 Task: Look for space in Wolfsburg, Germany from 6th September, 2023 to 10th September, 2023 for 1 adult in price range Rs.10000 to Rs.15000. Place can be private room with 1  bedroom having 1 bed and 1 bathroom. Property type can be house, flat, guest house, hotel. Booking option can be shelf check-in. Required host language is English.
Action: Mouse moved to (558, 120)
Screenshot: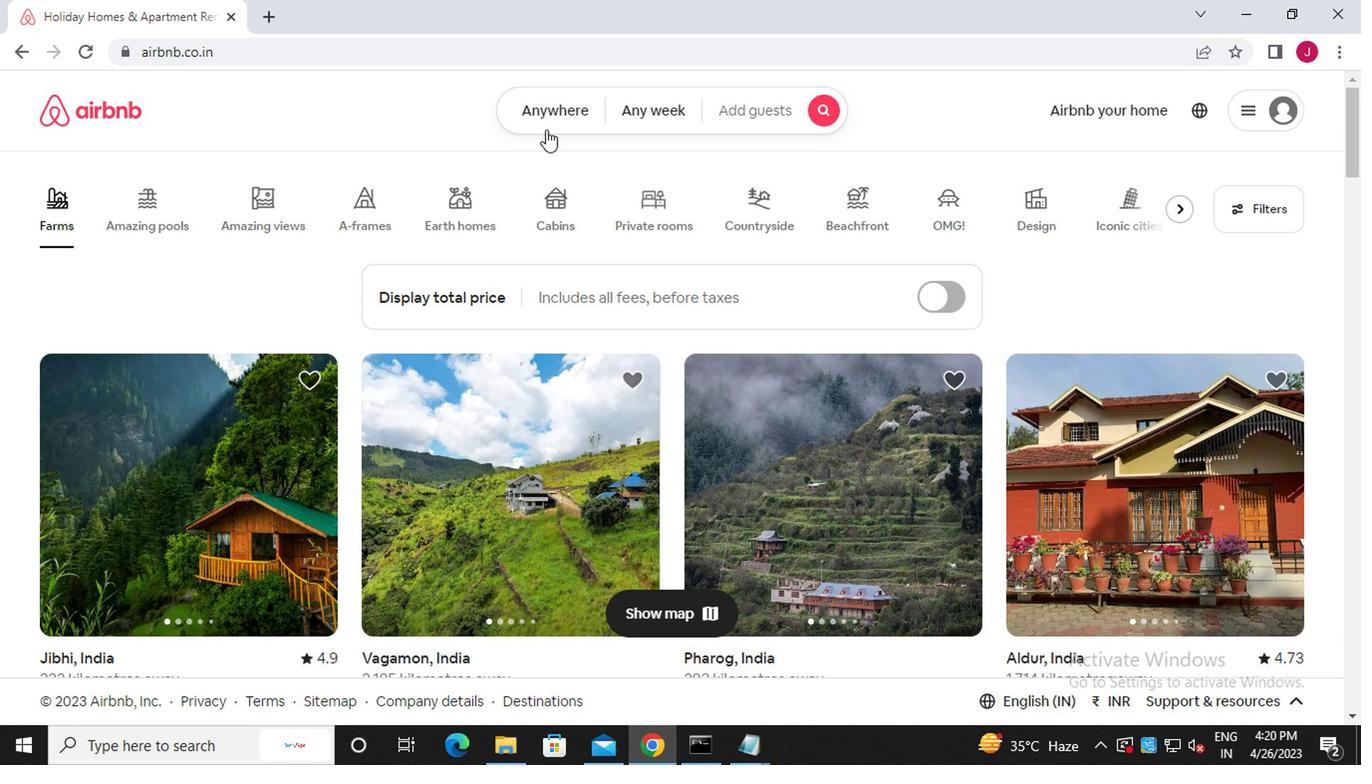 
Action: Mouse pressed left at (558, 120)
Screenshot: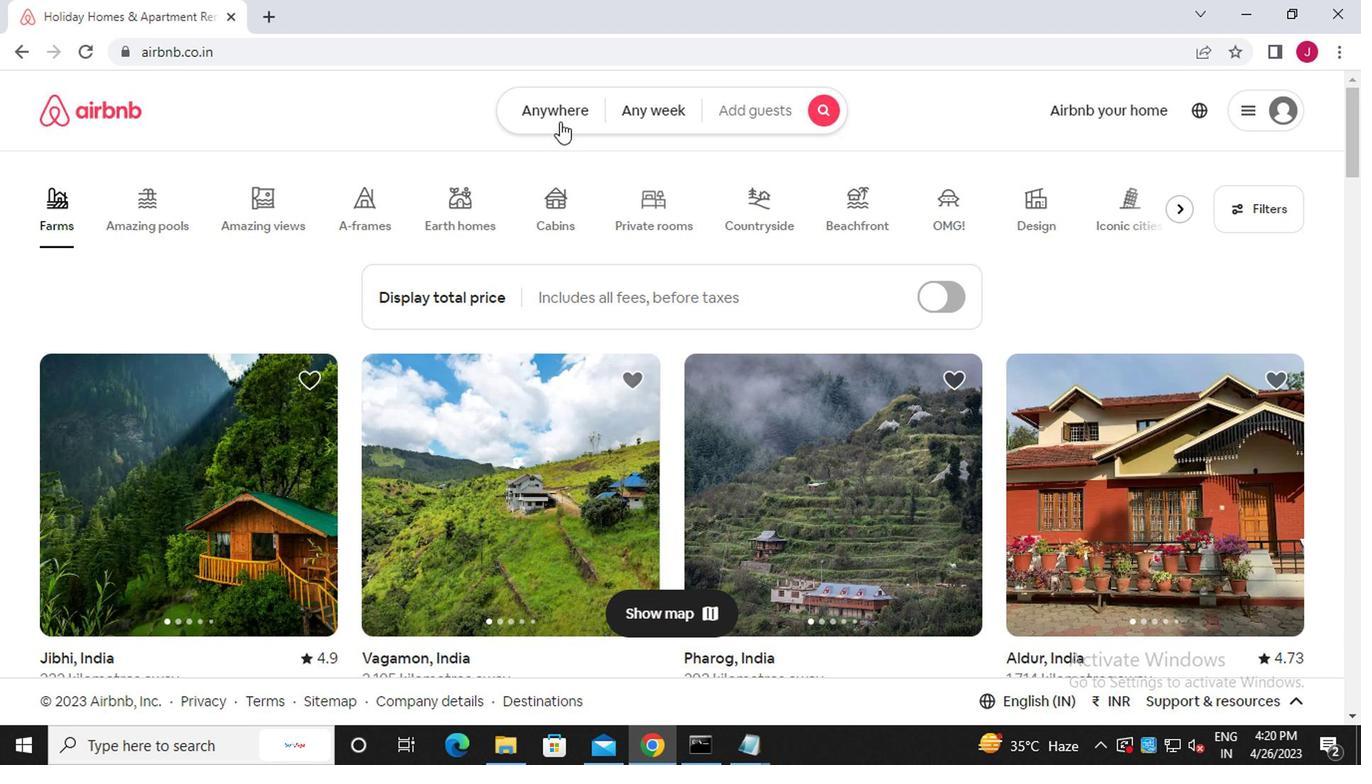 
Action: Mouse moved to (319, 197)
Screenshot: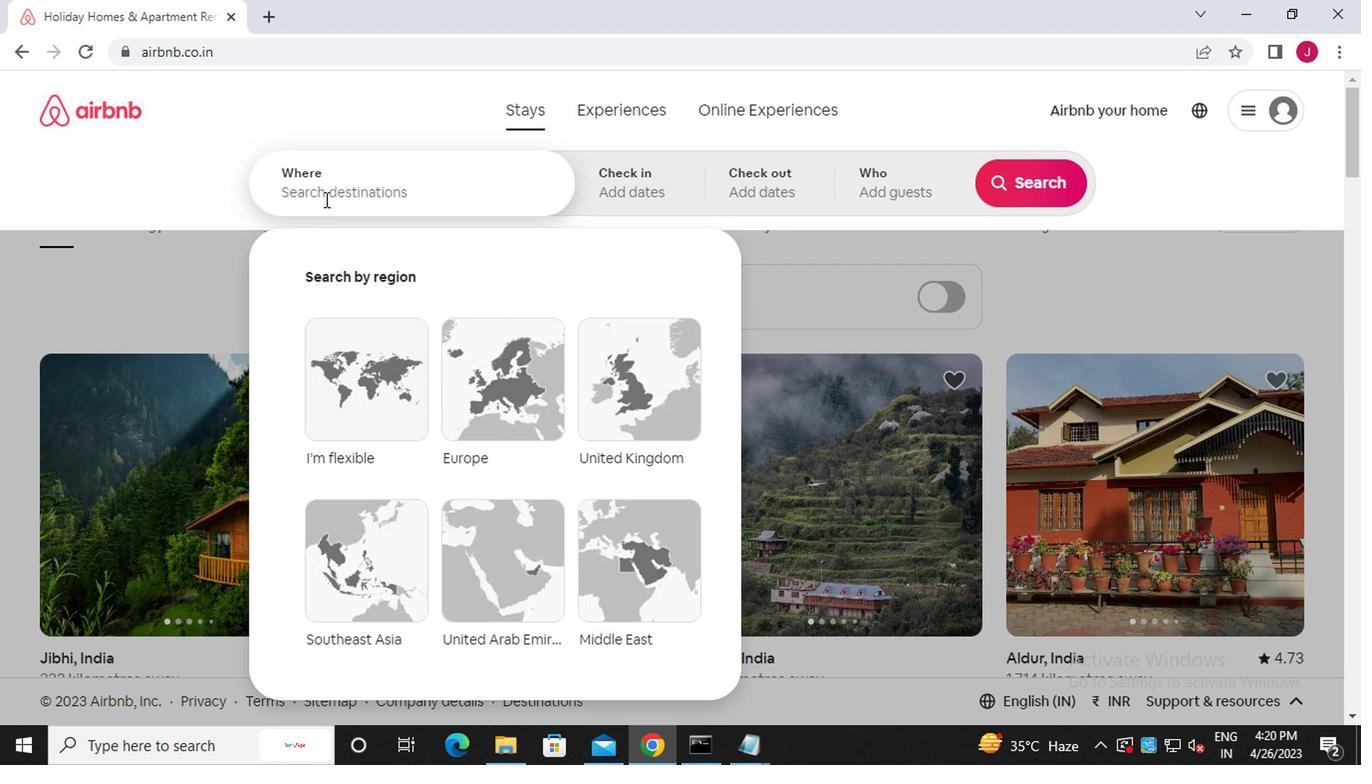 
Action: Mouse pressed left at (319, 197)
Screenshot: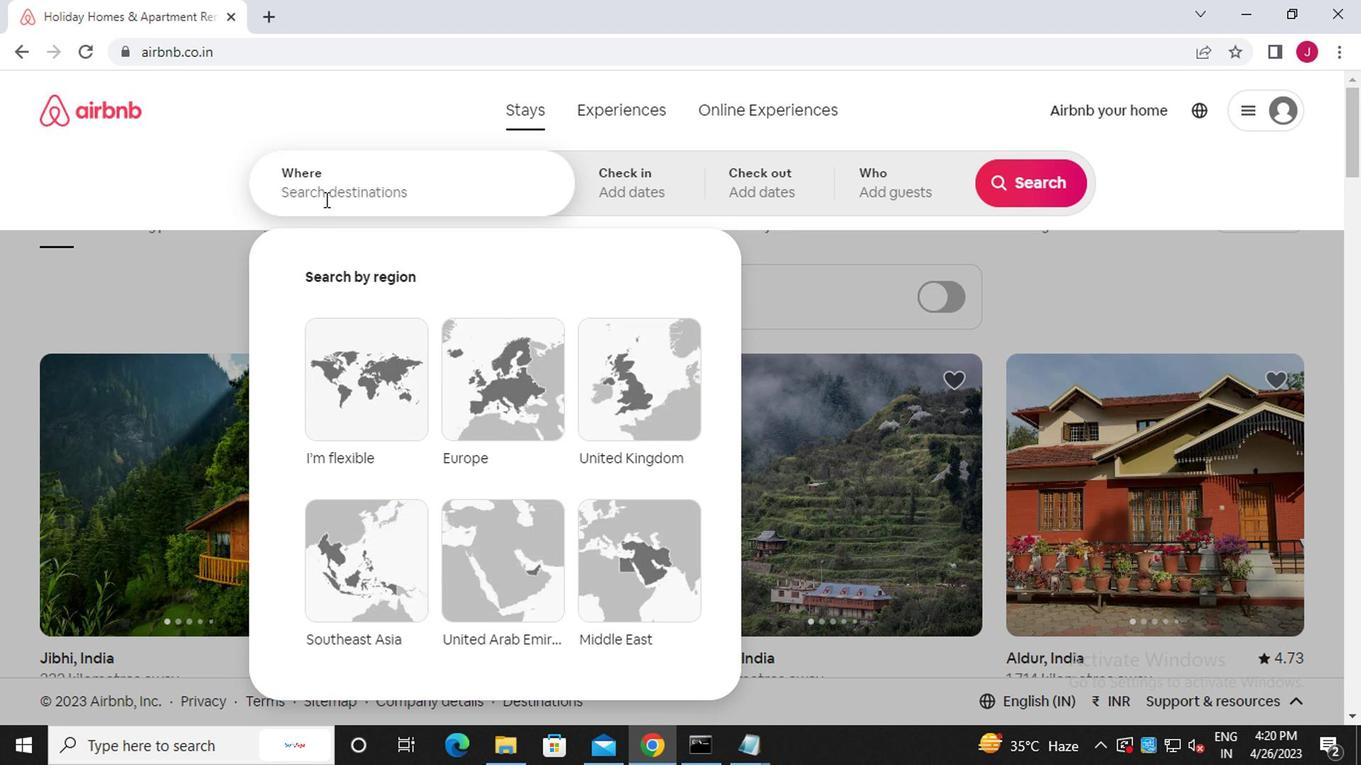 
Action: Mouse moved to (316, 197)
Screenshot: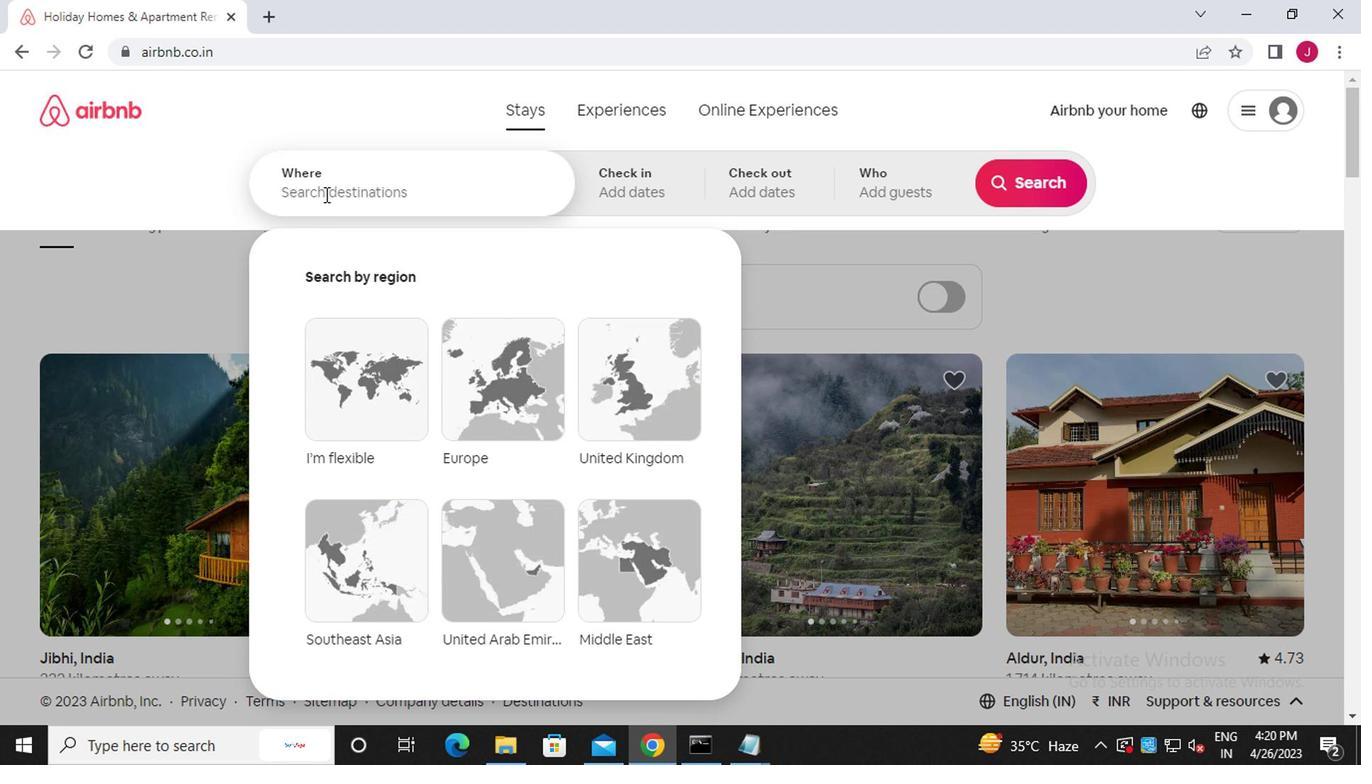 
Action: Key pressed w<Key.caps_lock>olfsburg
Screenshot: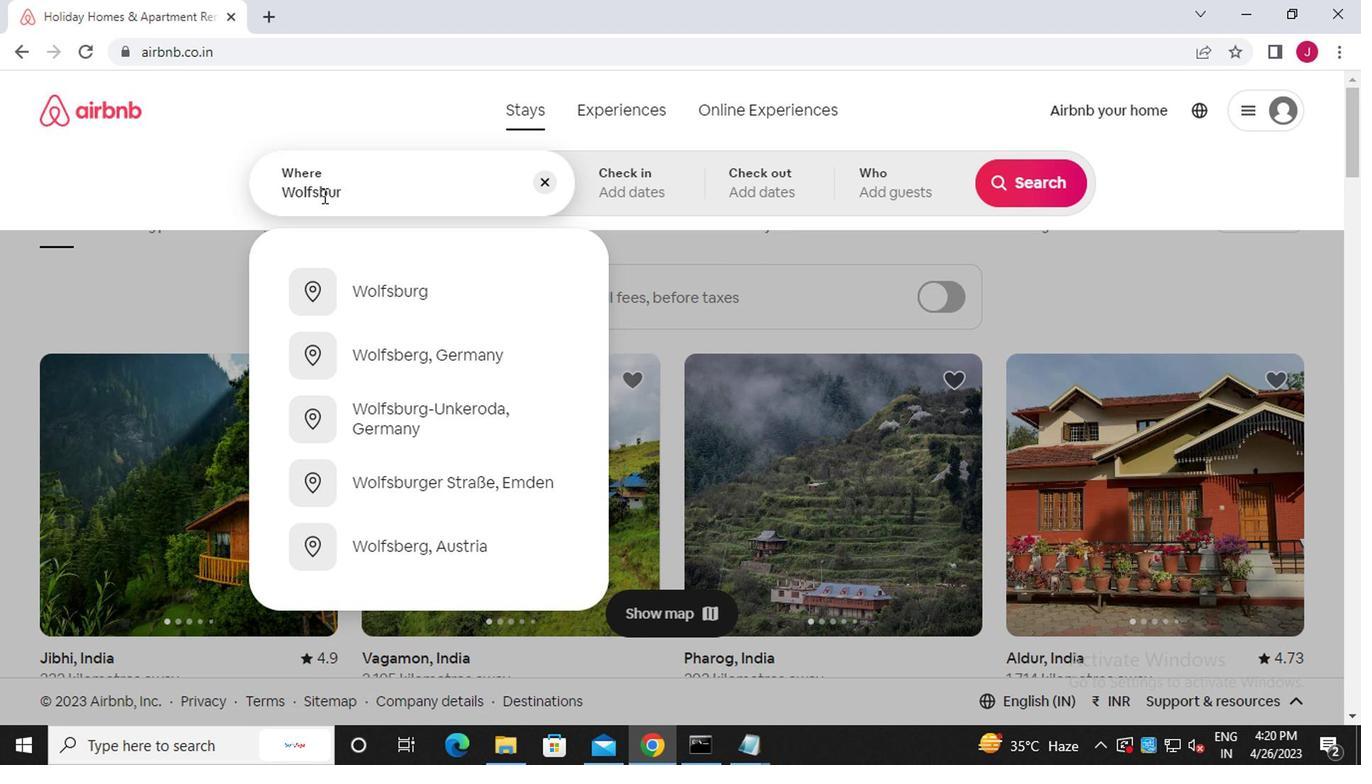 
Action: Mouse moved to (497, 368)
Screenshot: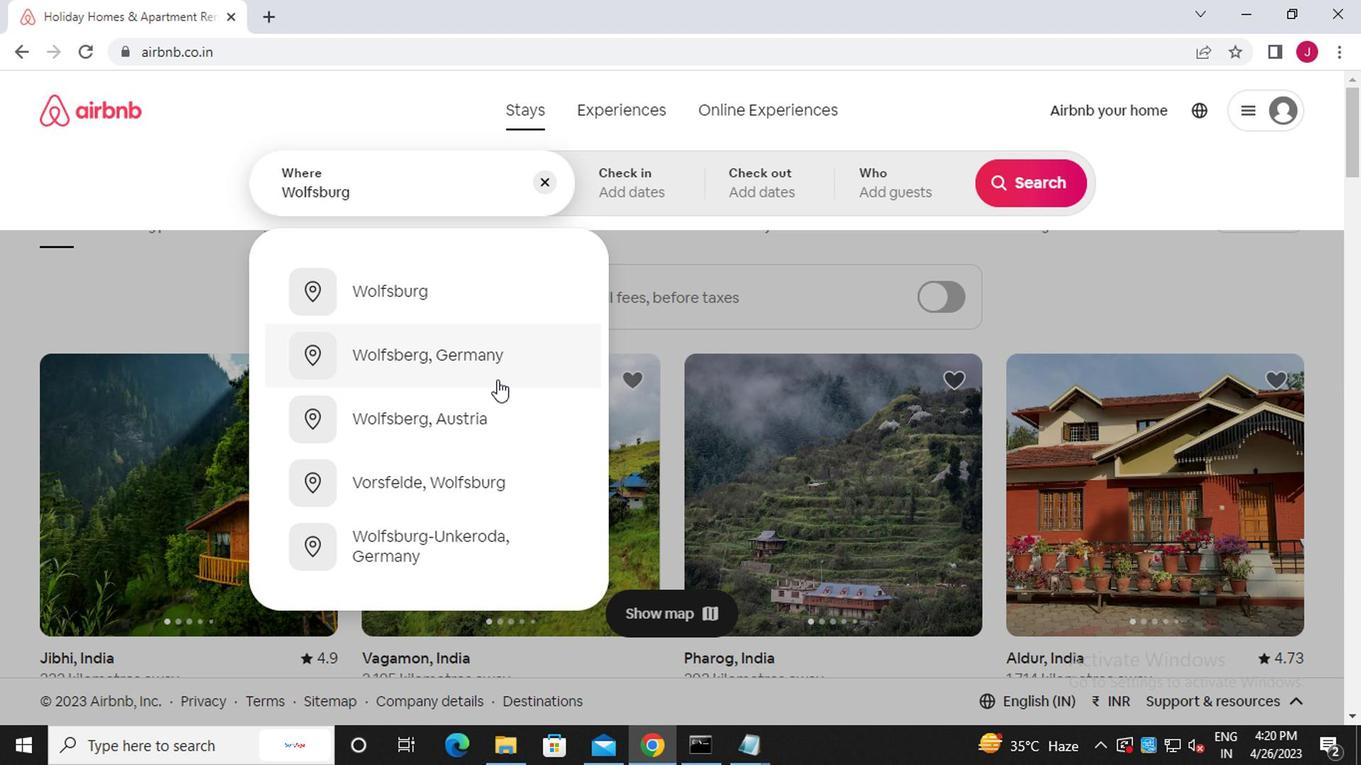 
Action: Mouse pressed left at (497, 368)
Screenshot: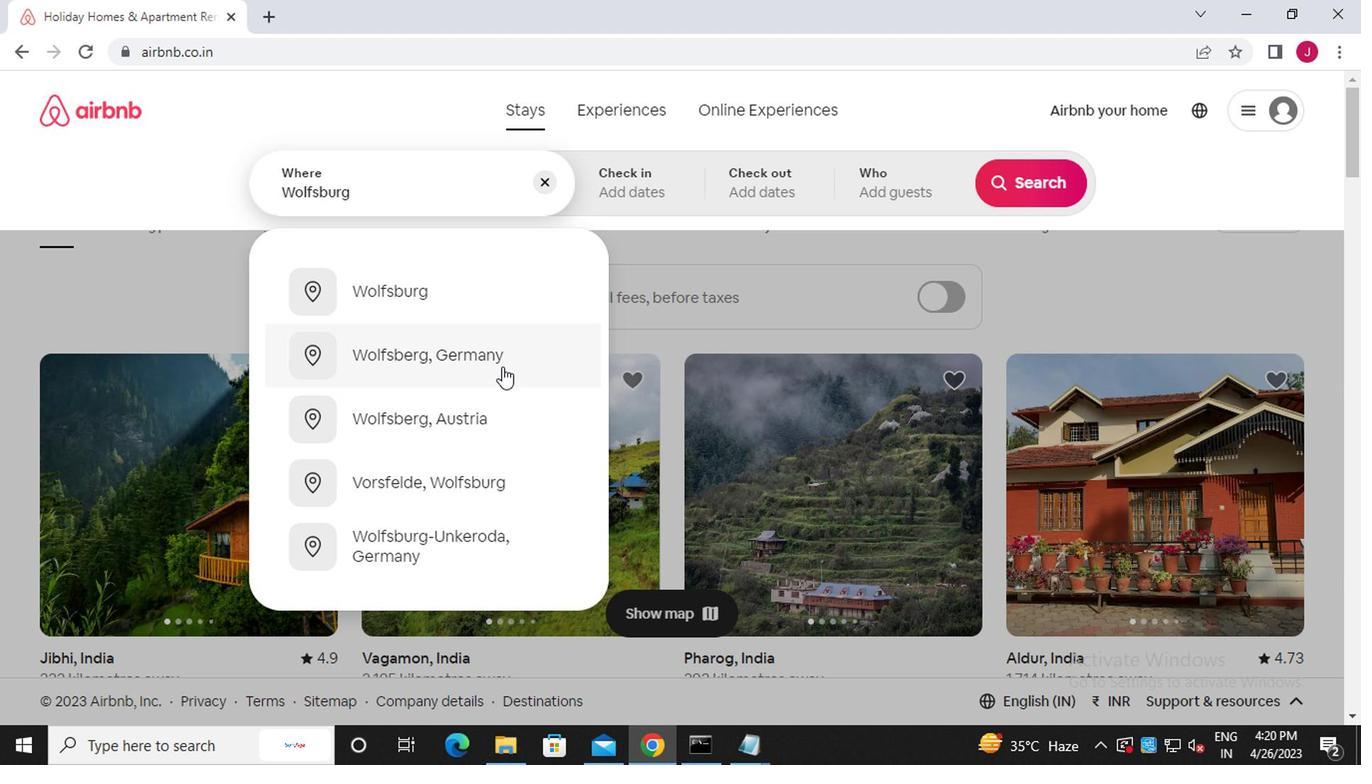 
Action: Mouse moved to (1005, 344)
Screenshot: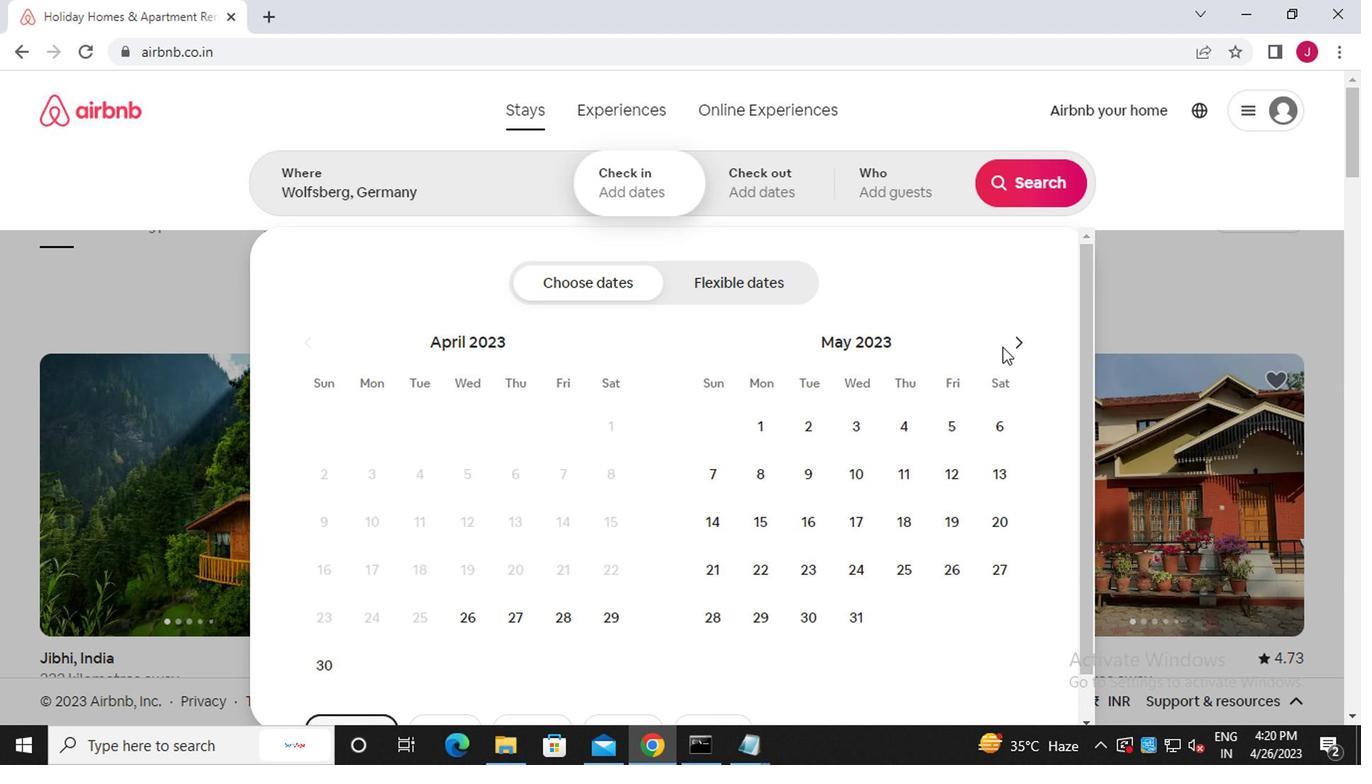 
Action: Mouse pressed left at (1005, 344)
Screenshot: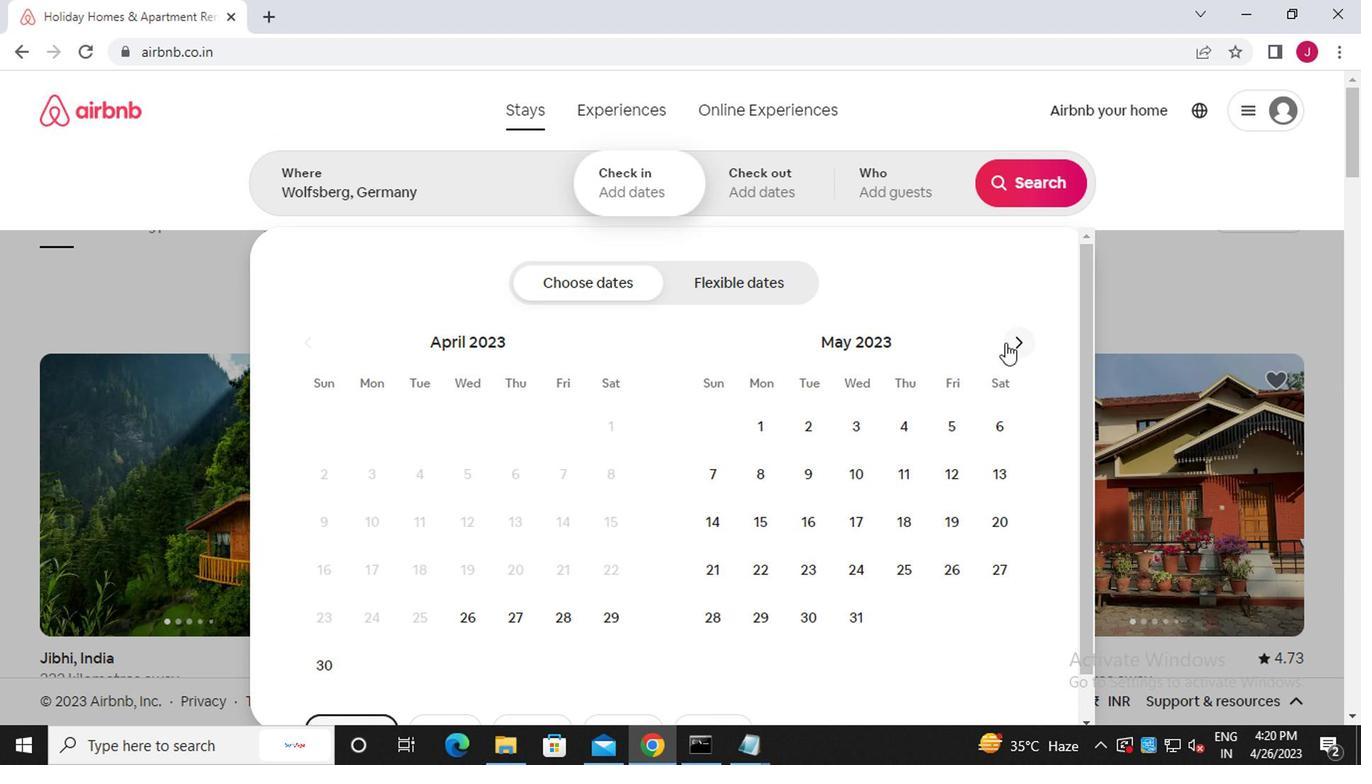 
Action: Mouse pressed left at (1005, 344)
Screenshot: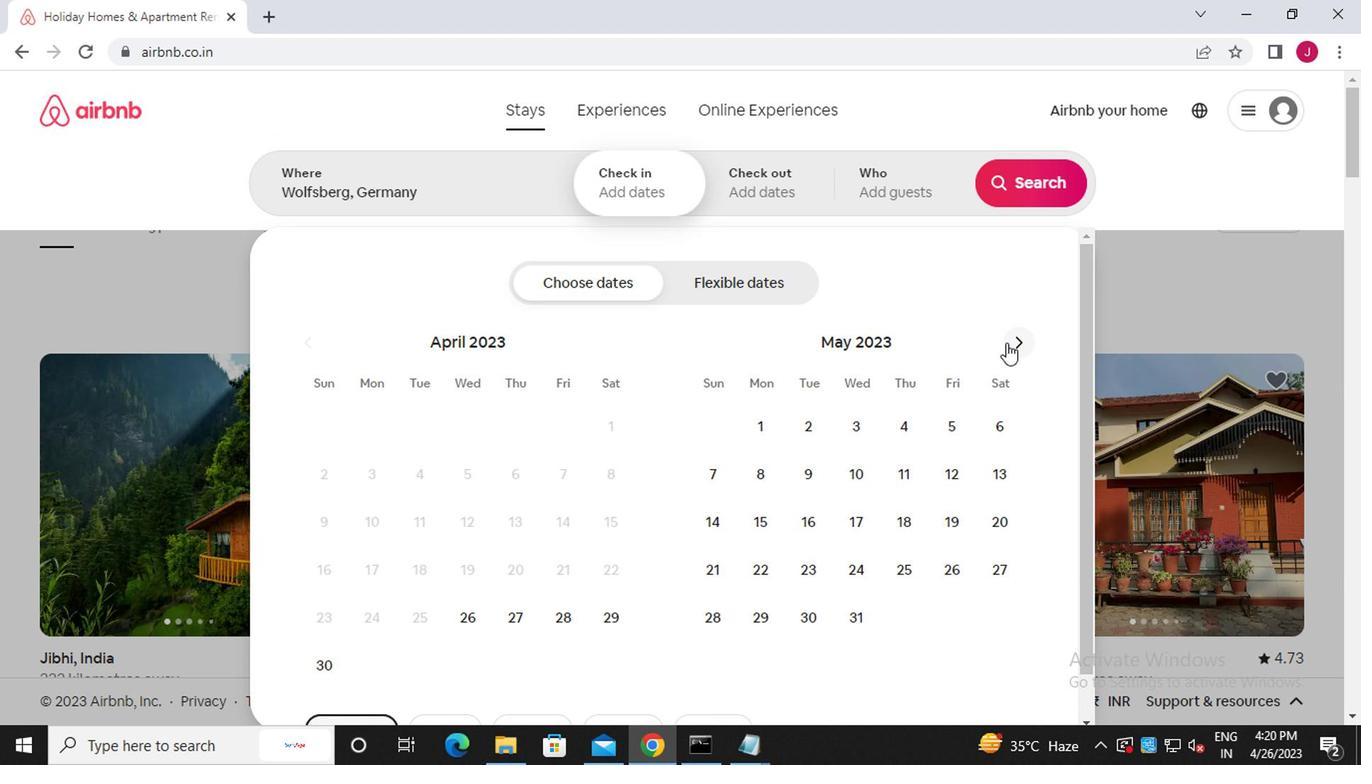 
Action: Mouse moved to (1007, 344)
Screenshot: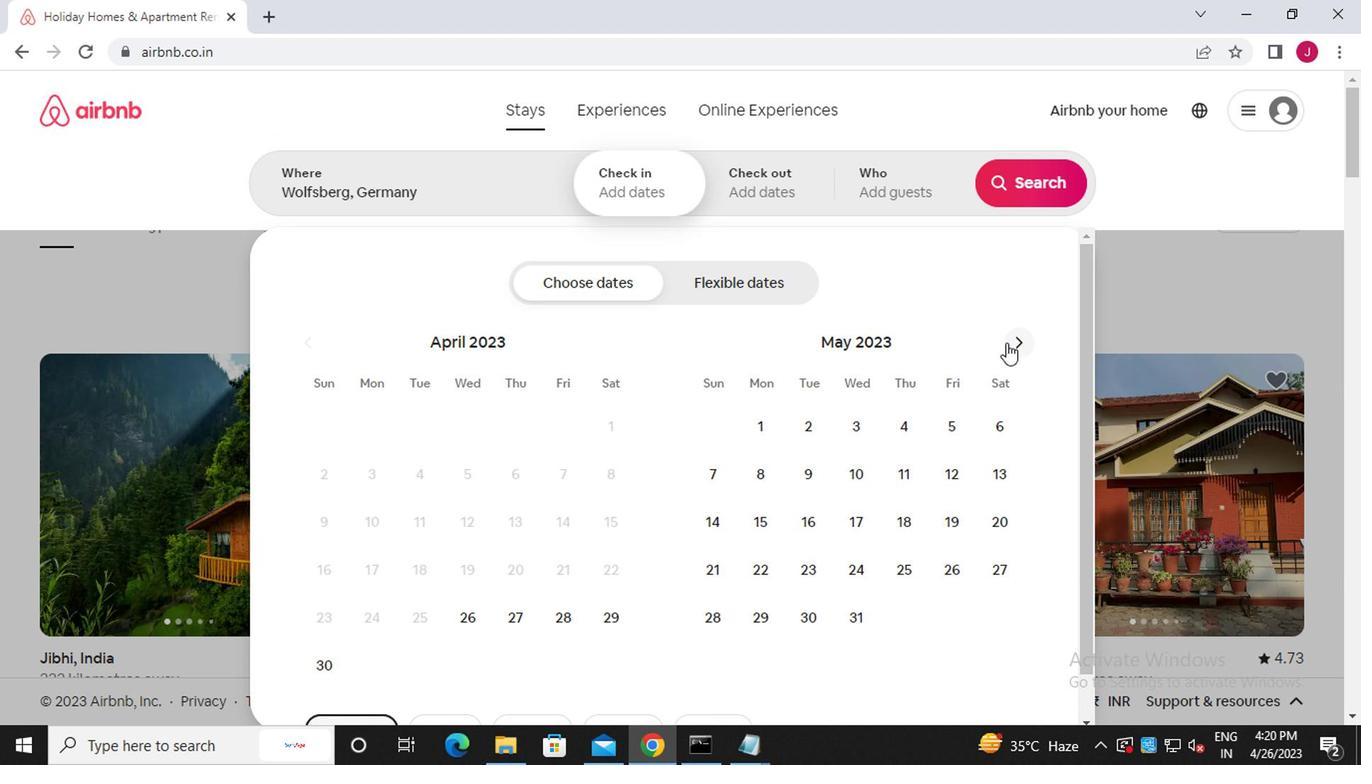 
Action: Mouse pressed left at (1007, 344)
Screenshot: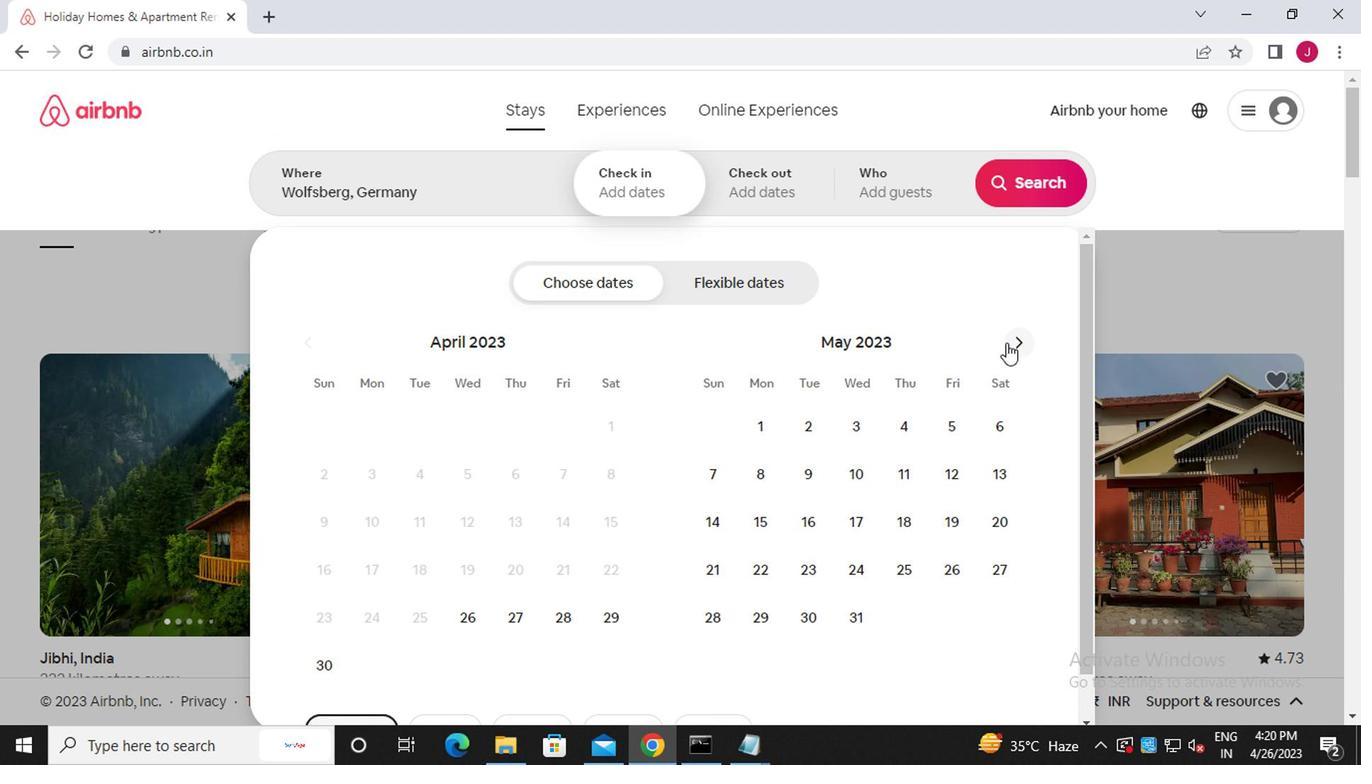 
Action: Mouse moved to (1009, 344)
Screenshot: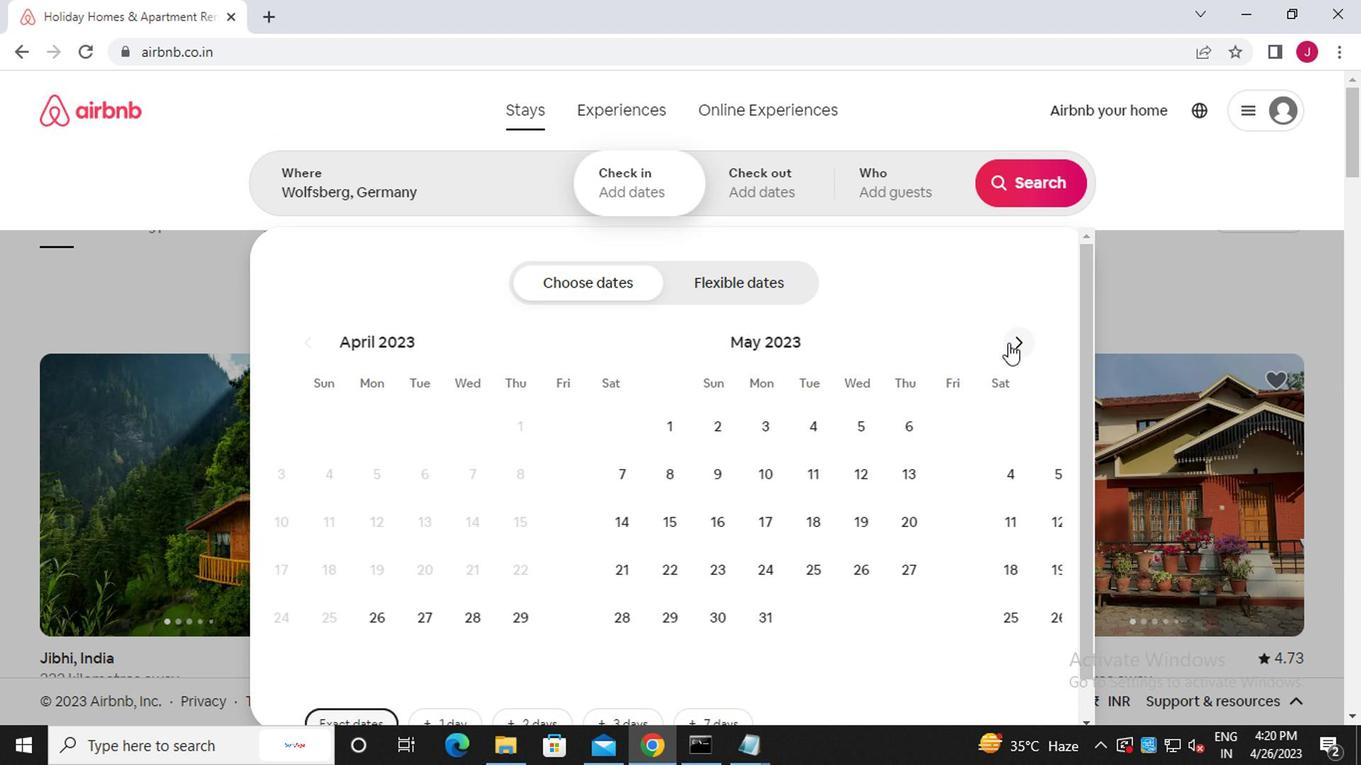 
Action: Mouse pressed left at (1009, 344)
Screenshot: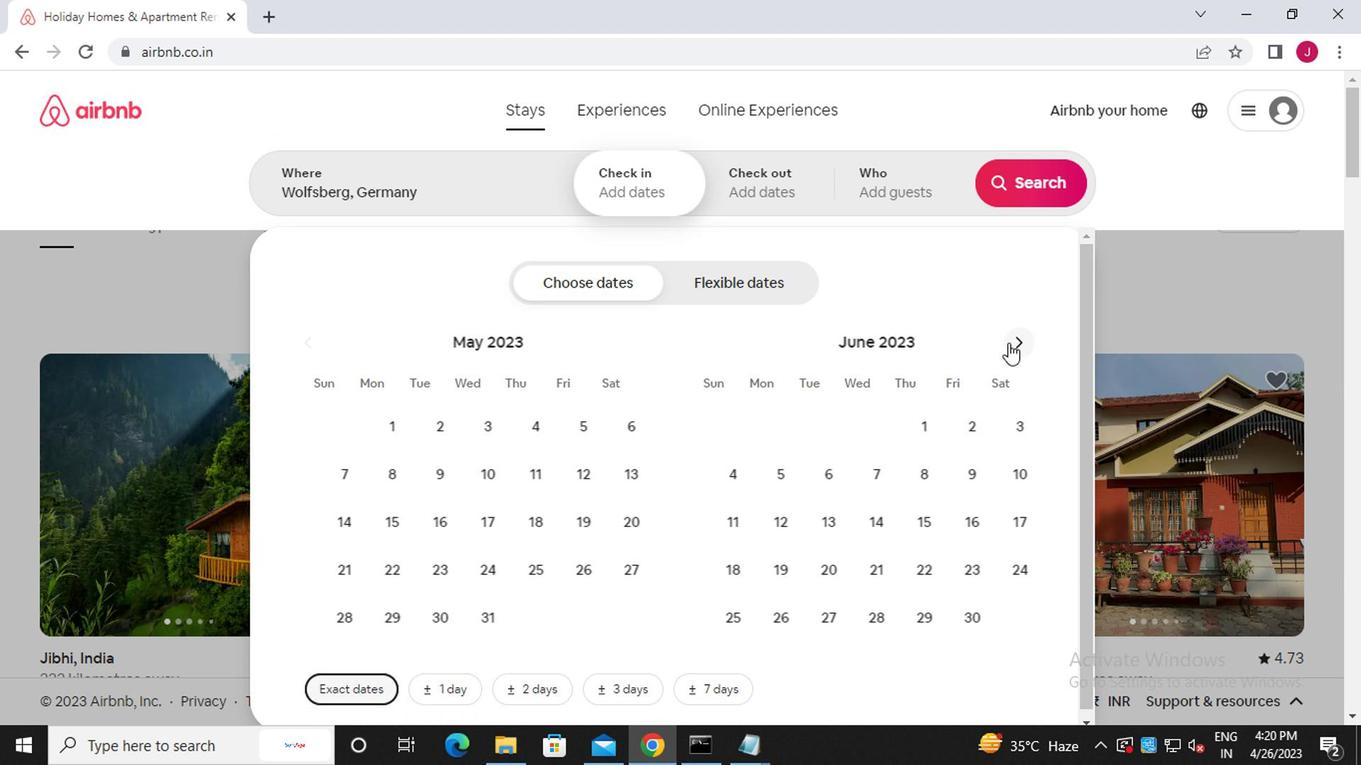 
Action: Mouse pressed left at (1009, 344)
Screenshot: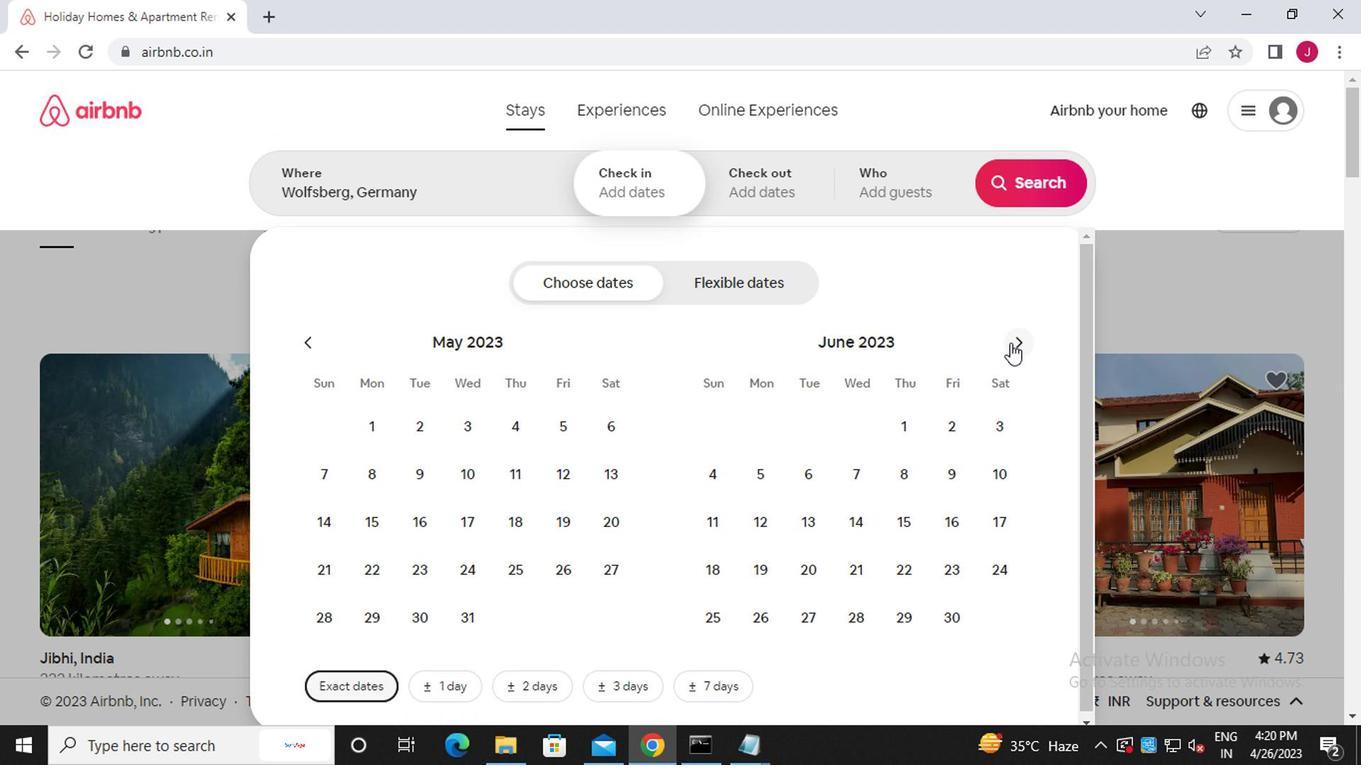
Action: Mouse pressed left at (1009, 344)
Screenshot: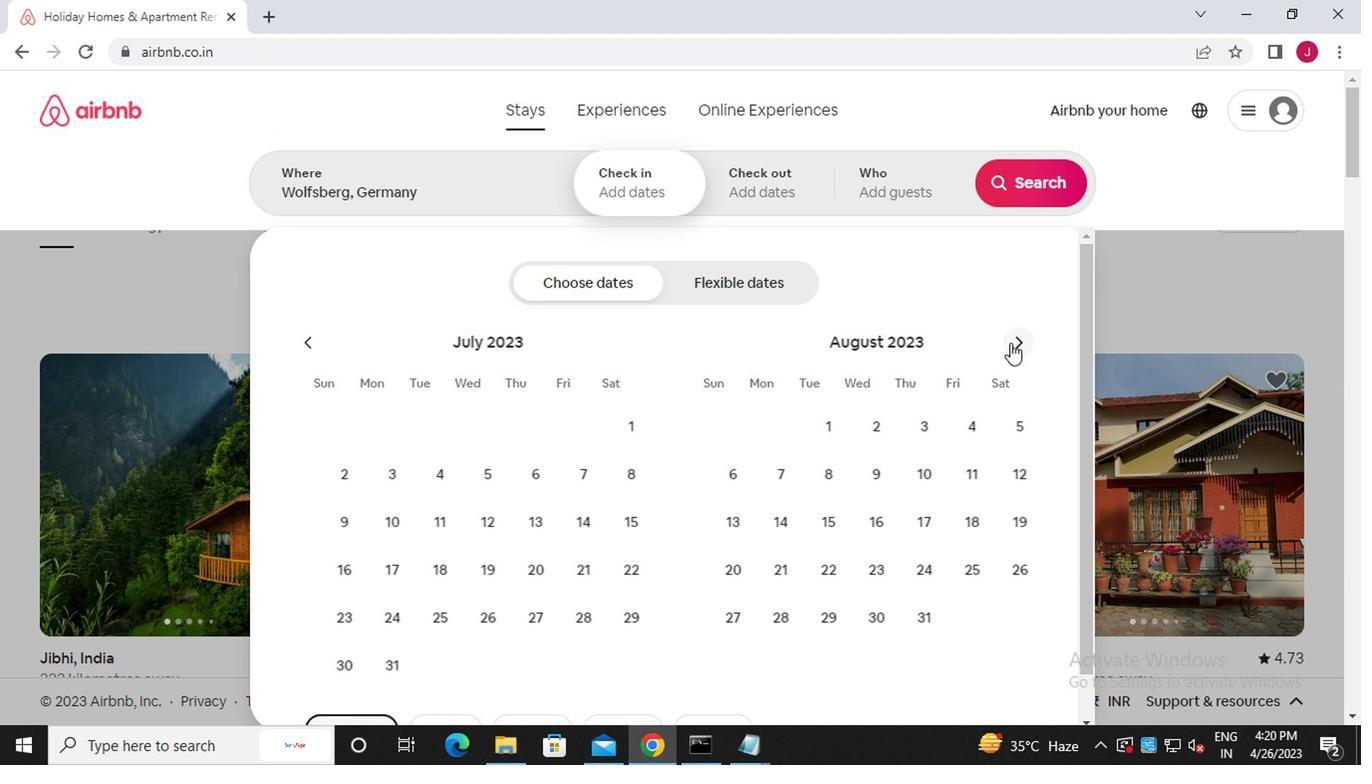 
Action: Mouse moved to (865, 477)
Screenshot: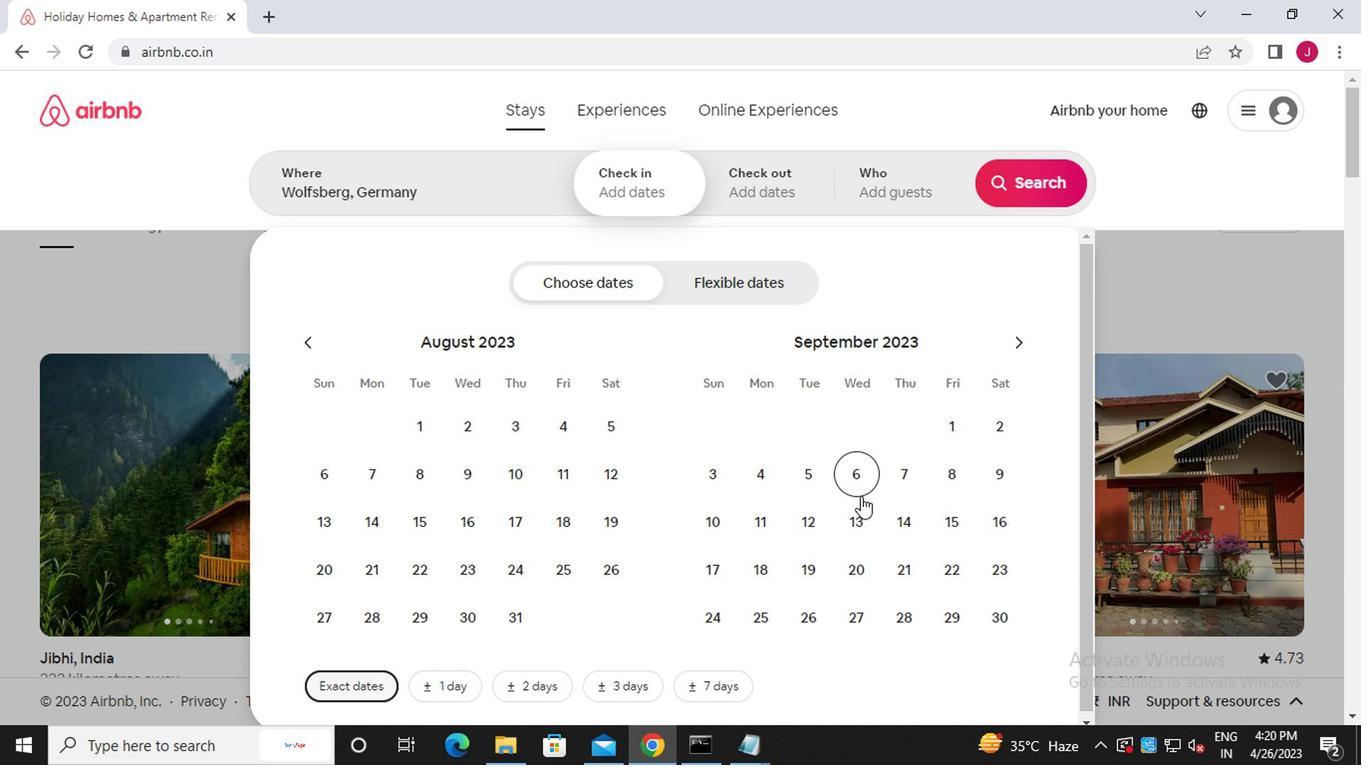 
Action: Mouse pressed left at (865, 477)
Screenshot: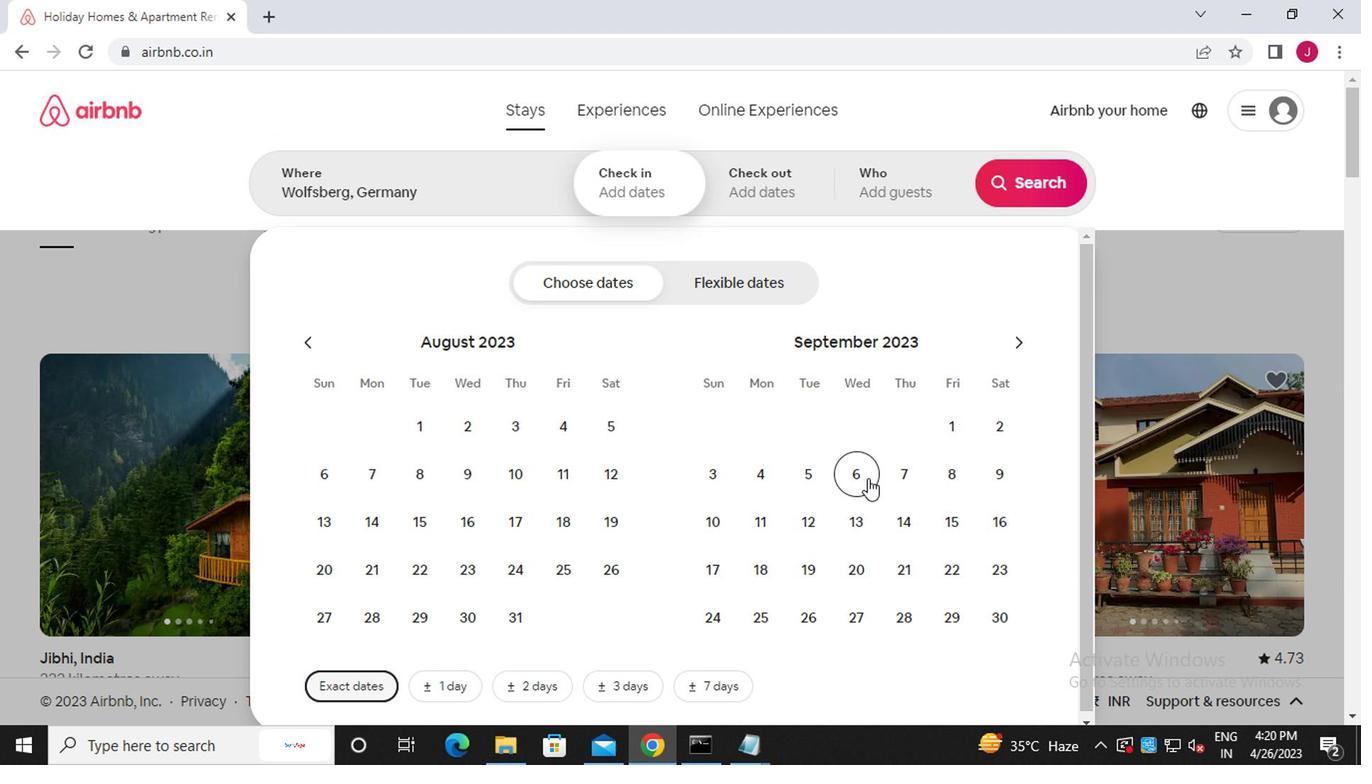 
Action: Mouse moved to (676, 513)
Screenshot: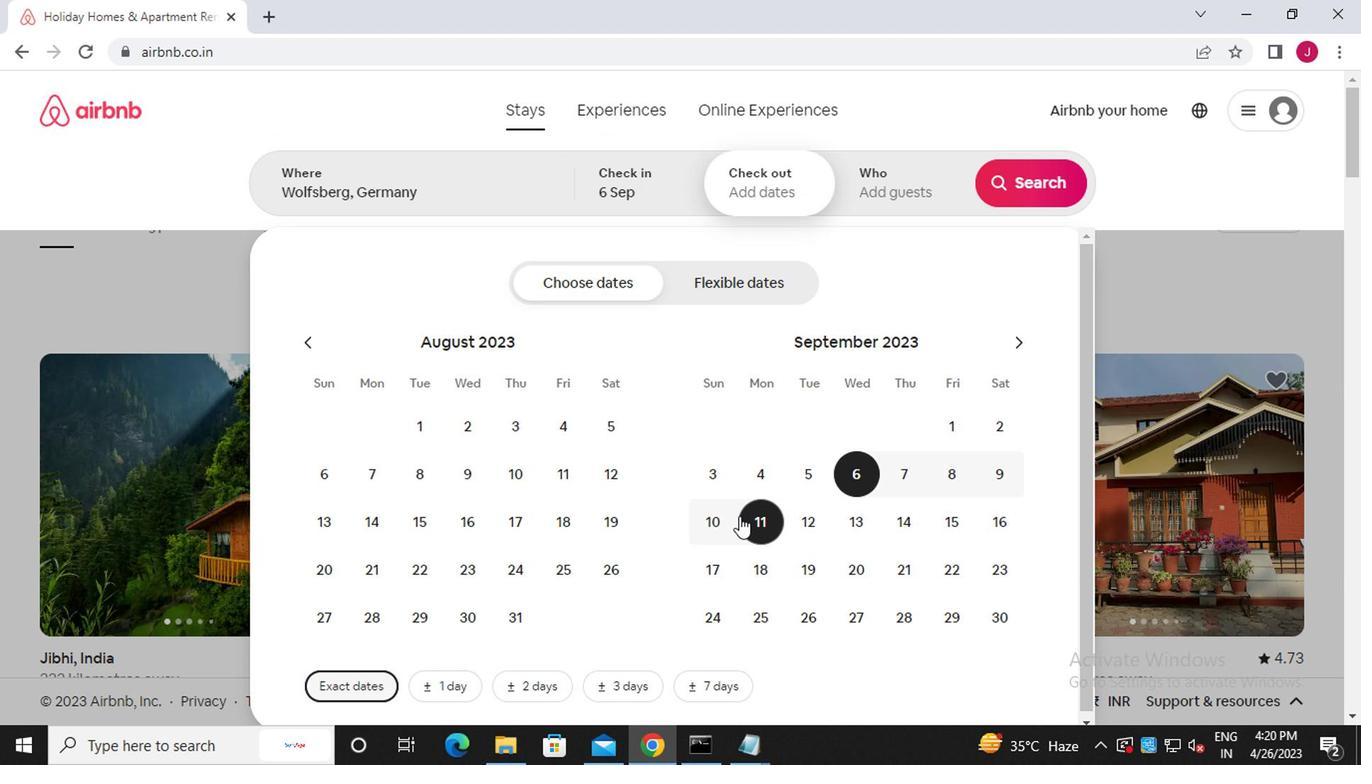 
Action: Mouse pressed left at (676, 513)
Screenshot: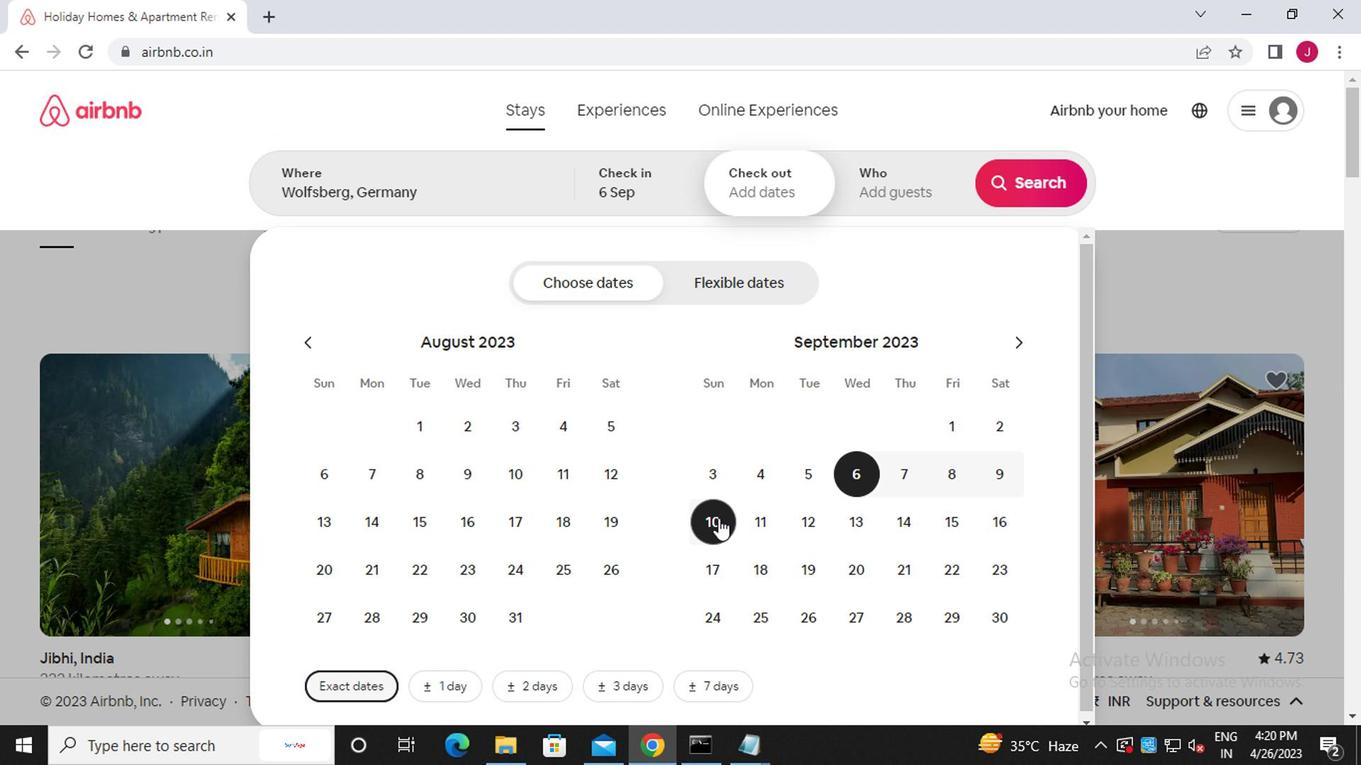 
Action: Mouse moved to (702, 519)
Screenshot: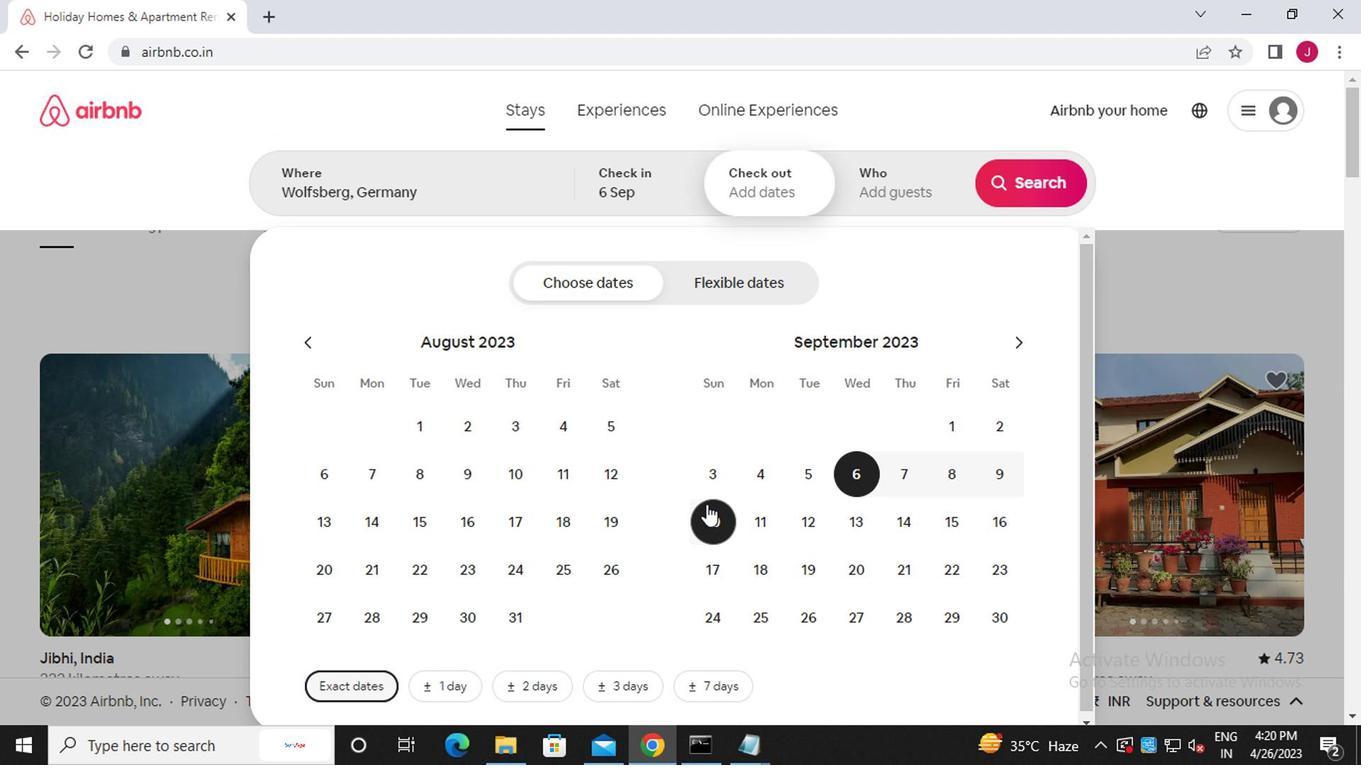 
Action: Mouse pressed left at (702, 519)
Screenshot: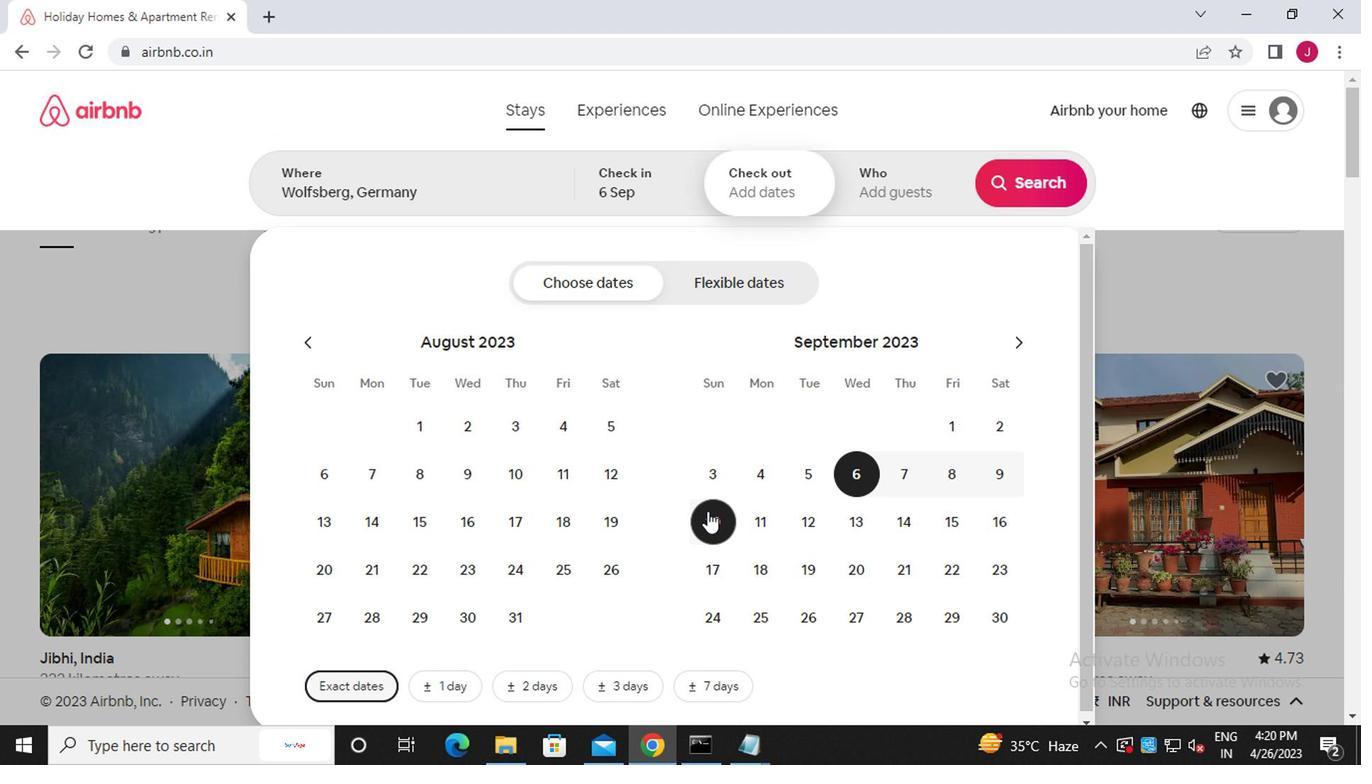 
Action: Mouse moved to (899, 197)
Screenshot: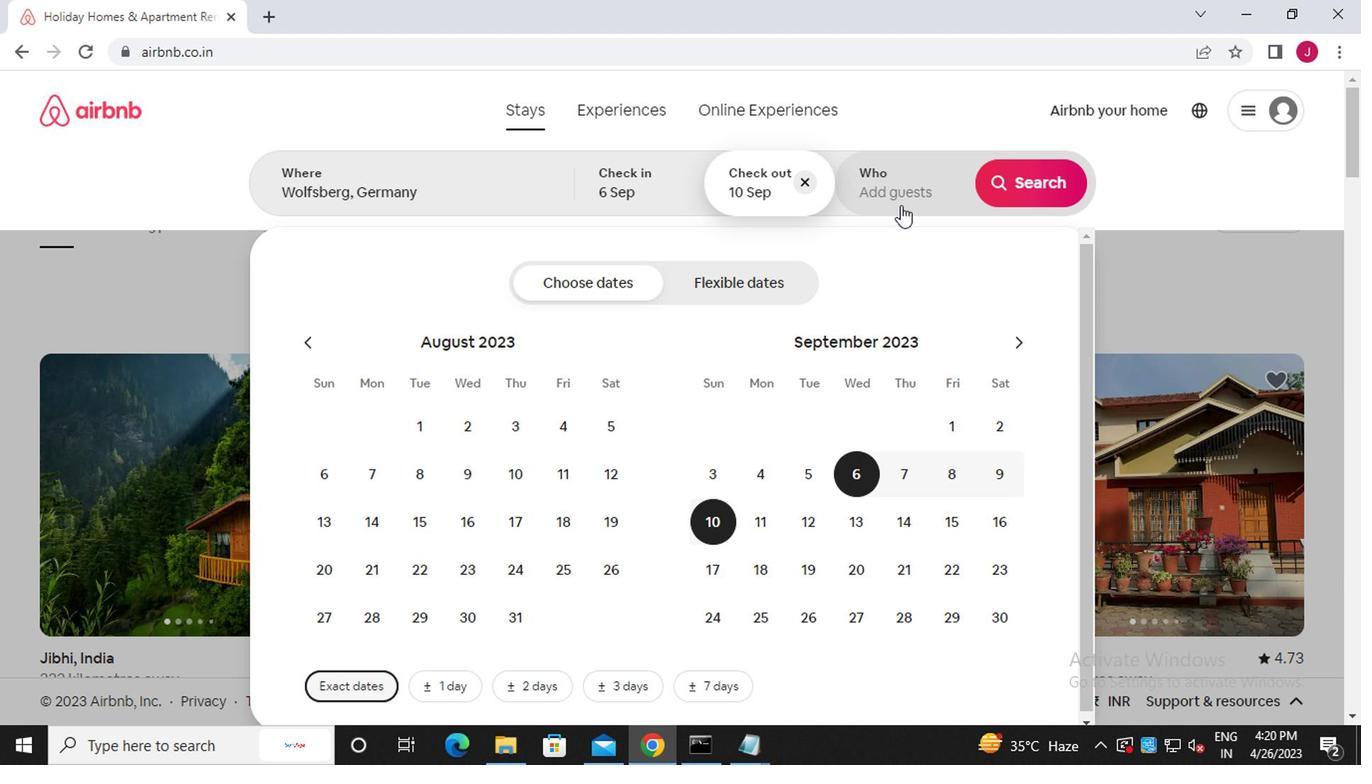 
Action: Mouse pressed left at (899, 197)
Screenshot: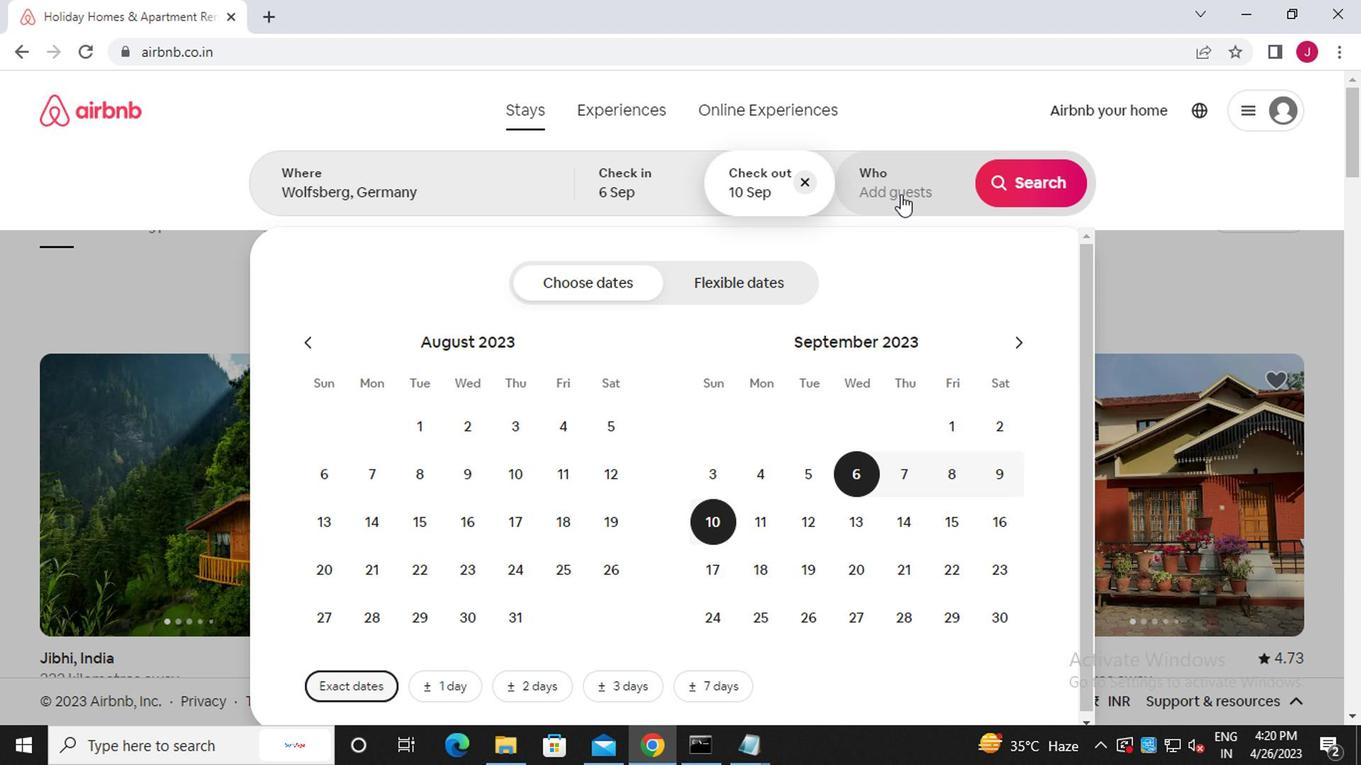 
Action: Mouse moved to (1041, 289)
Screenshot: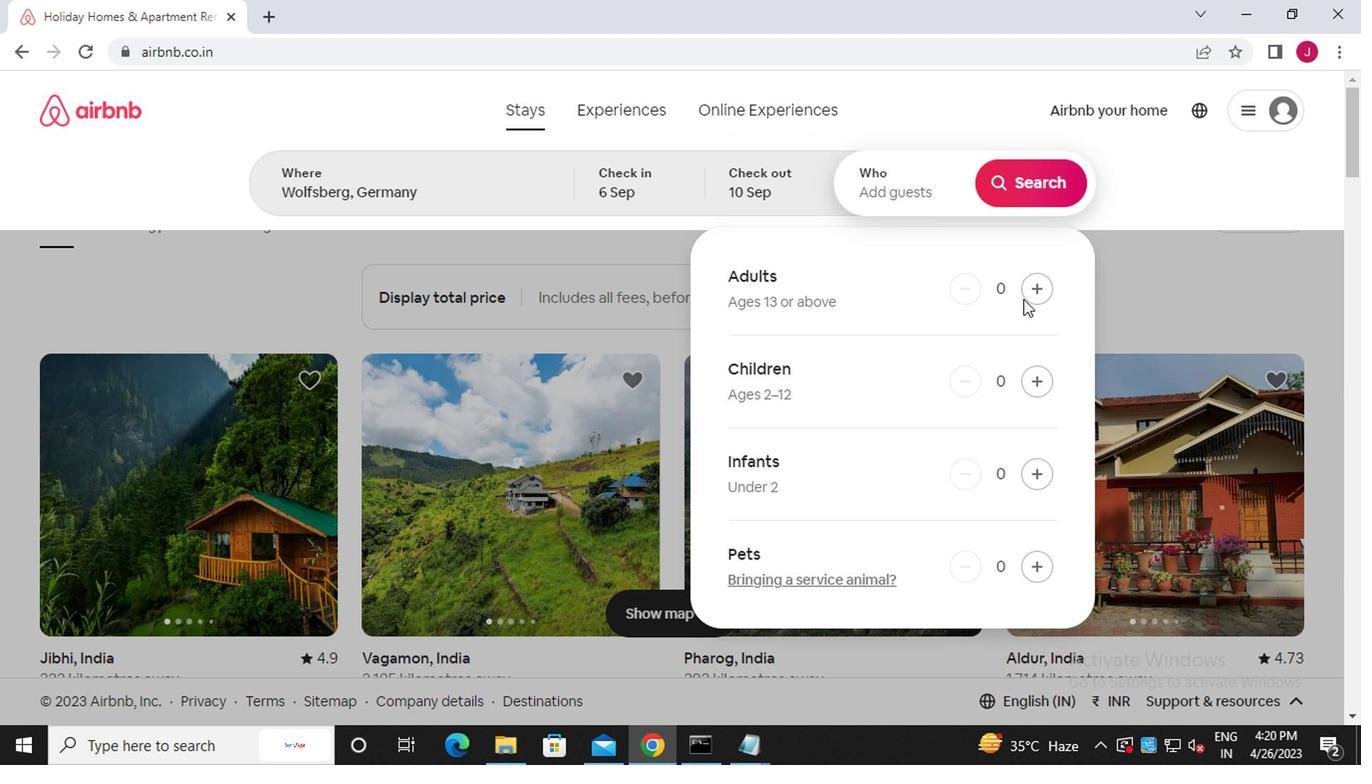 
Action: Mouse pressed left at (1041, 289)
Screenshot: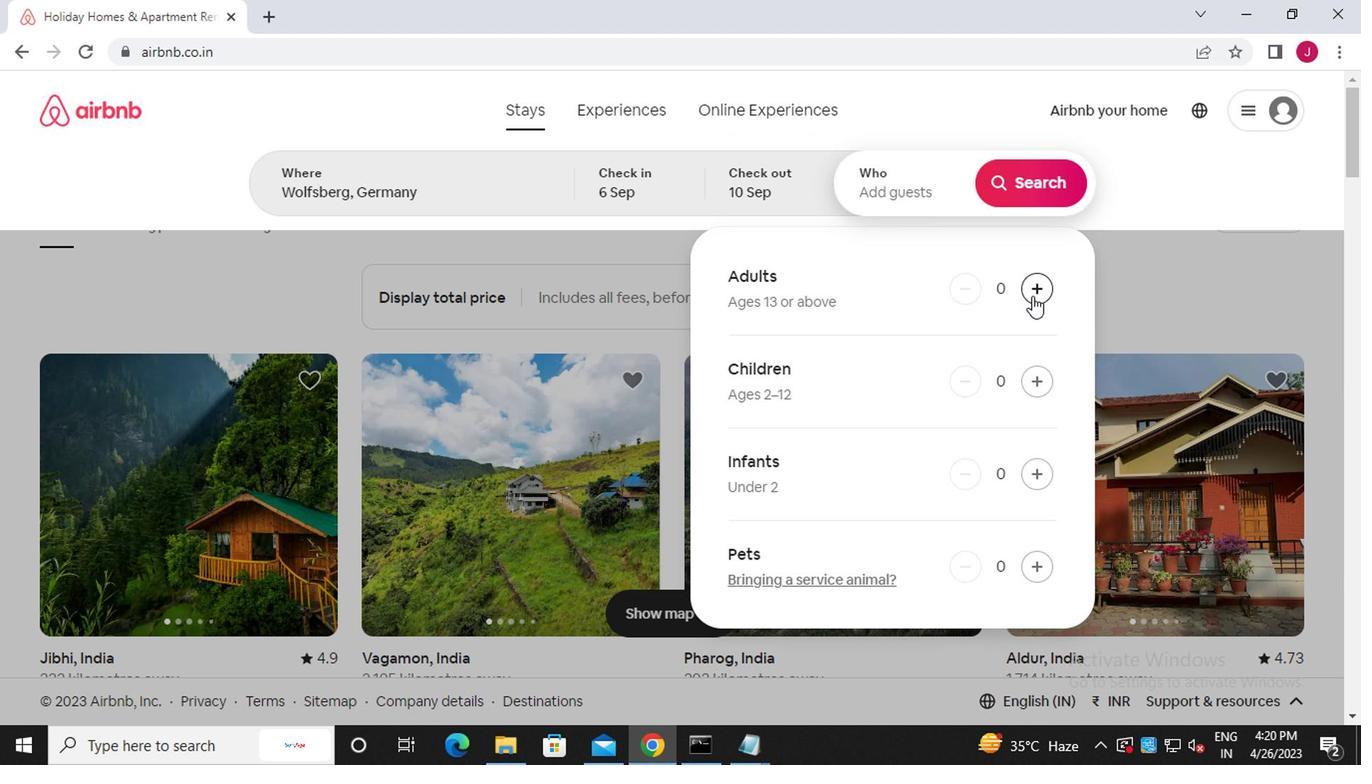 
Action: Mouse moved to (1022, 190)
Screenshot: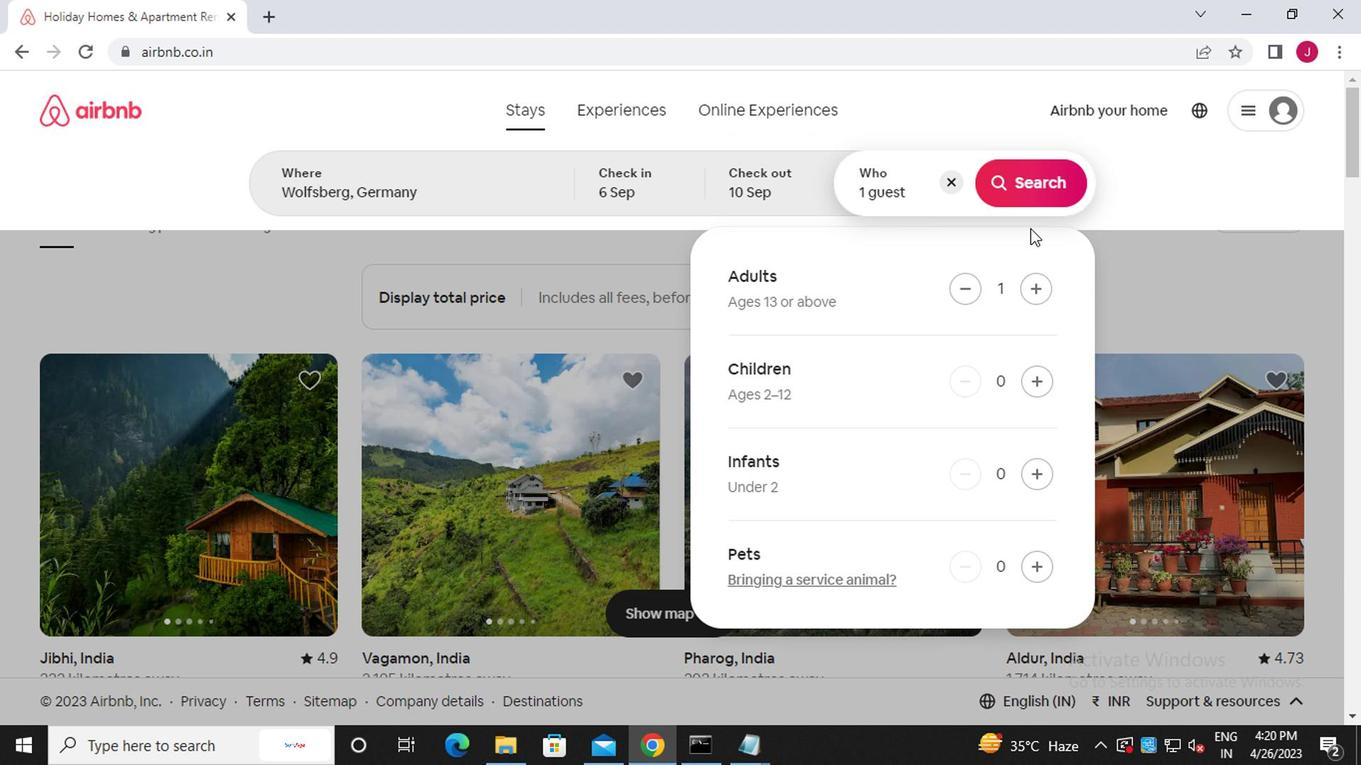 
Action: Mouse pressed left at (1022, 190)
Screenshot: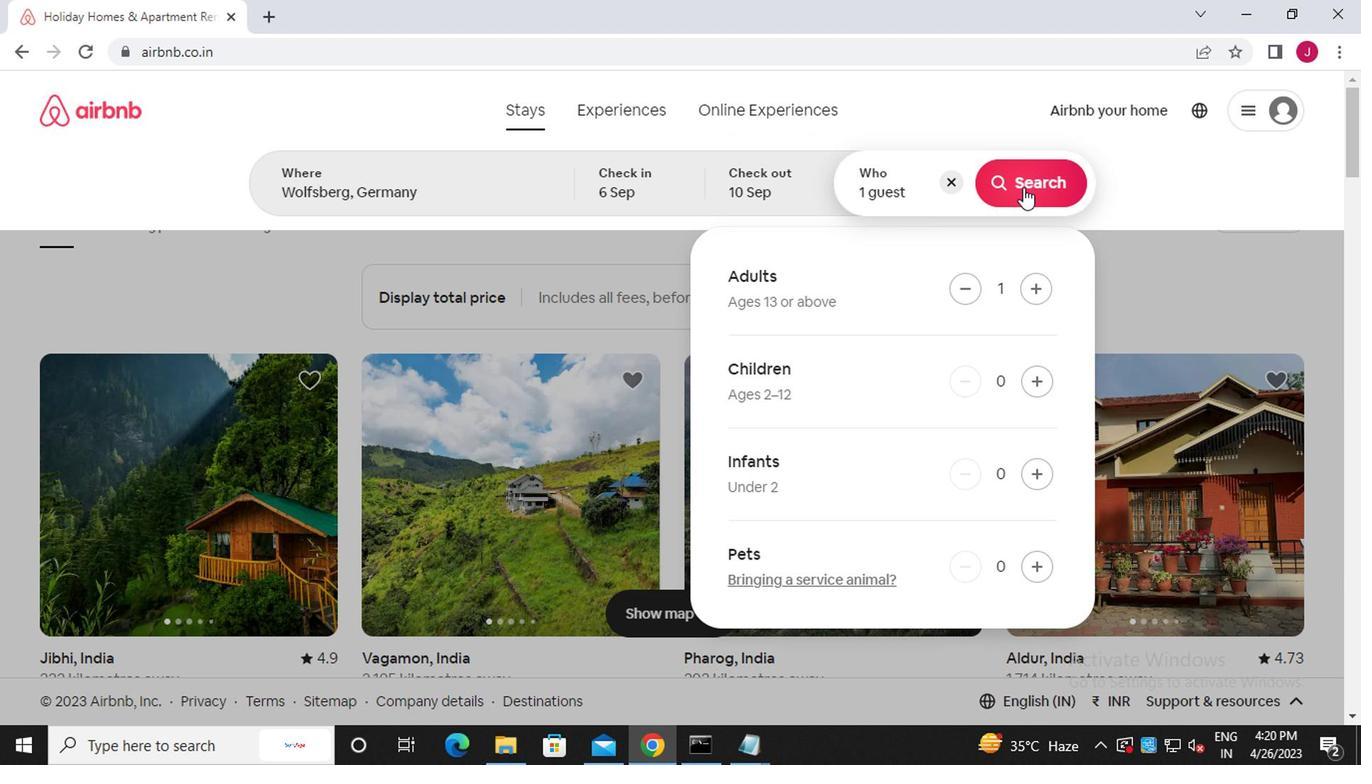 
Action: Mouse moved to (1274, 204)
Screenshot: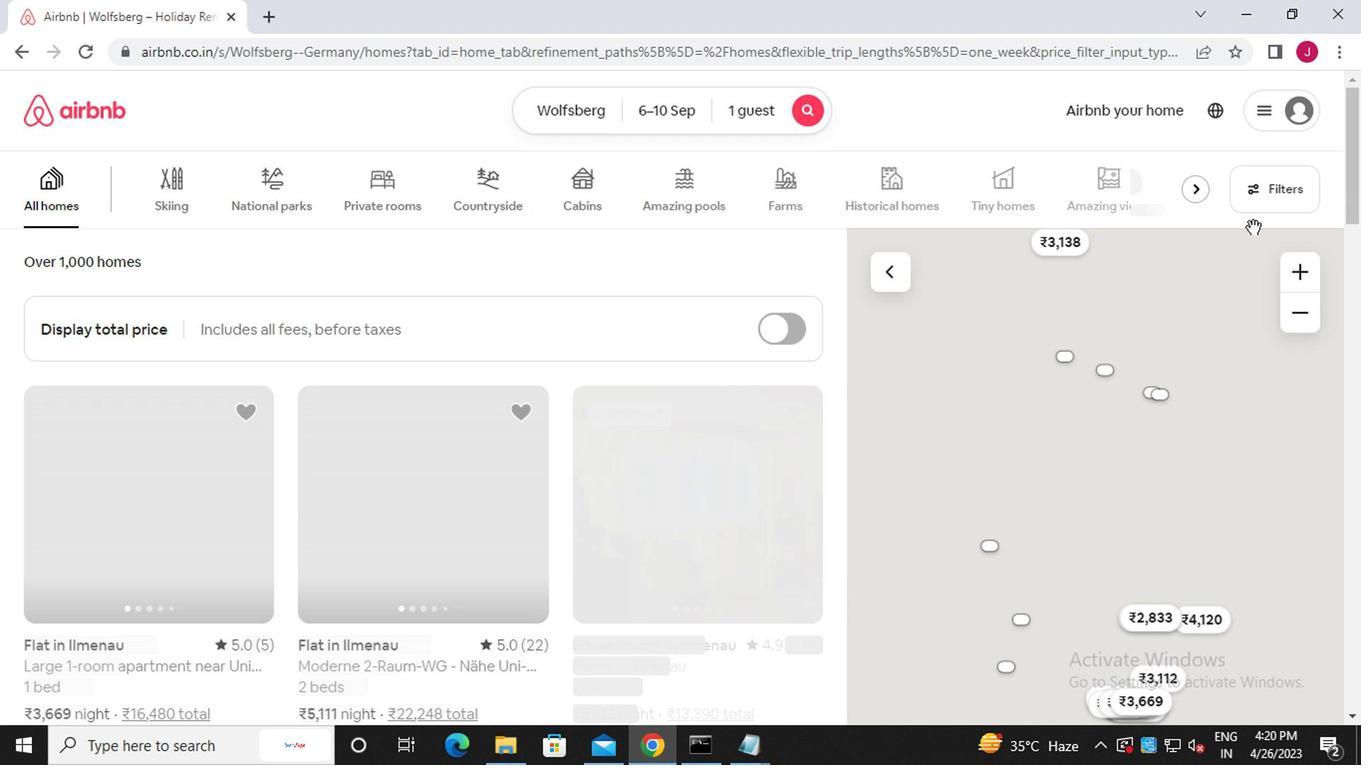 
Action: Mouse pressed left at (1274, 204)
Screenshot: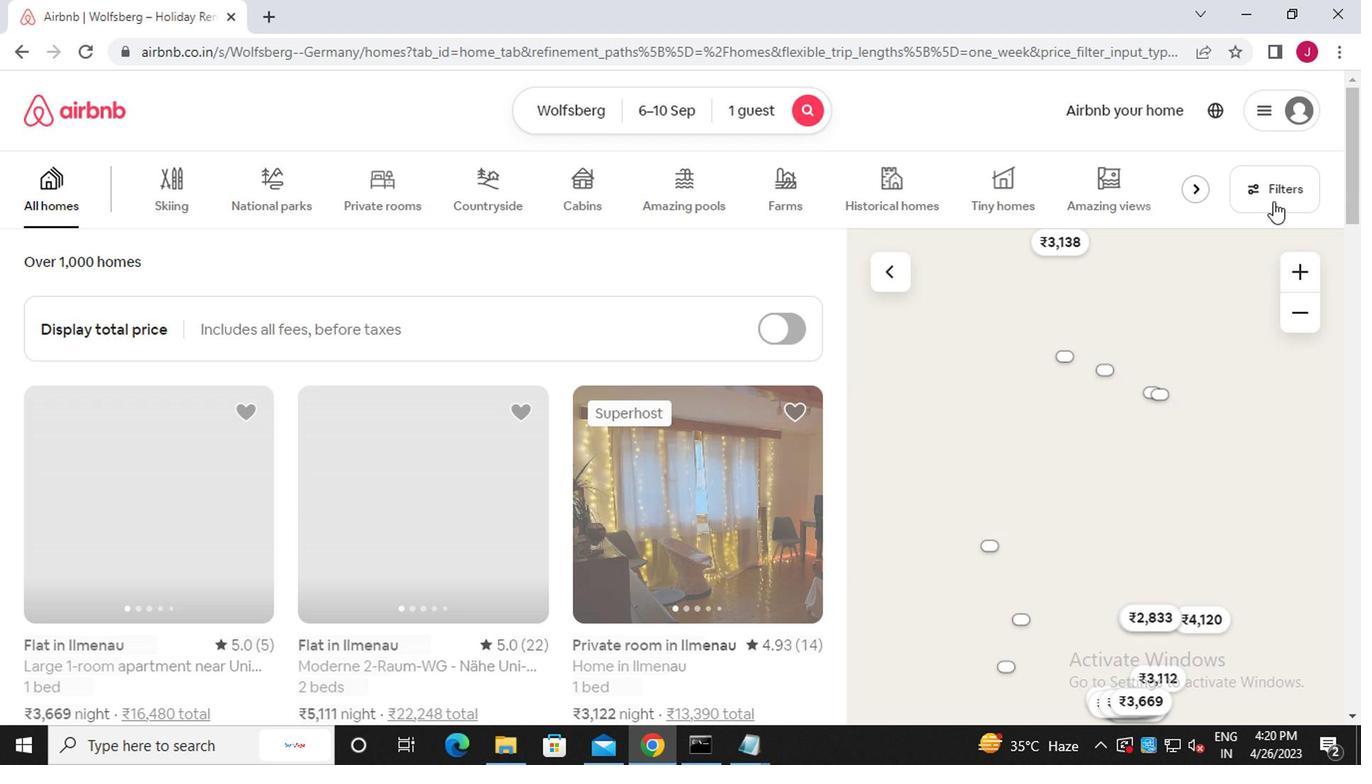 
Action: Mouse moved to (433, 440)
Screenshot: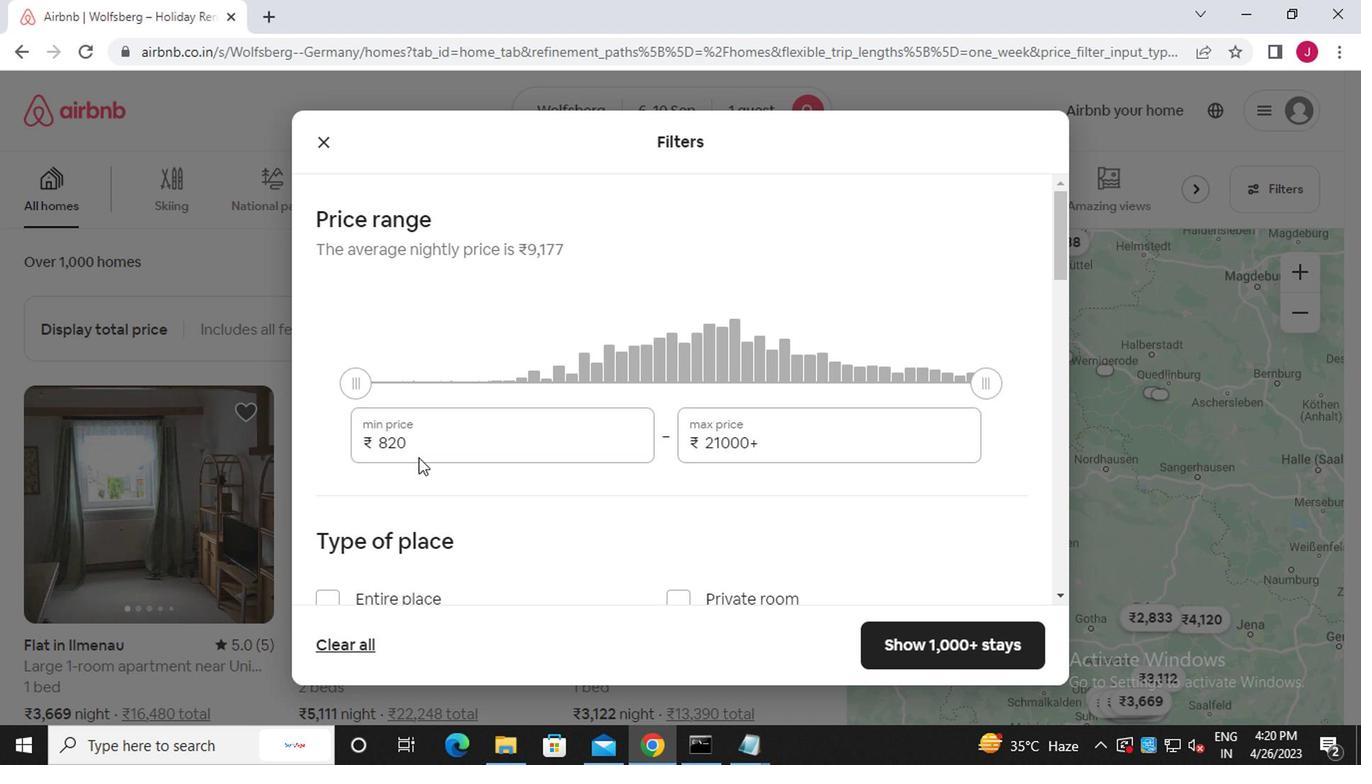 
Action: Mouse pressed left at (433, 440)
Screenshot: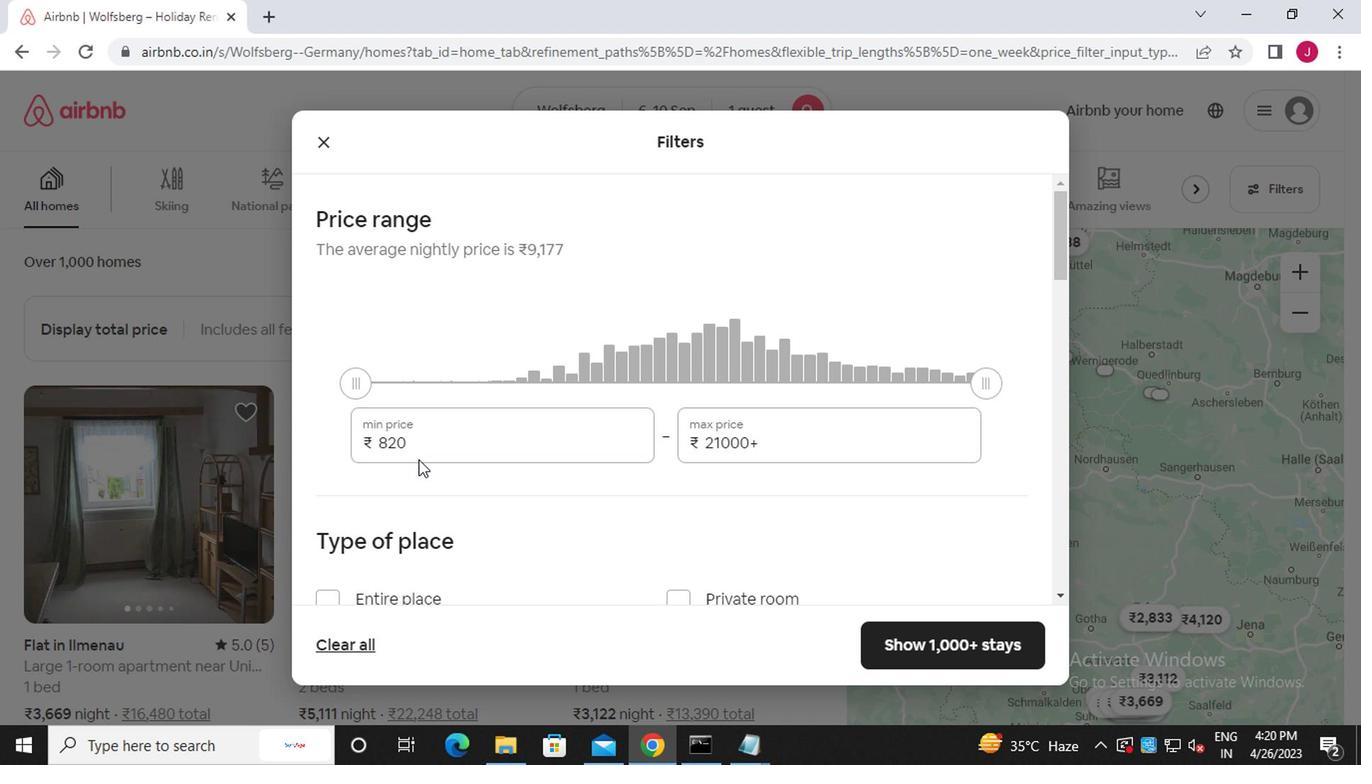 
Action: Mouse moved to (422, 435)
Screenshot: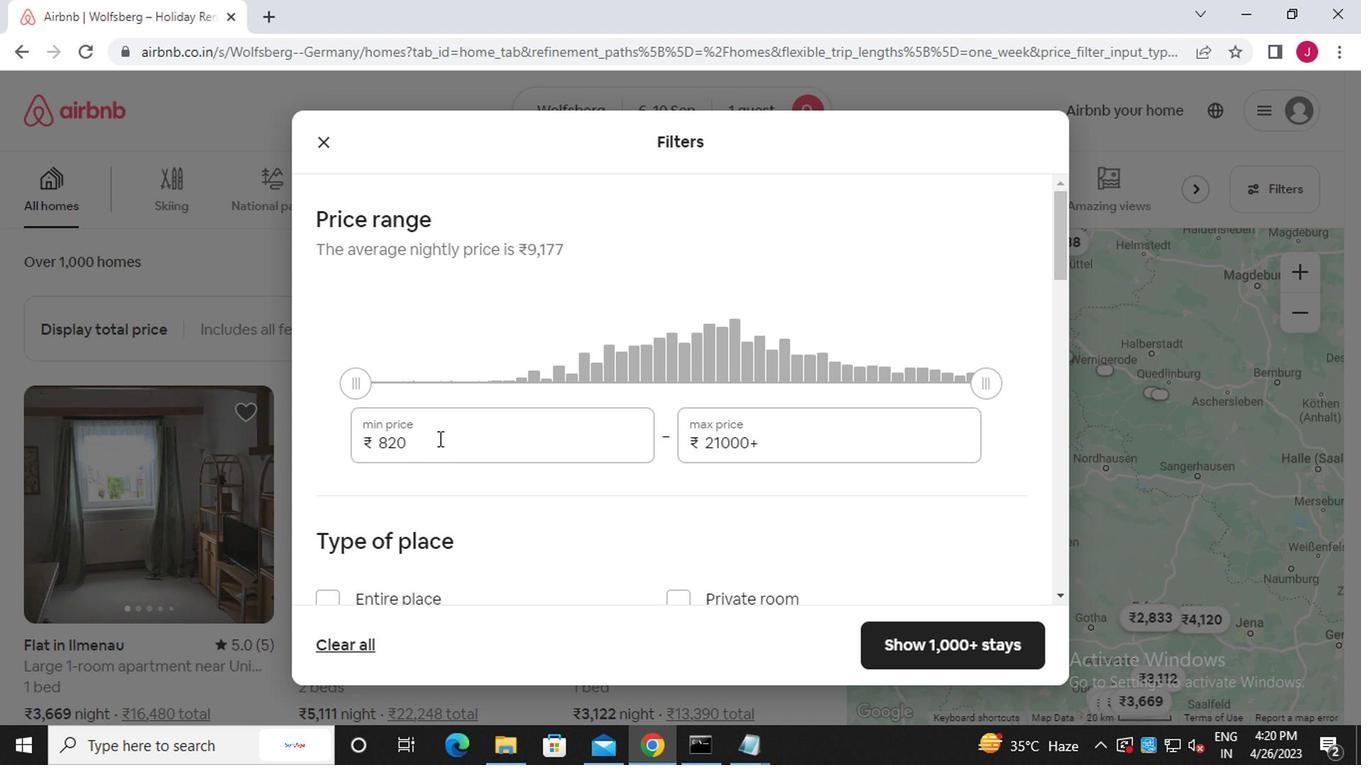 
Action: Key pressed <Key.backspace><Key.backspace><Key.backspace><<97>><<96>><<96>><<96>><<96>>
Screenshot: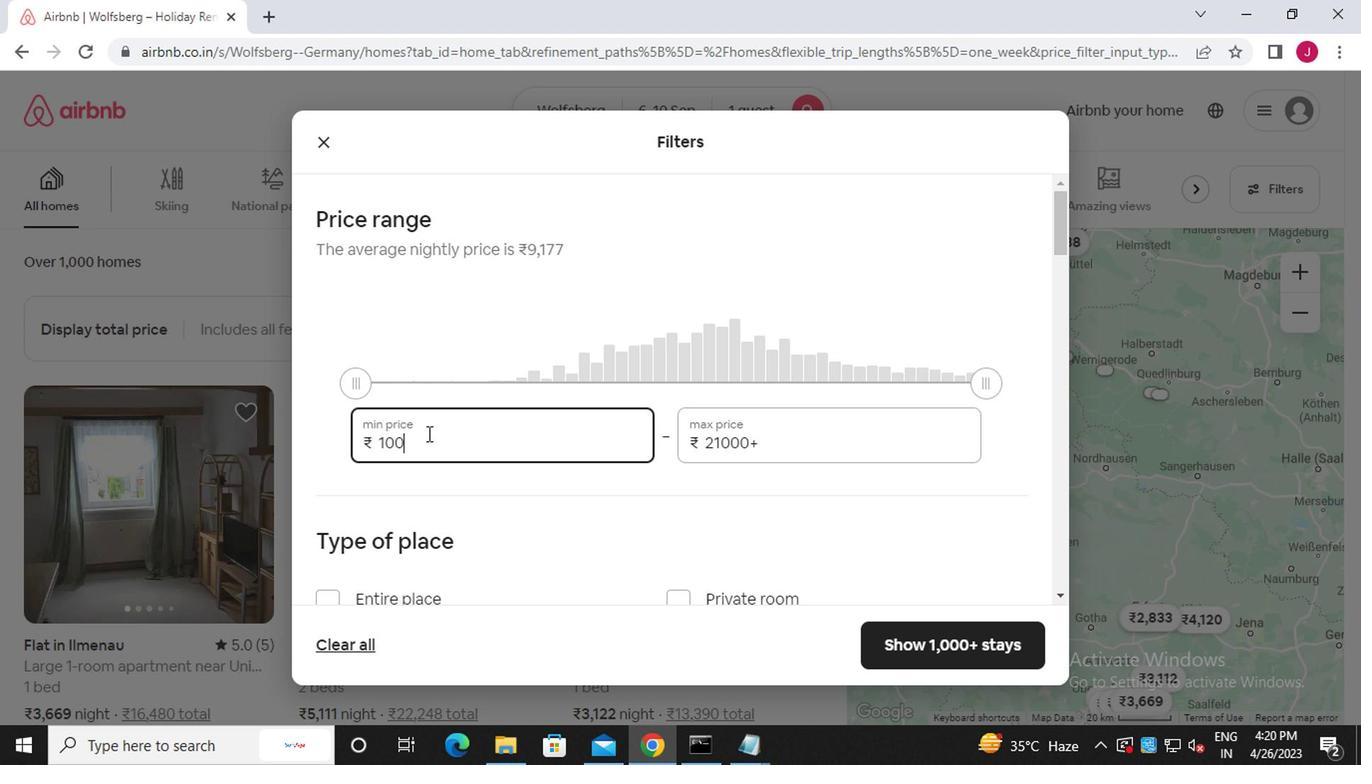 
Action: Mouse moved to (801, 443)
Screenshot: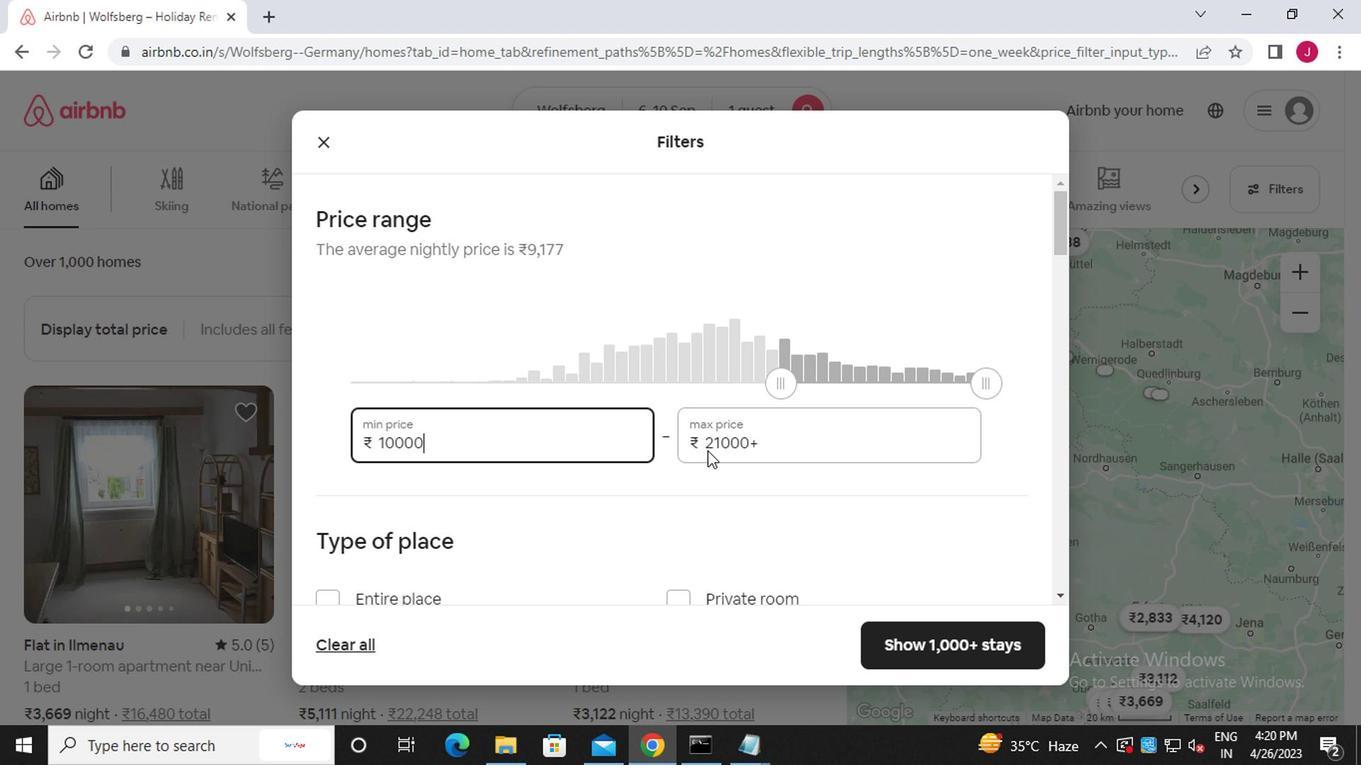 
Action: Mouse pressed left at (801, 443)
Screenshot: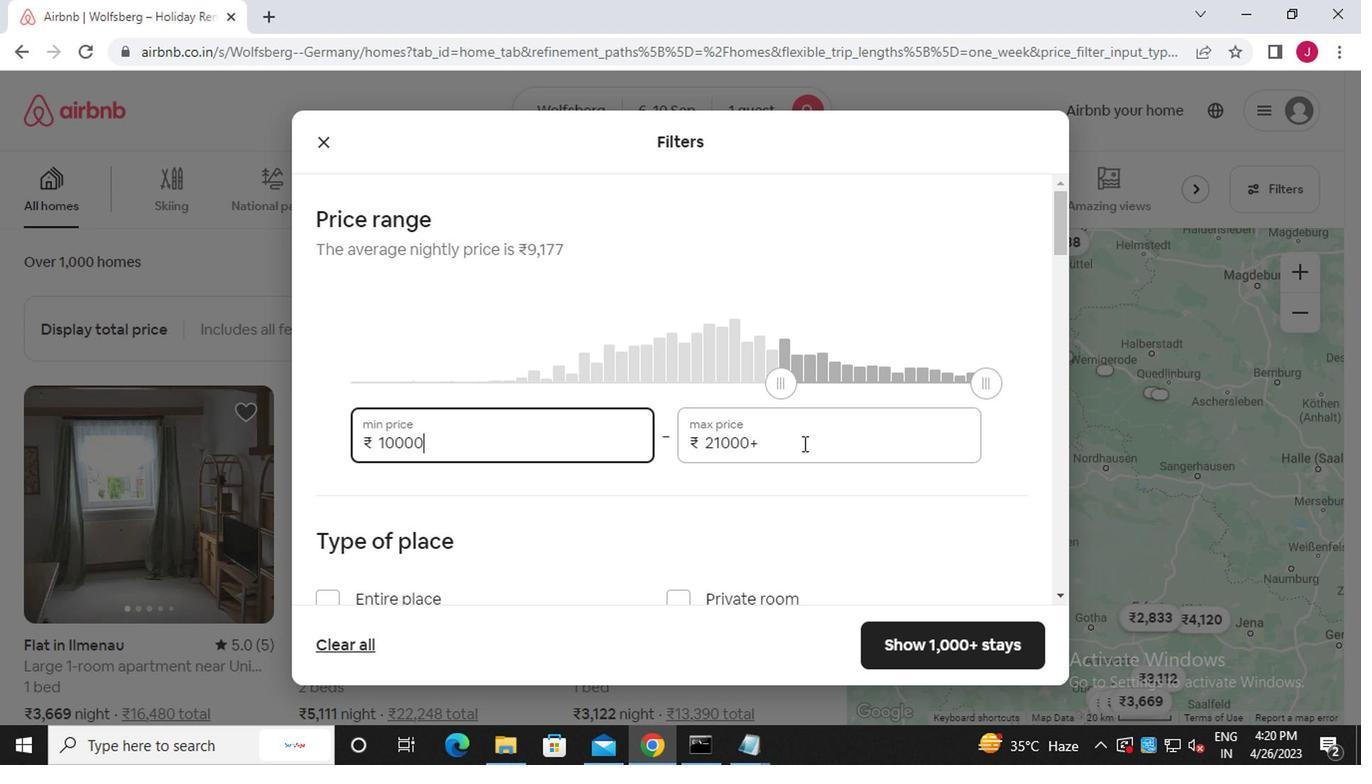 
Action: Mouse moved to (797, 441)
Screenshot: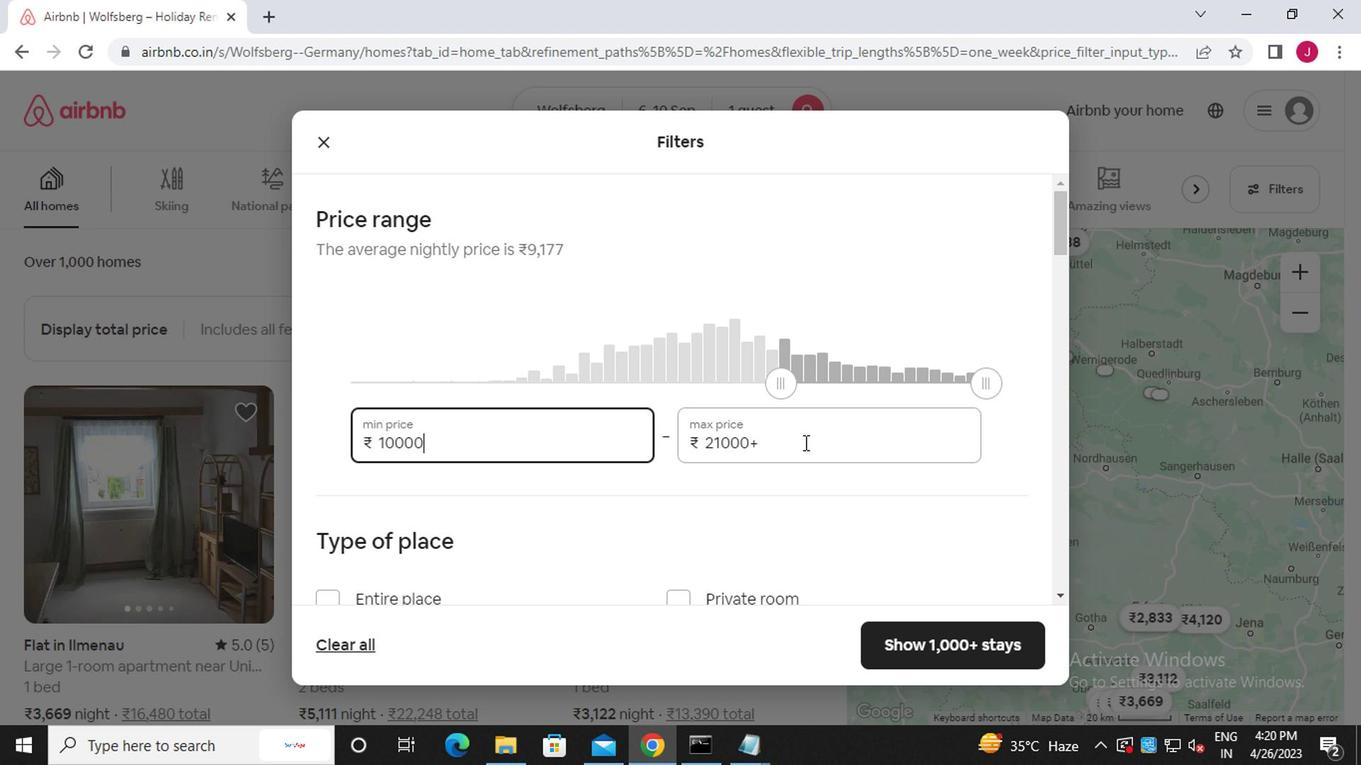 
Action: Key pressed <Key.backspace><Key.backspace><Key.backspace><Key.backspace><Key.backspace><Key.backspace><Key.backspace><Key.backspace><Key.backspace><Key.backspace><Key.backspace><Key.backspace><Key.backspace><Key.backspace><<97>><<101>><<96>><<96>><<96>>
Screenshot: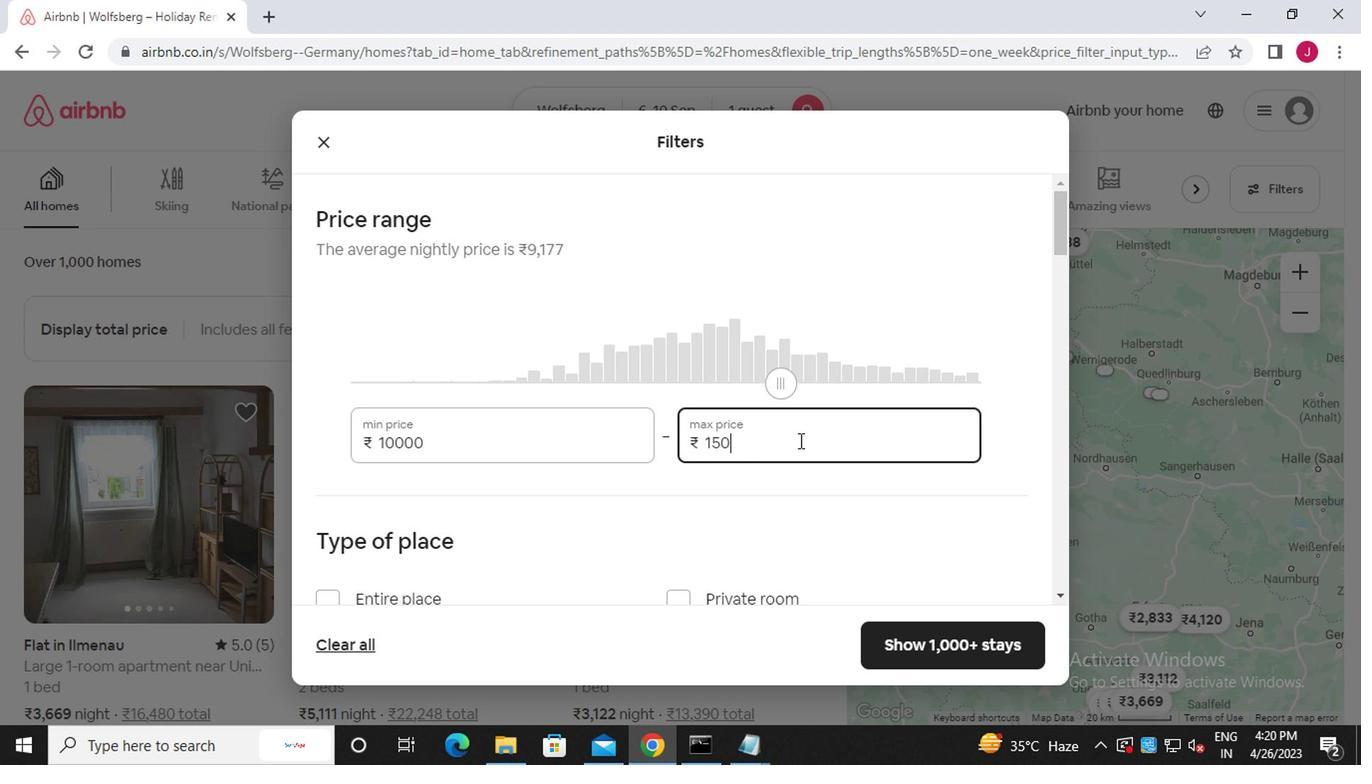 
Action: Mouse moved to (794, 443)
Screenshot: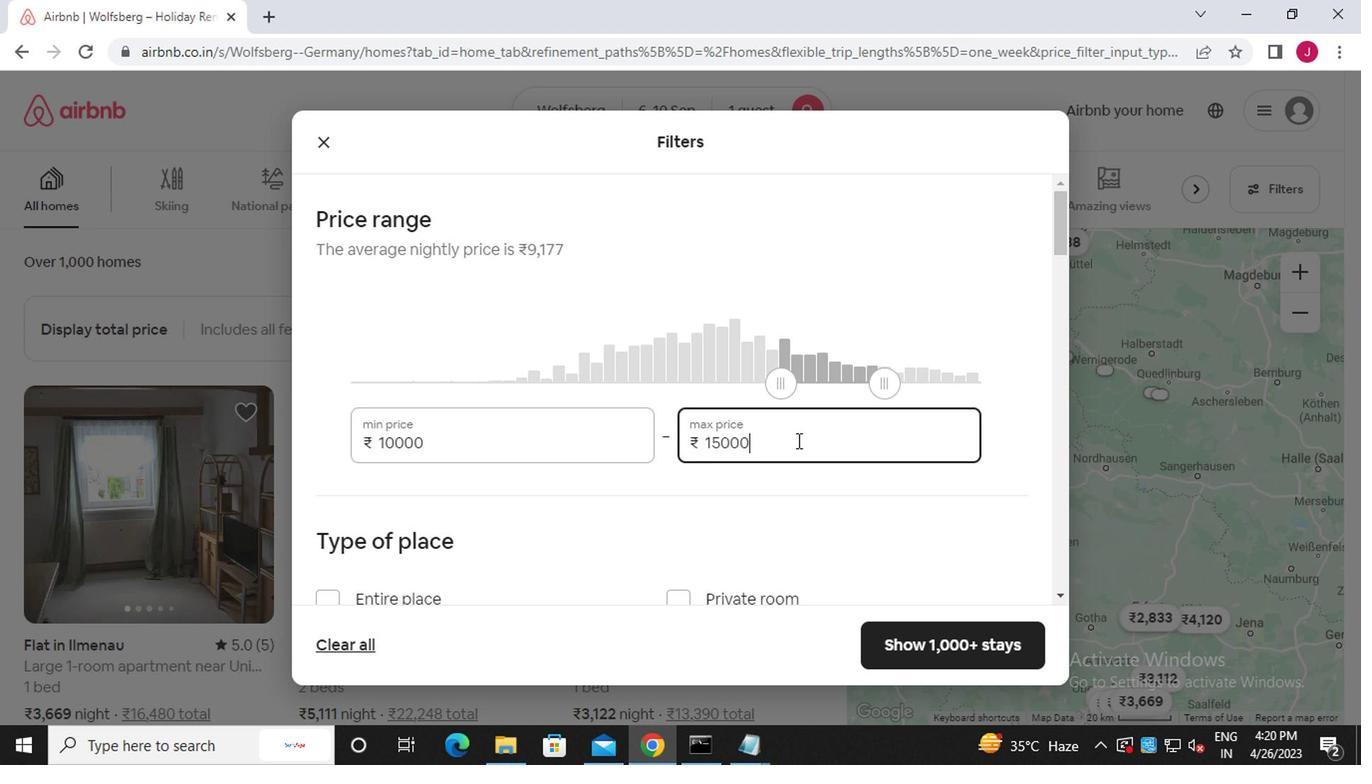 
Action: Mouse scrolled (794, 441) with delta (0, -1)
Screenshot: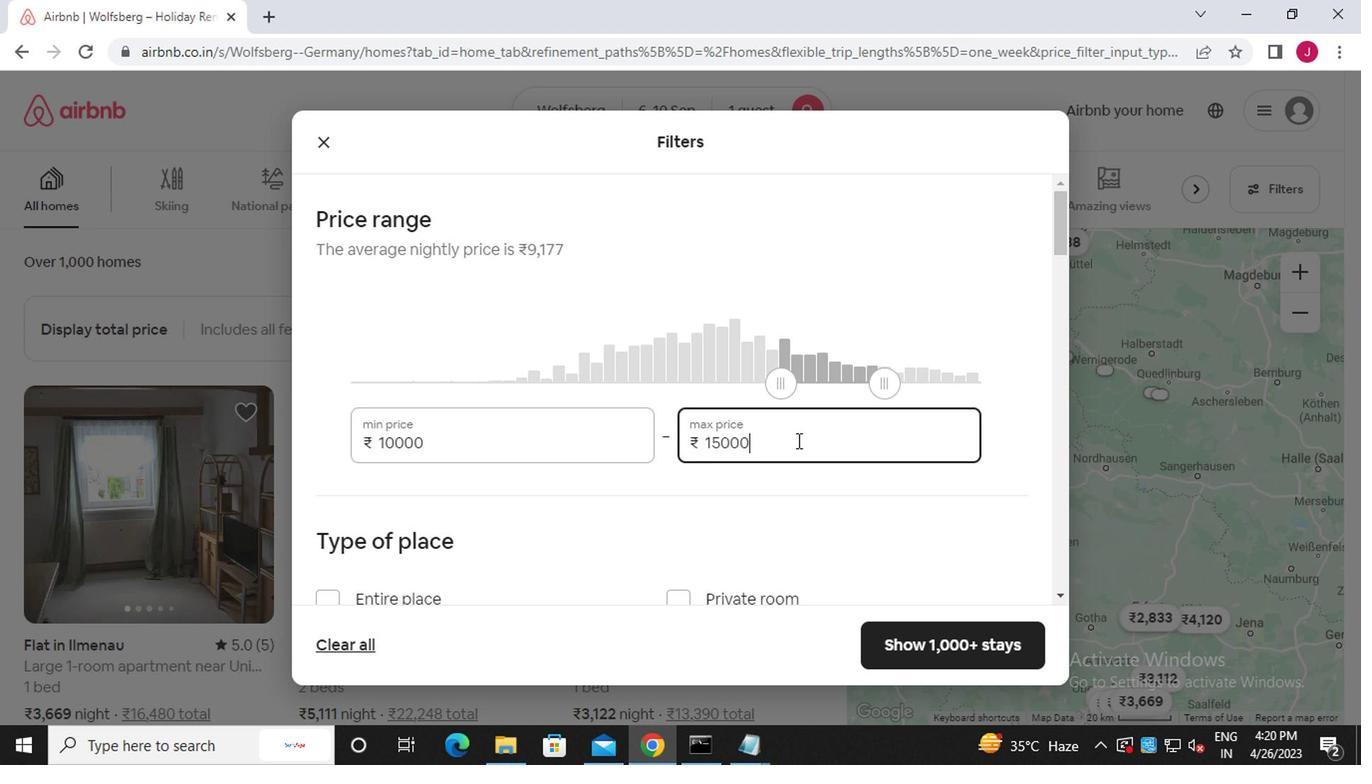 
Action: Mouse moved to (794, 443)
Screenshot: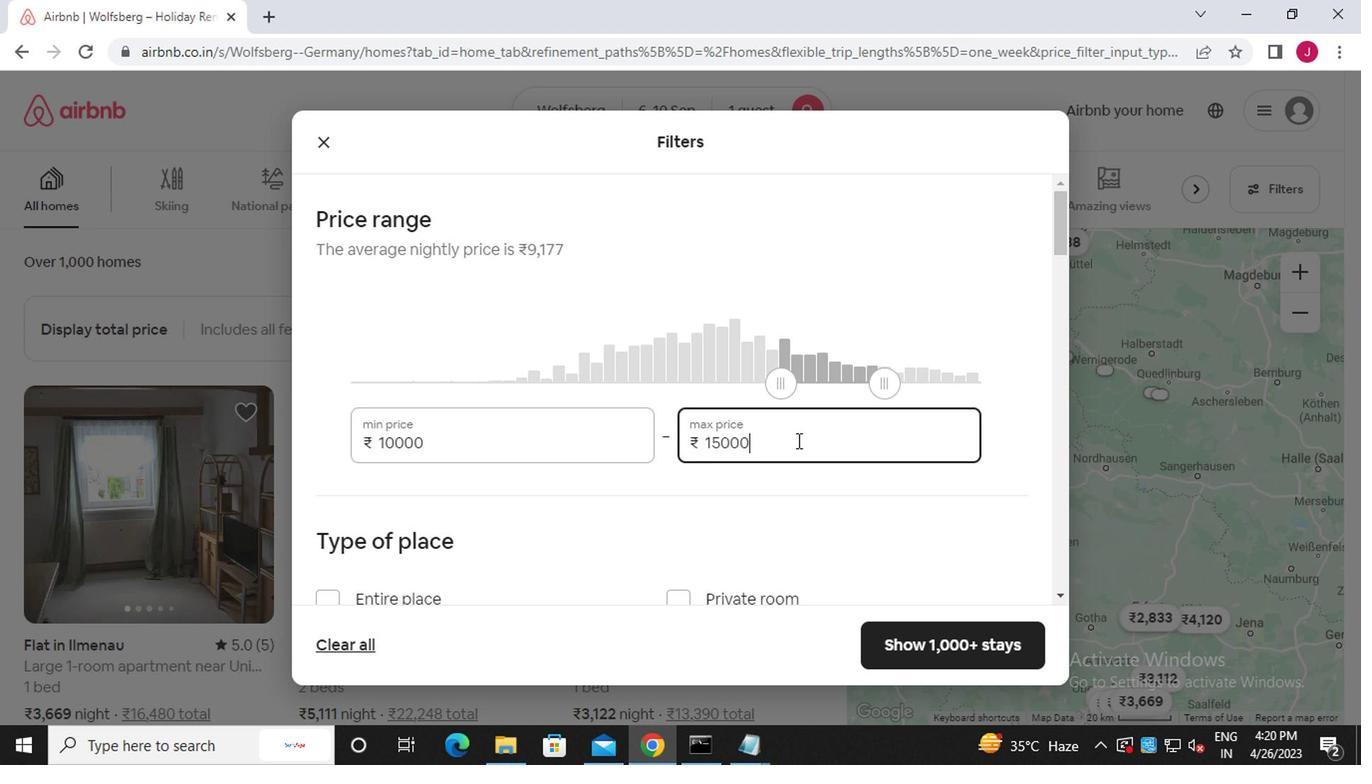 
Action: Mouse scrolled (794, 441) with delta (0, -1)
Screenshot: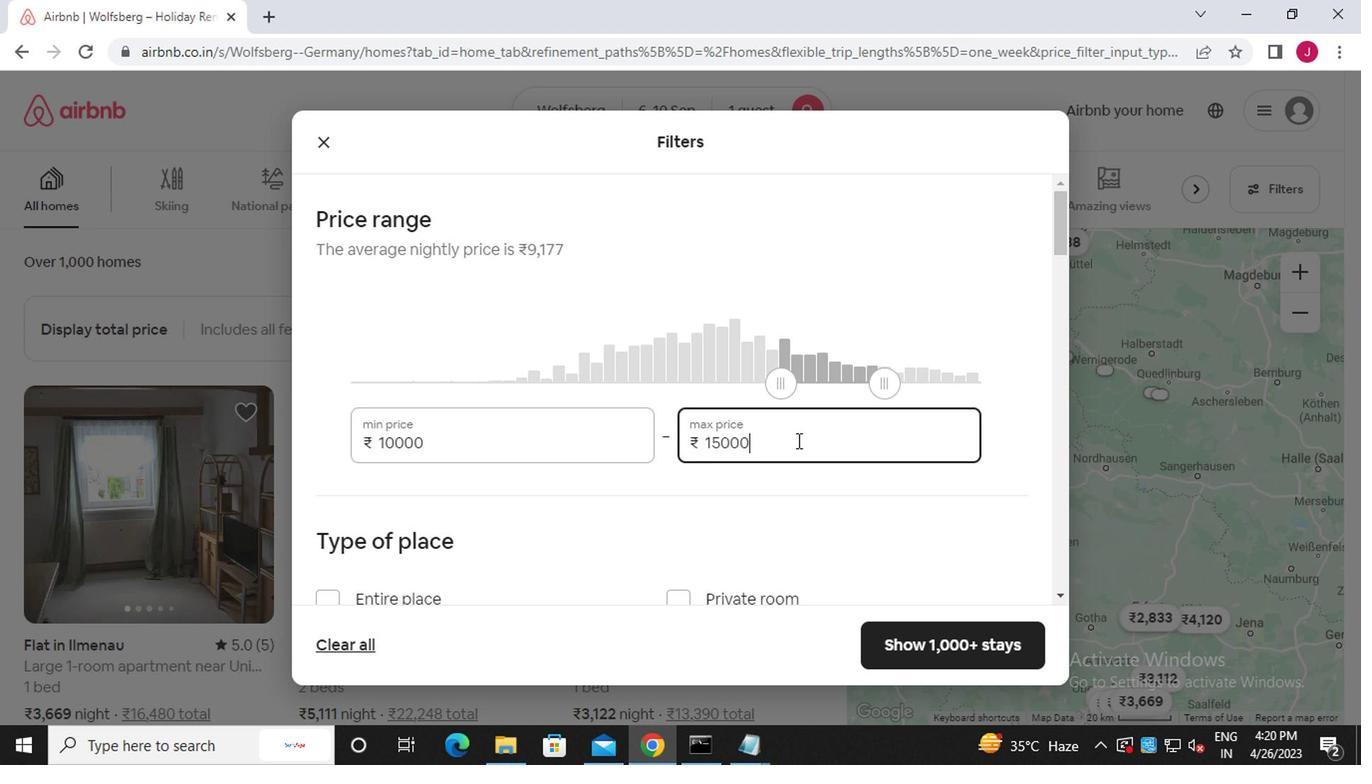 
Action: Mouse scrolled (794, 441) with delta (0, -1)
Screenshot: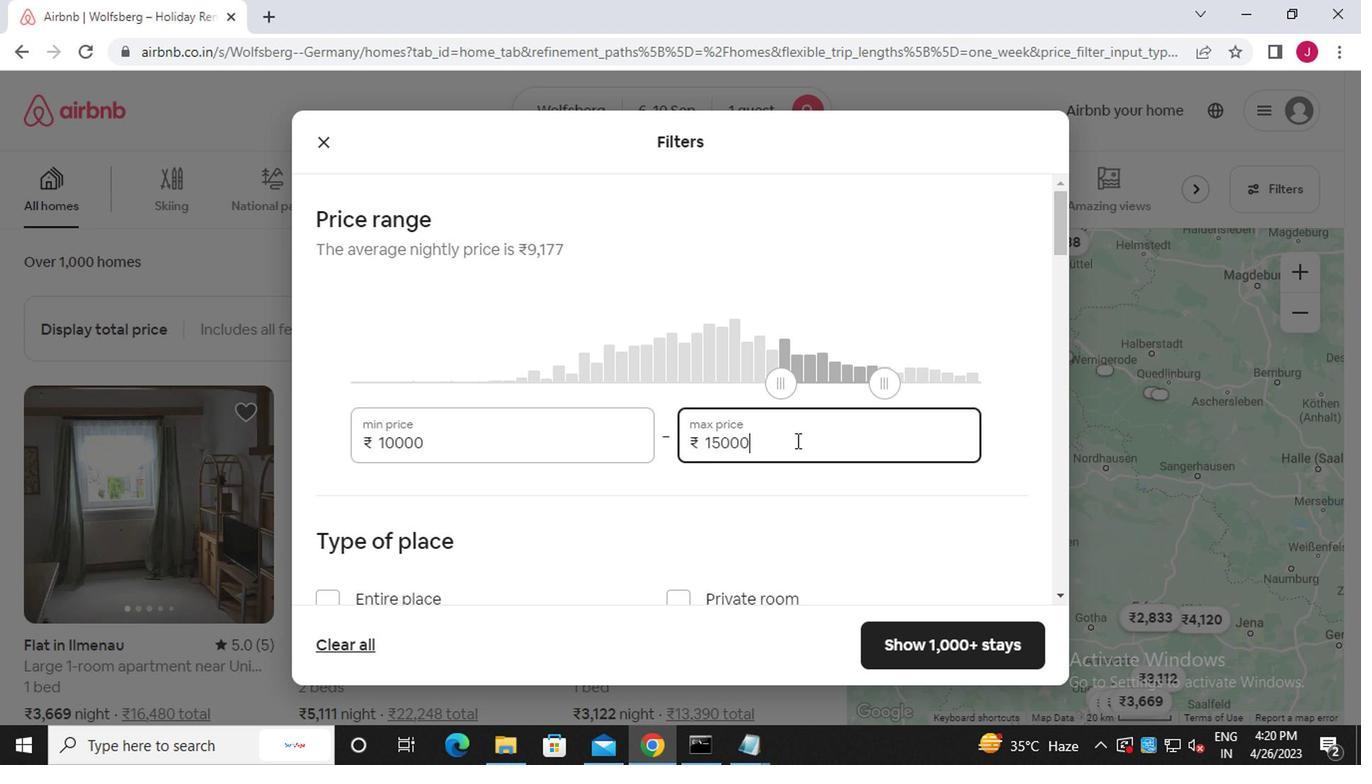 
Action: Mouse scrolled (794, 441) with delta (0, -1)
Screenshot: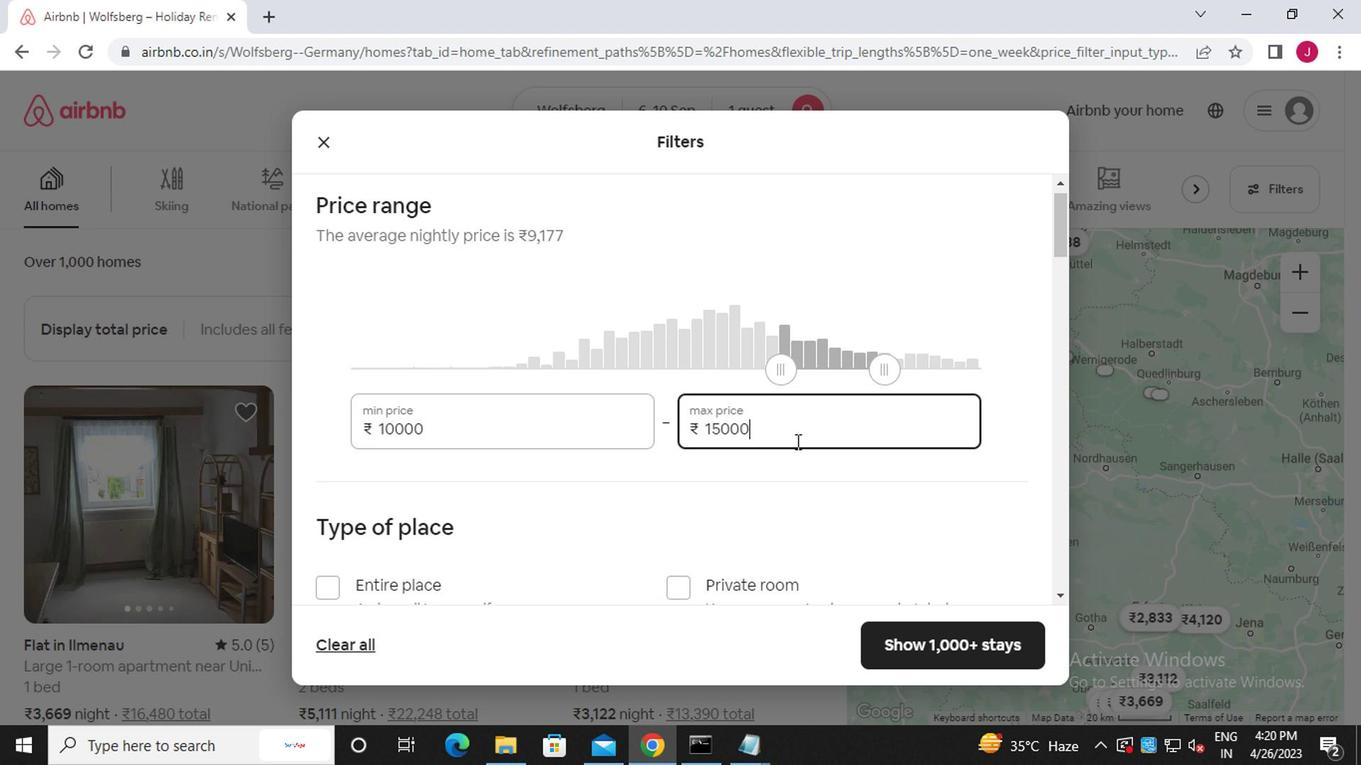 
Action: Mouse moved to (680, 204)
Screenshot: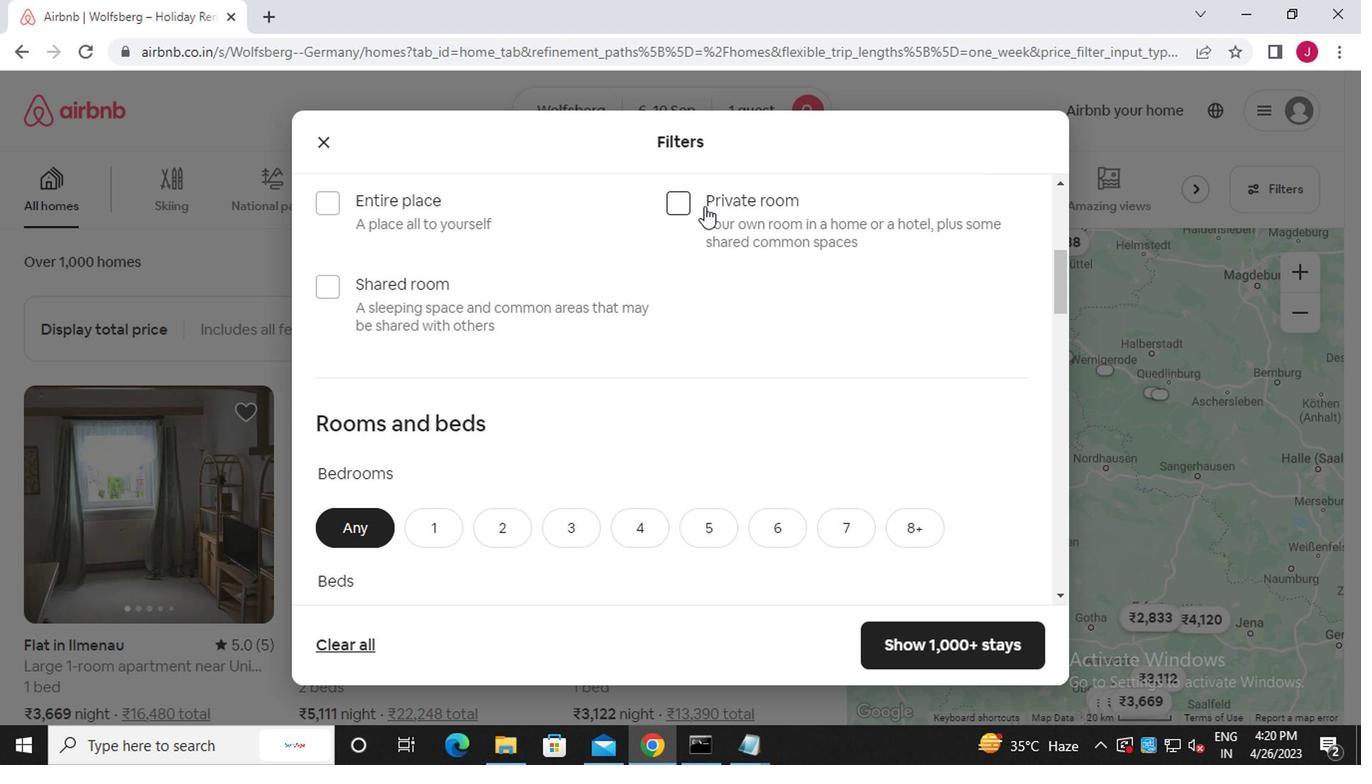 
Action: Mouse pressed left at (680, 204)
Screenshot: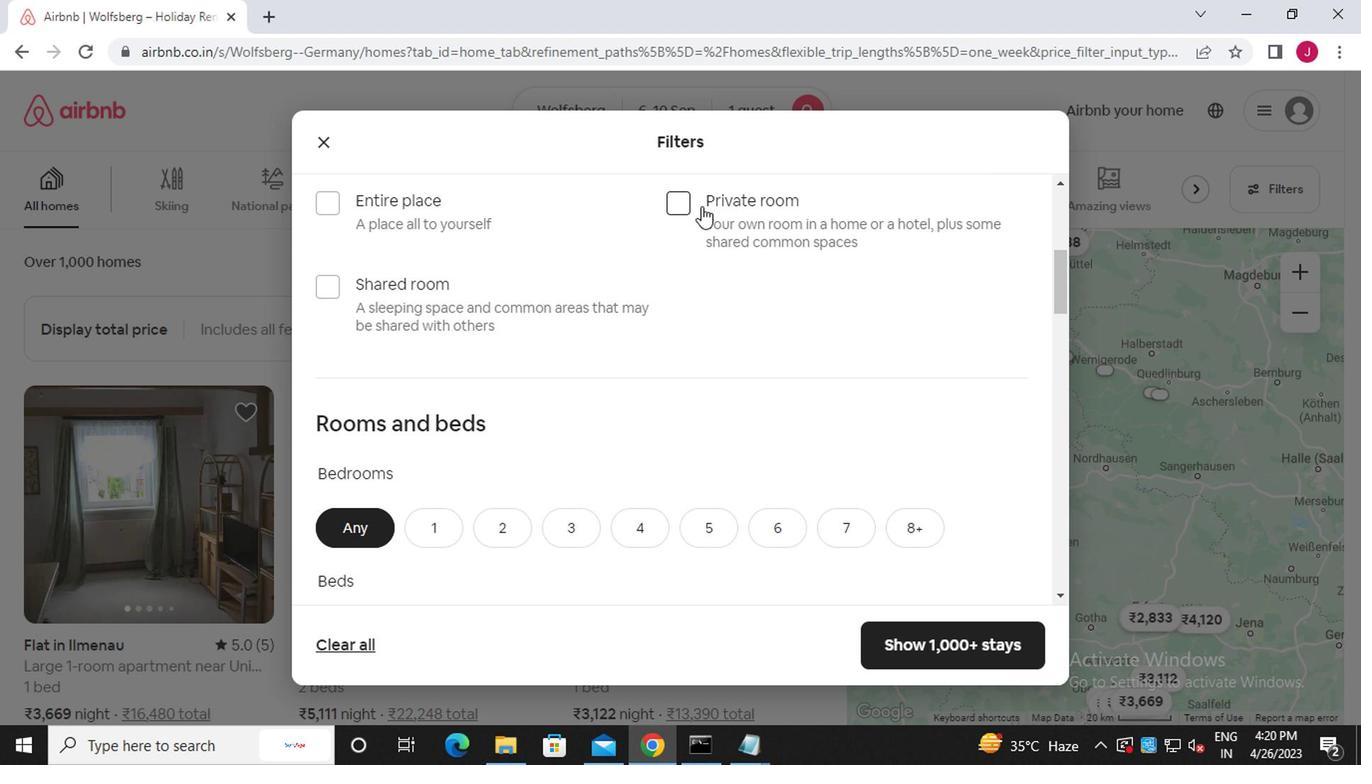 
Action: Mouse moved to (572, 356)
Screenshot: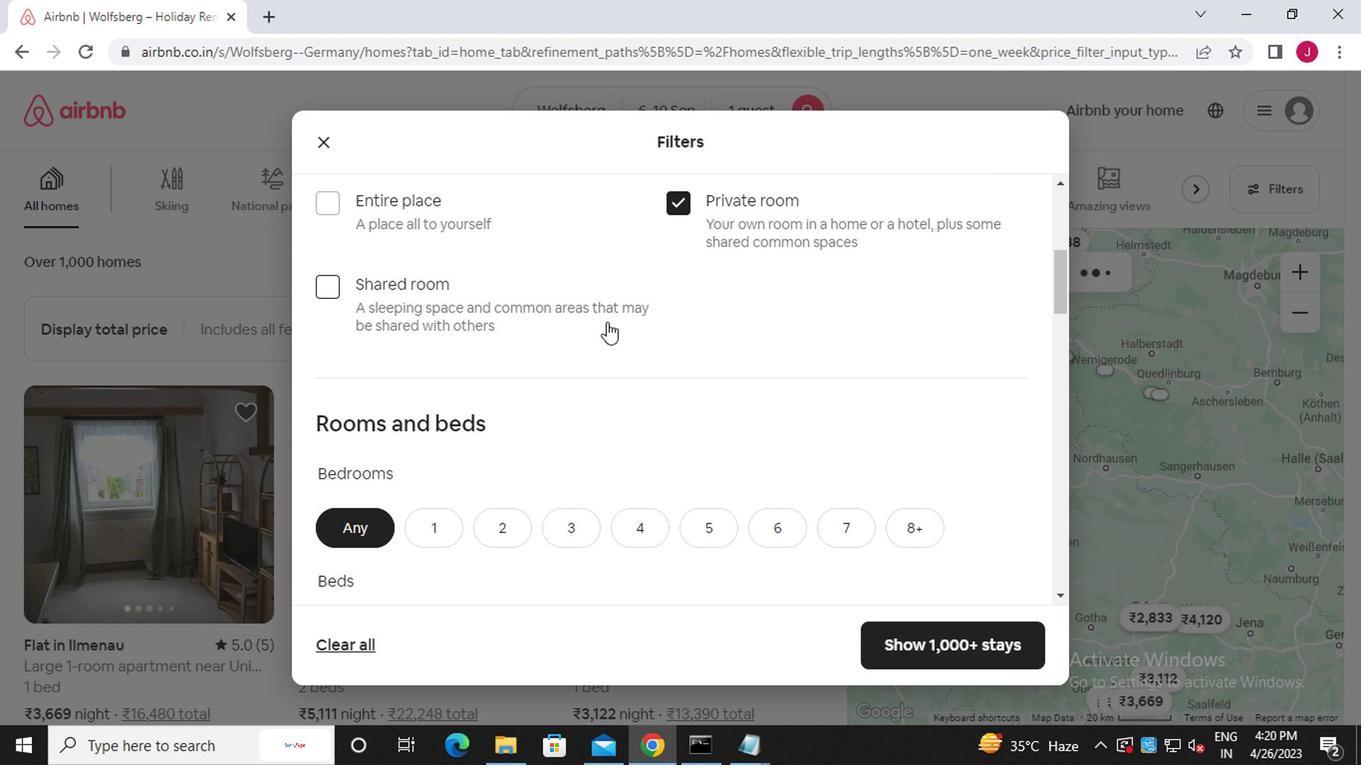 
Action: Mouse scrolled (572, 355) with delta (0, 0)
Screenshot: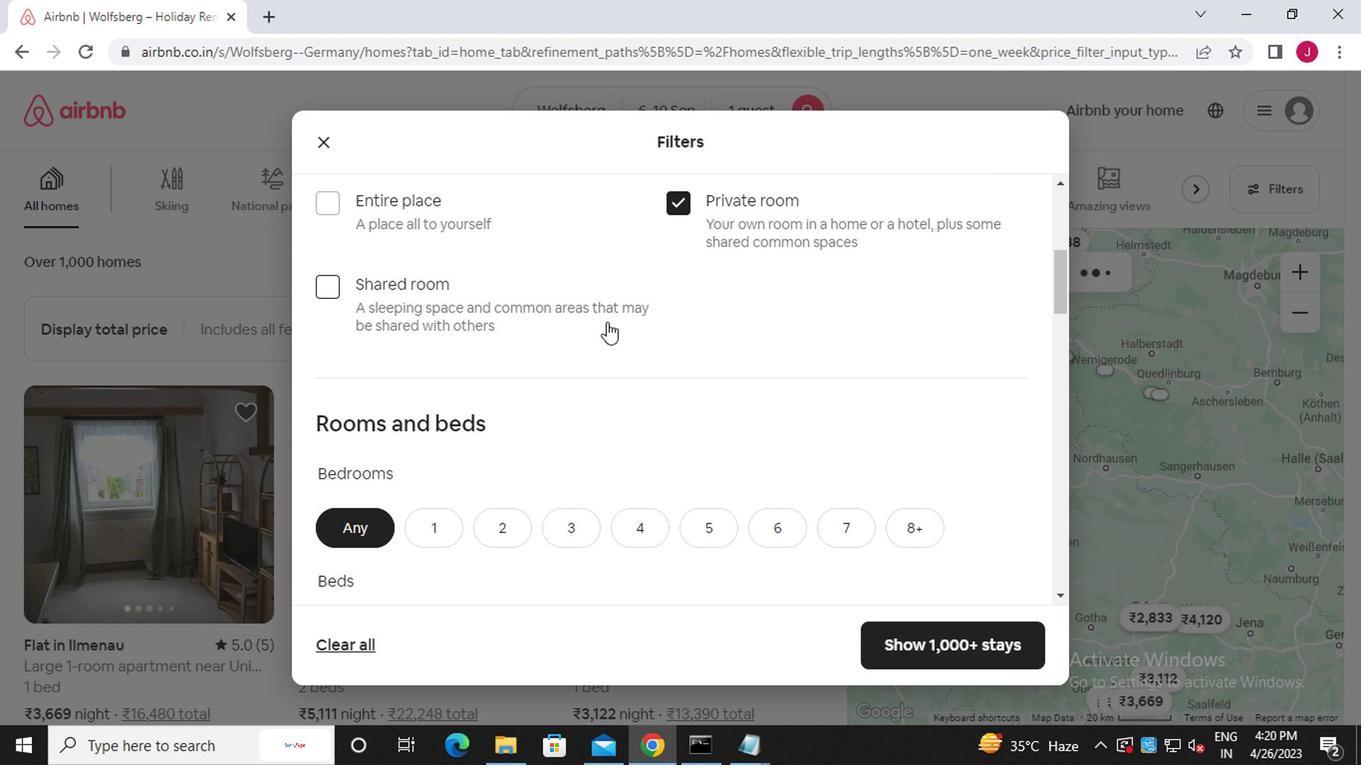 
Action: Mouse moved to (570, 358)
Screenshot: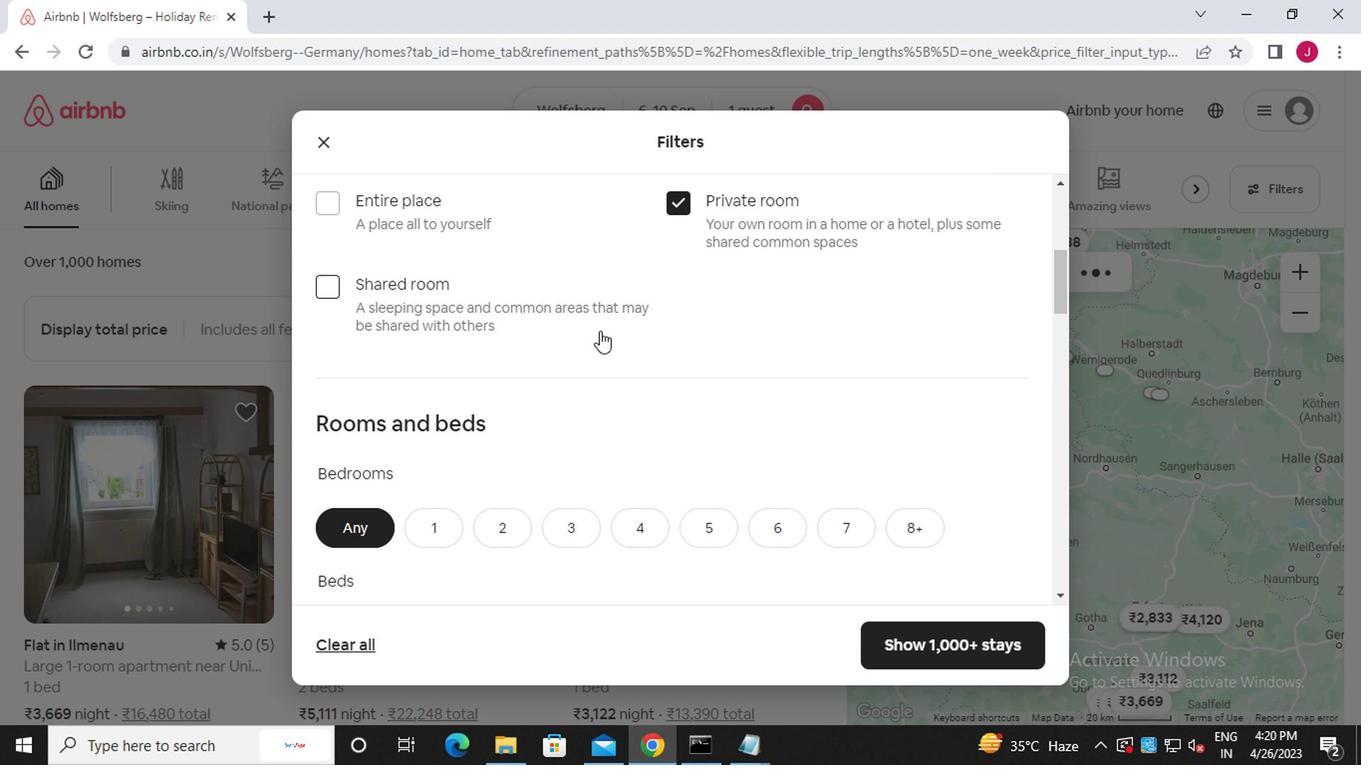 
Action: Mouse scrolled (570, 358) with delta (0, 0)
Screenshot: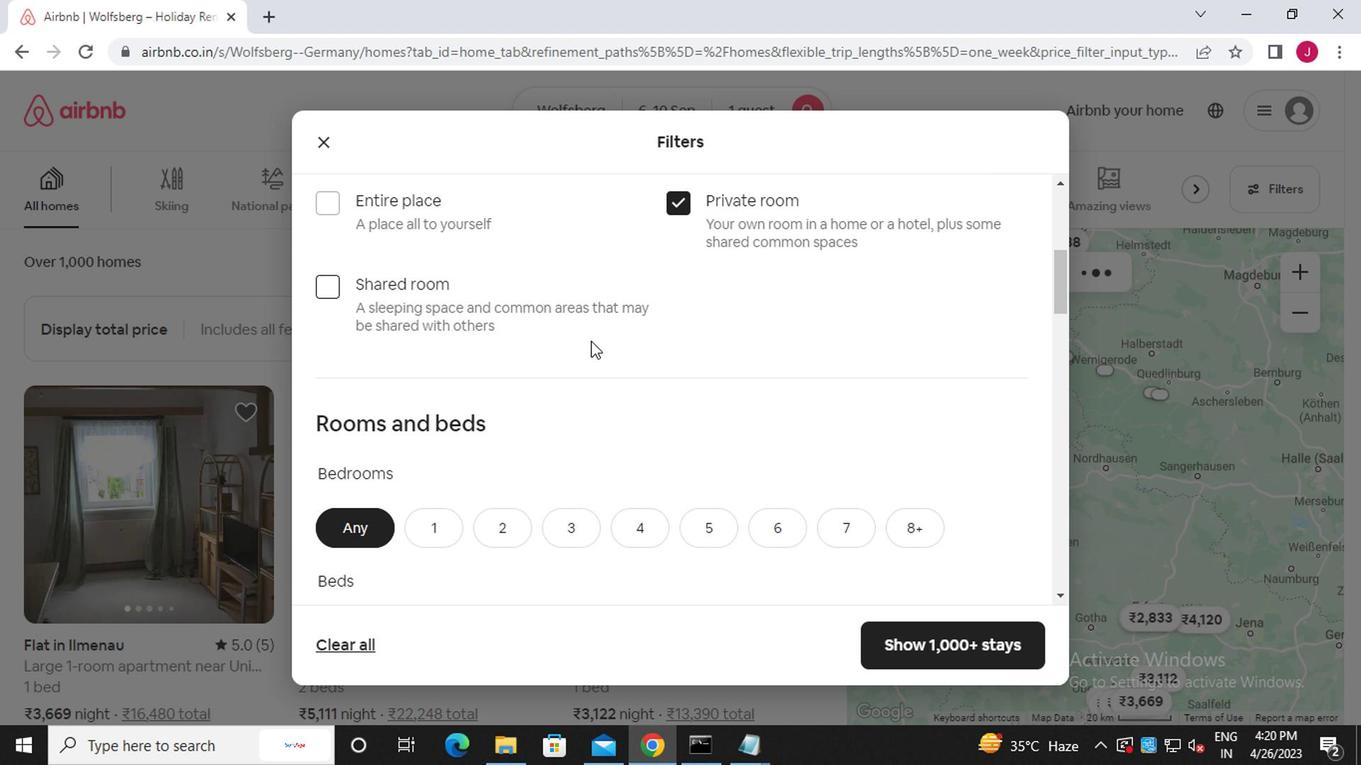 
Action: Mouse moved to (434, 321)
Screenshot: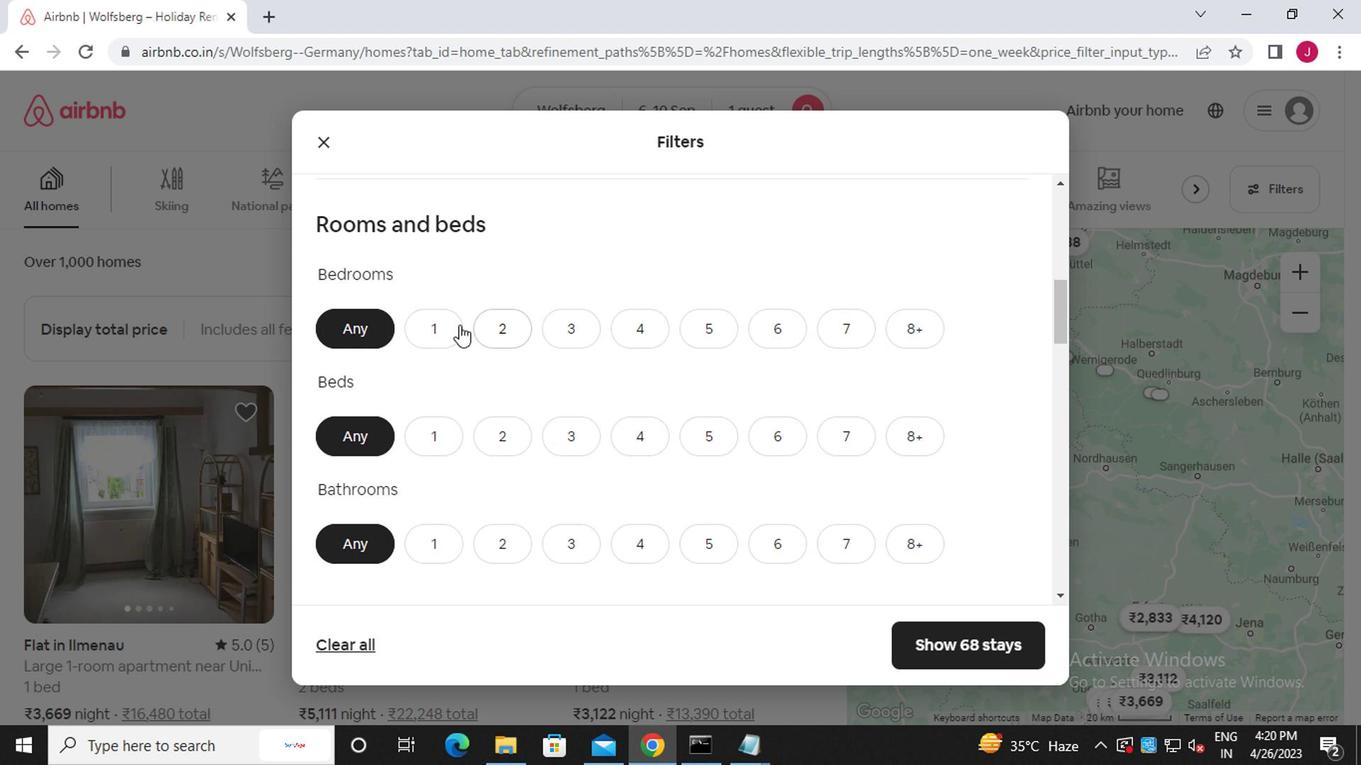 
Action: Mouse pressed left at (434, 321)
Screenshot: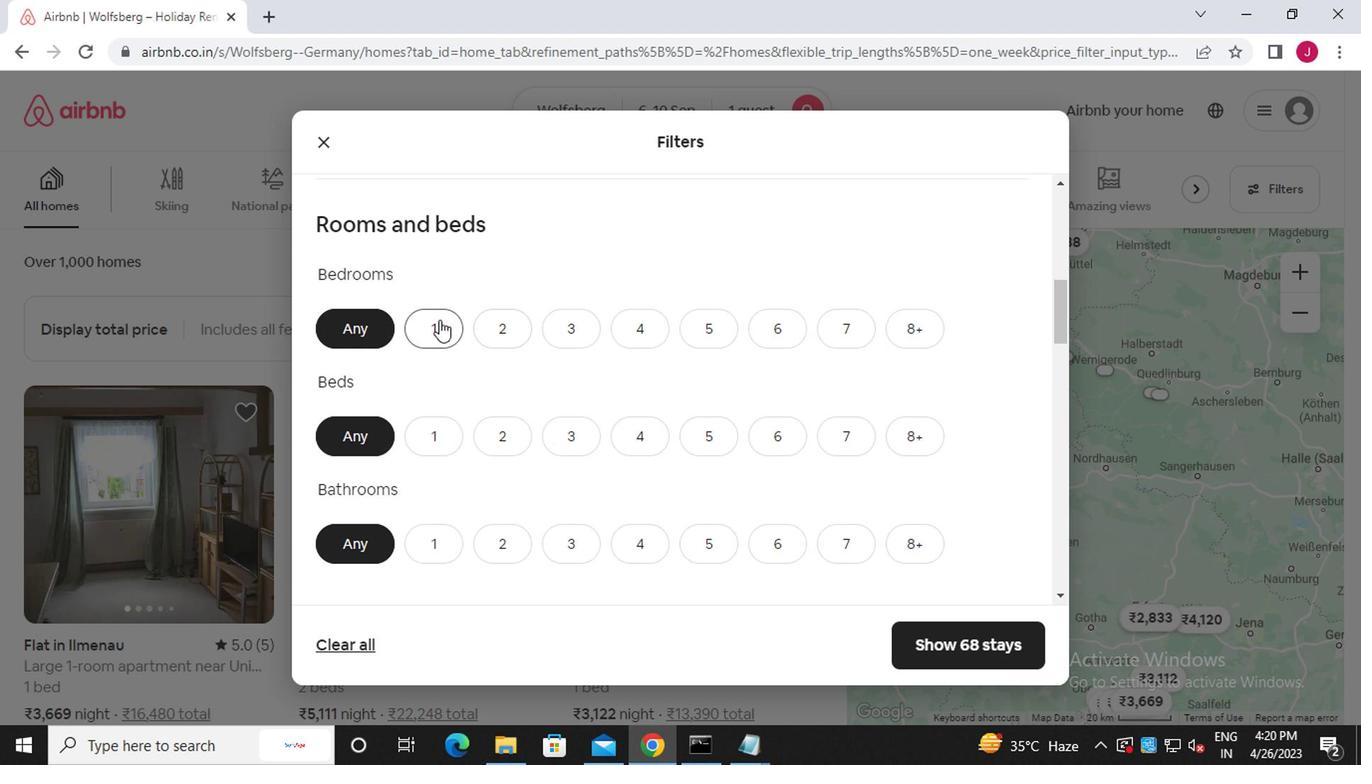 
Action: Mouse moved to (437, 431)
Screenshot: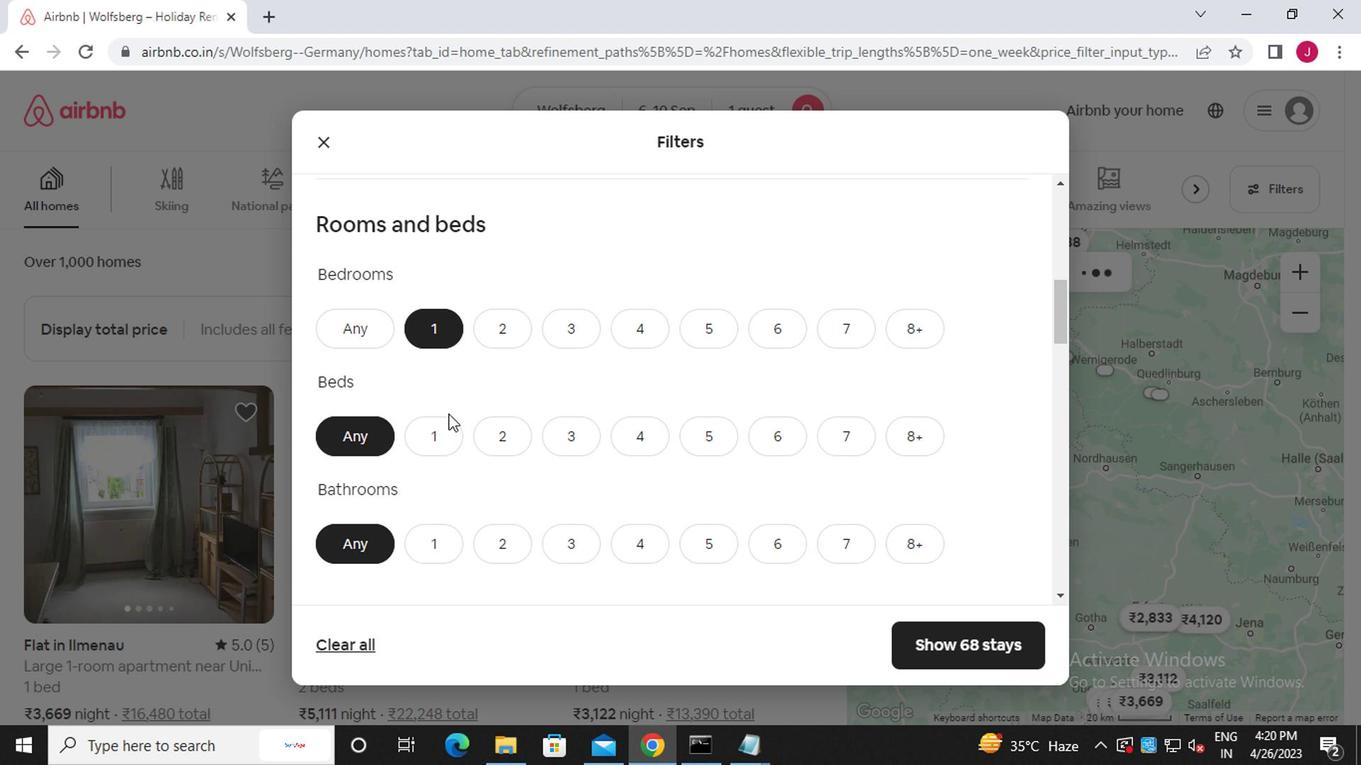 
Action: Mouse pressed left at (437, 431)
Screenshot: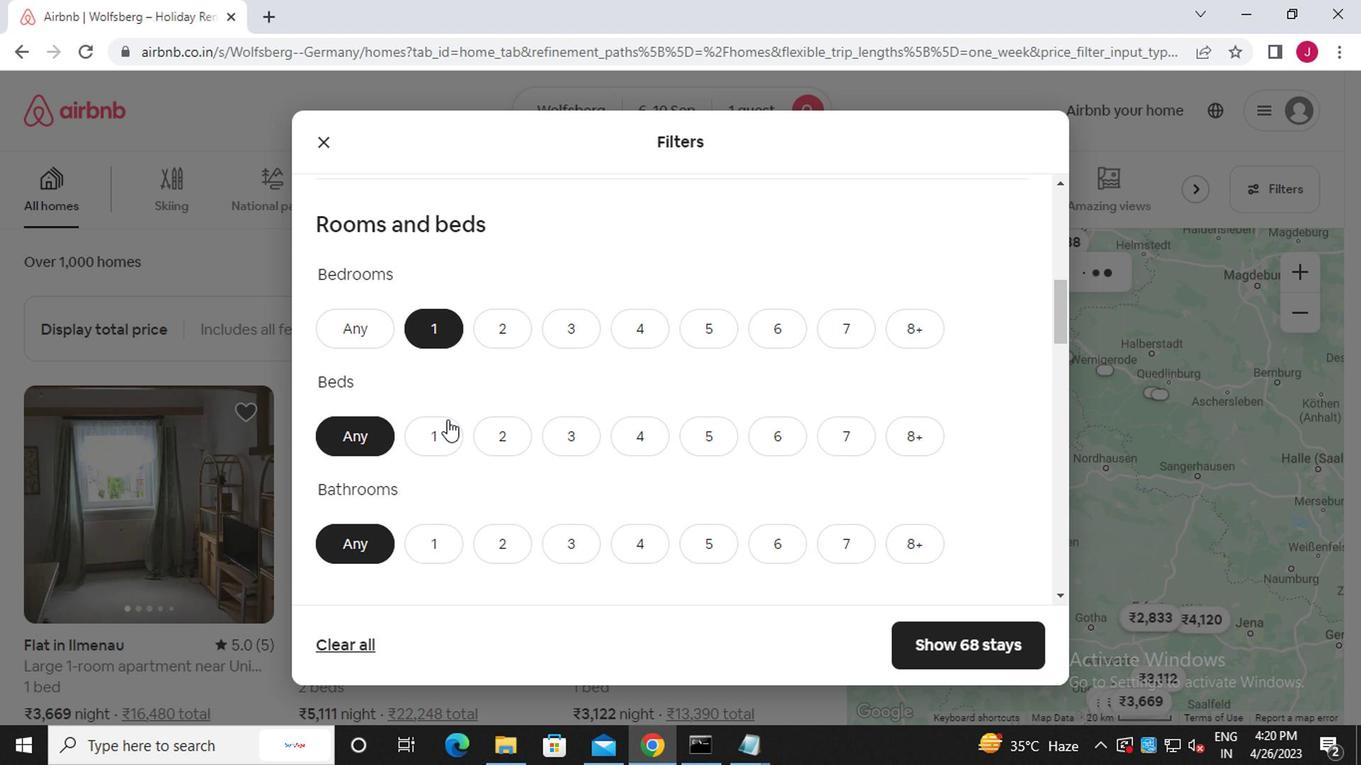 
Action: Mouse moved to (436, 550)
Screenshot: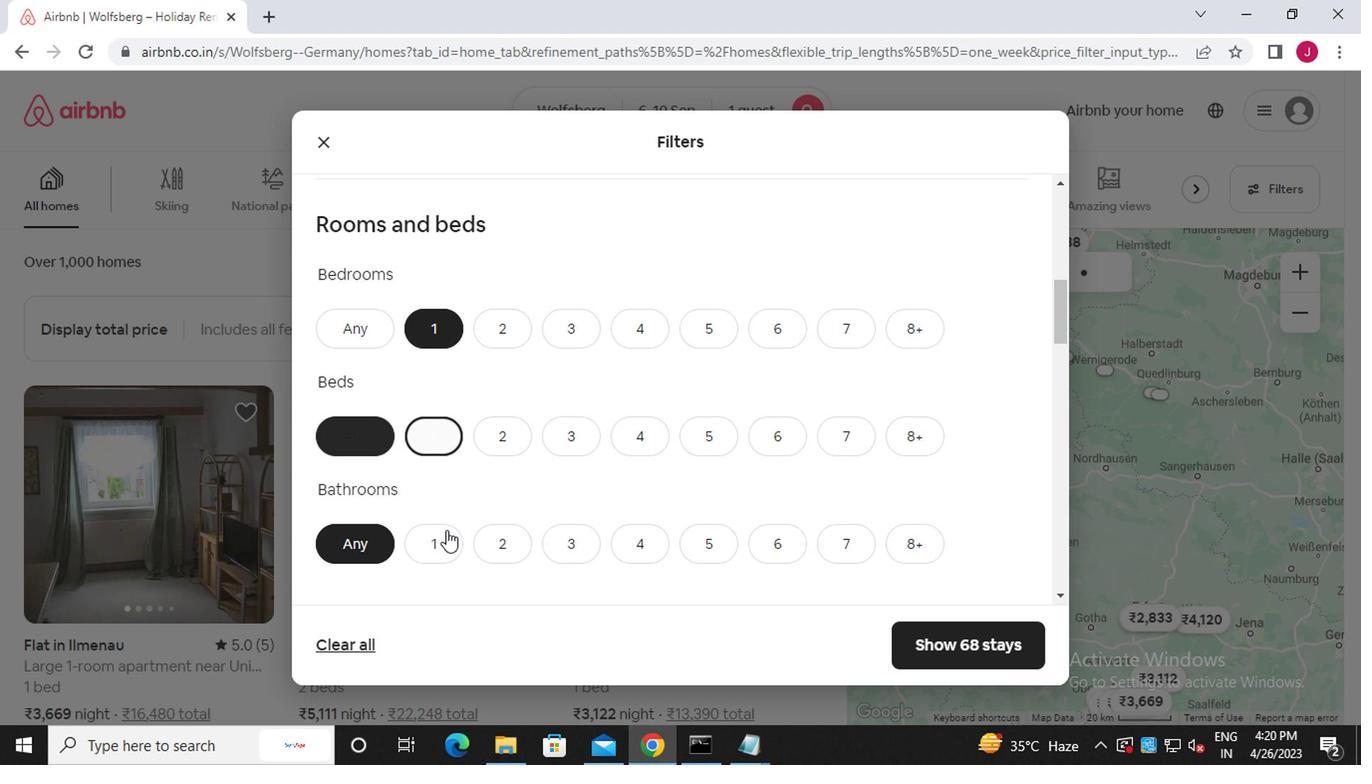 
Action: Mouse pressed left at (436, 550)
Screenshot: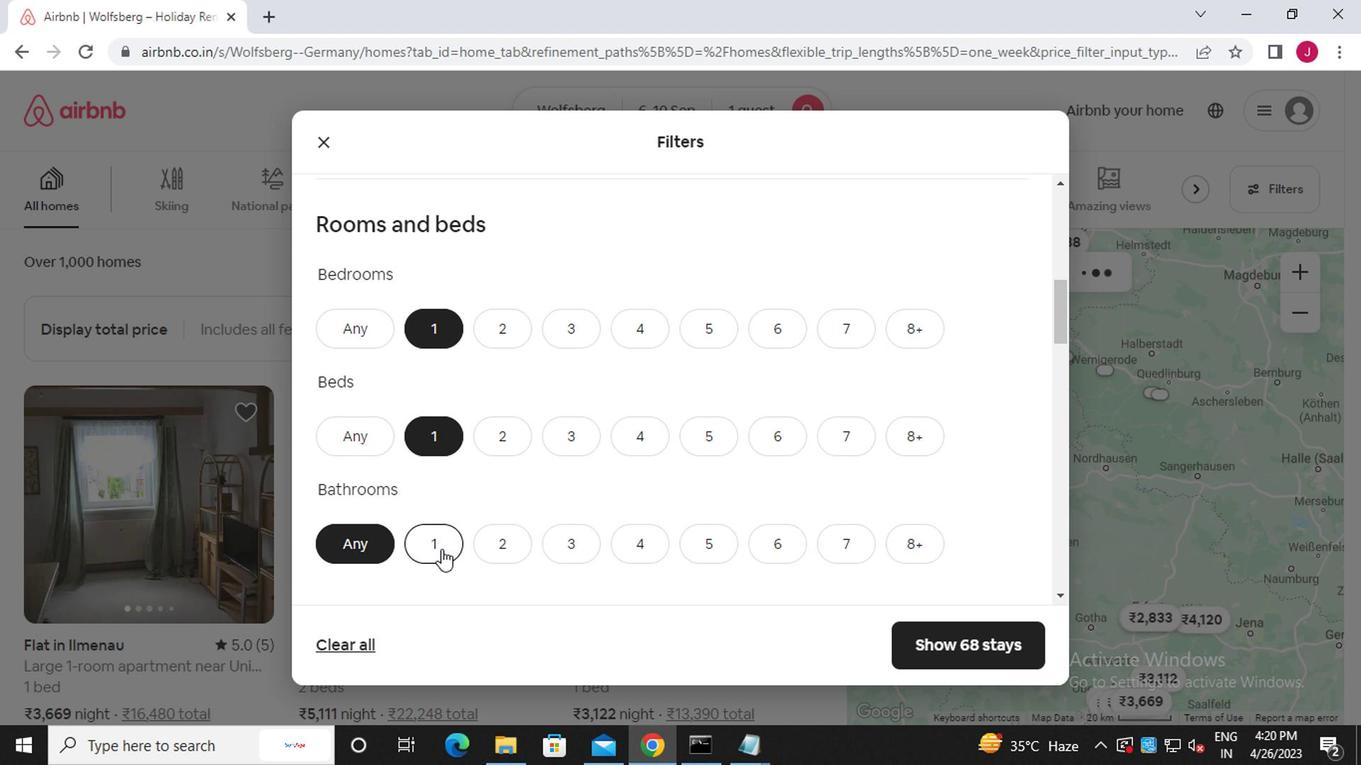 
Action: Mouse moved to (504, 567)
Screenshot: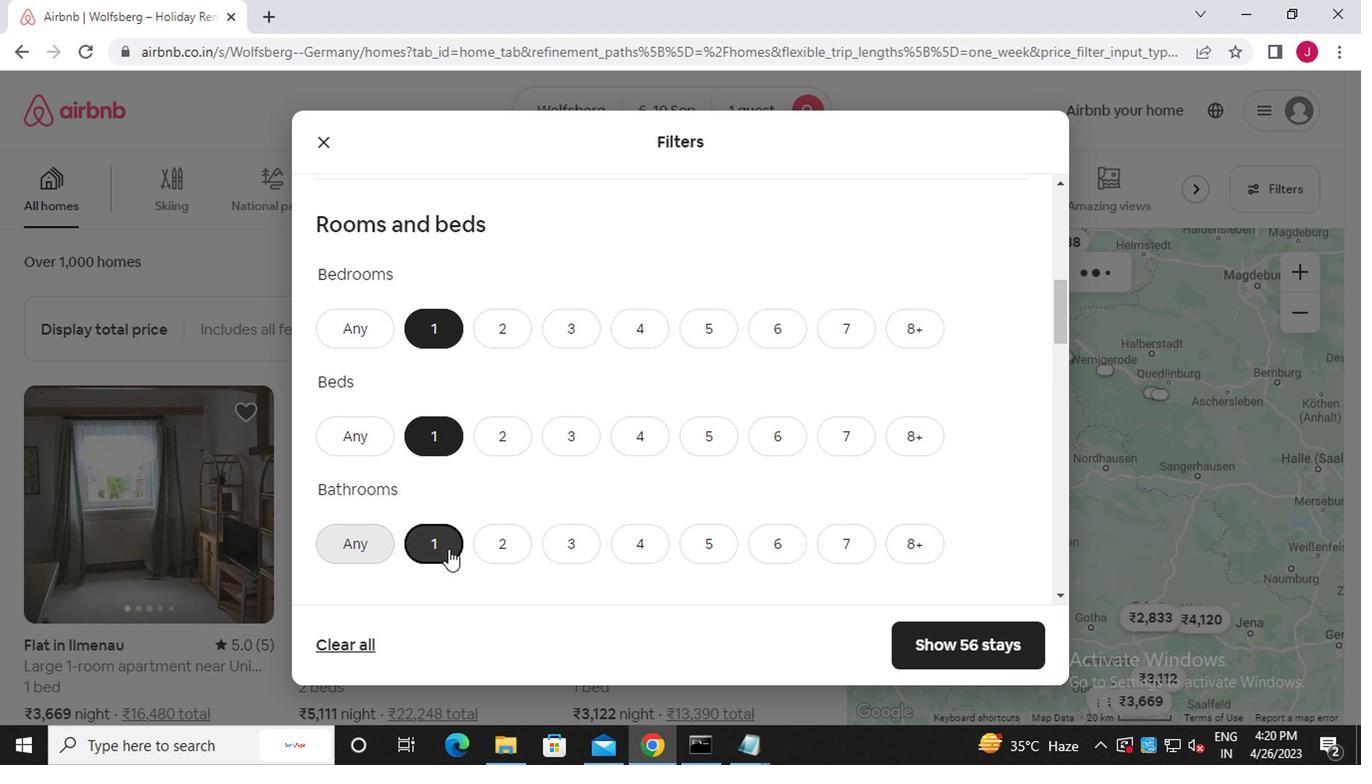 
Action: Mouse scrolled (504, 565) with delta (0, -1)
Screenshot: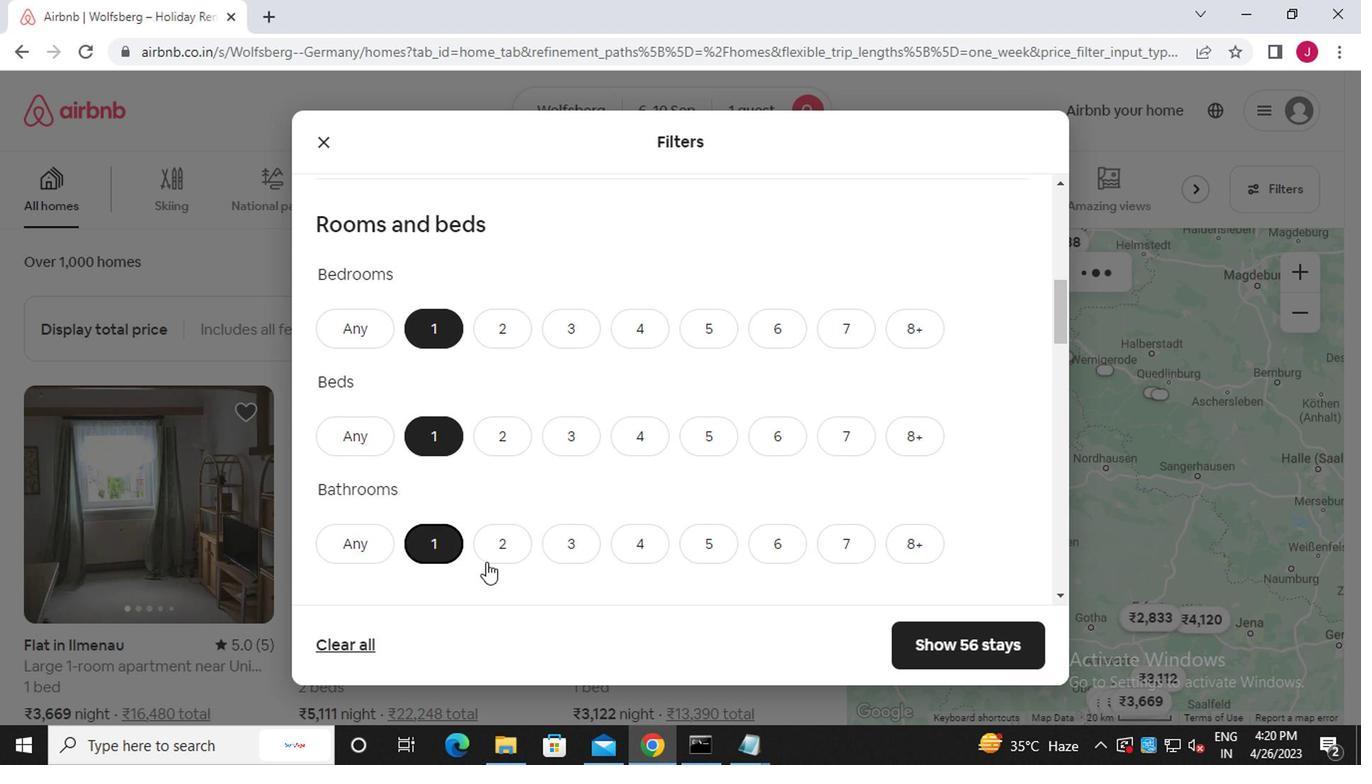 
Action: Mouse moved to (504, 567)
Screenshot: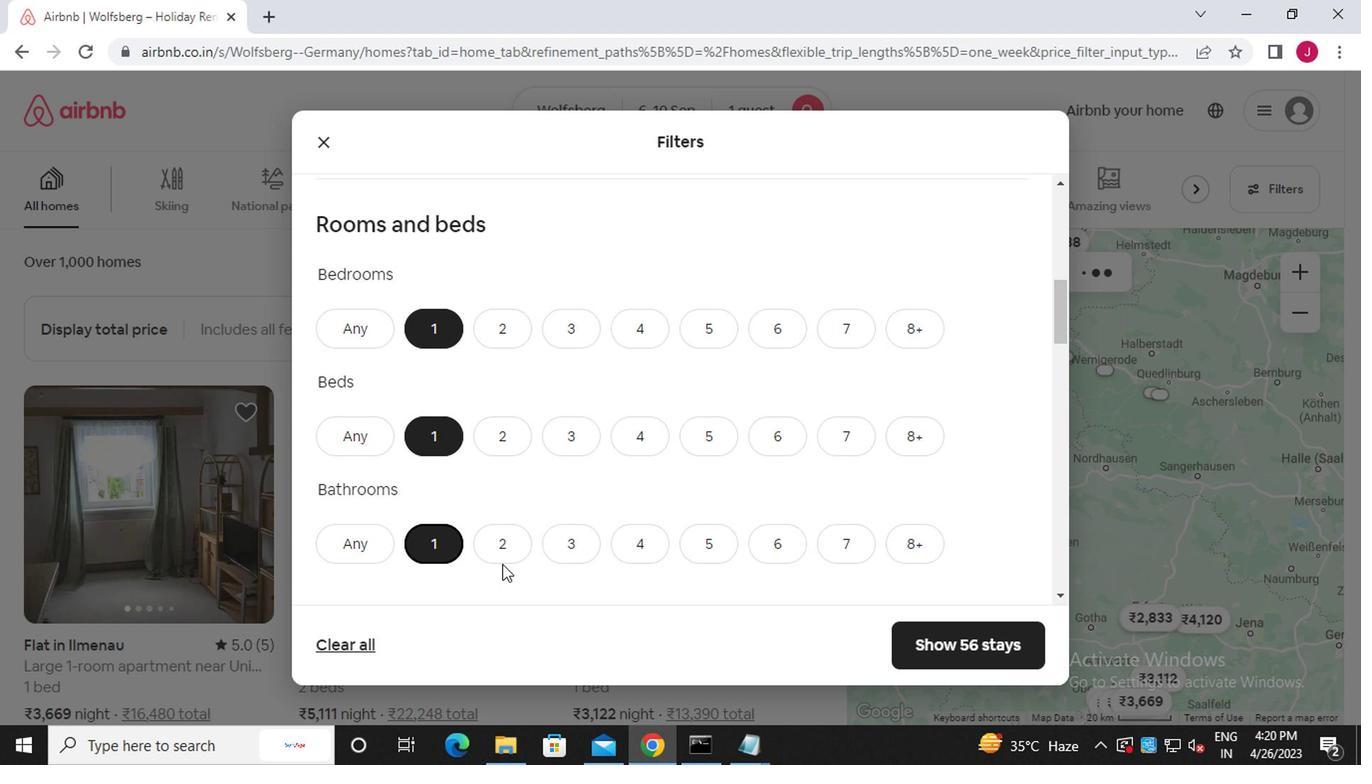
Action: Mouse scrolled (504, 565) with delta (0, -1)
Screenshot: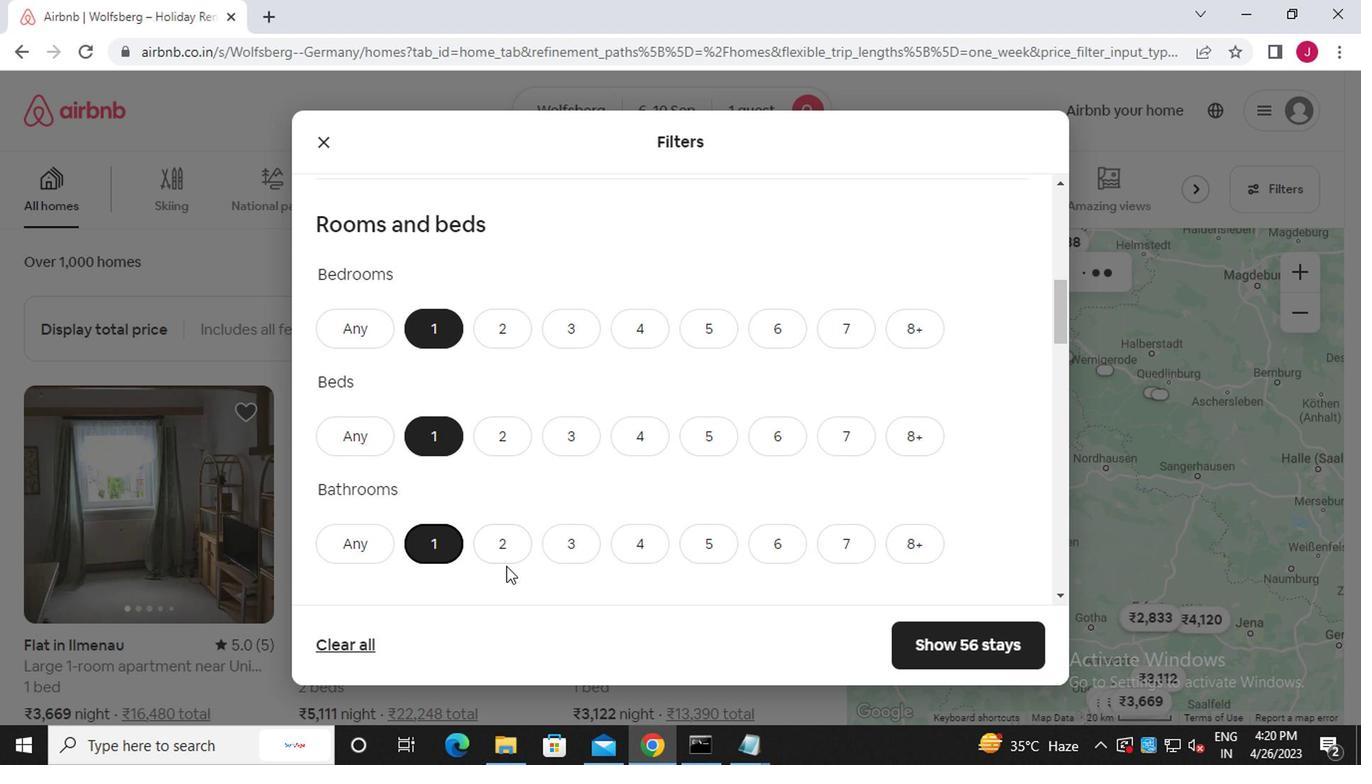 
Action: Mouse scrolled (504, 565) with delta (0, -1)
Screenshot: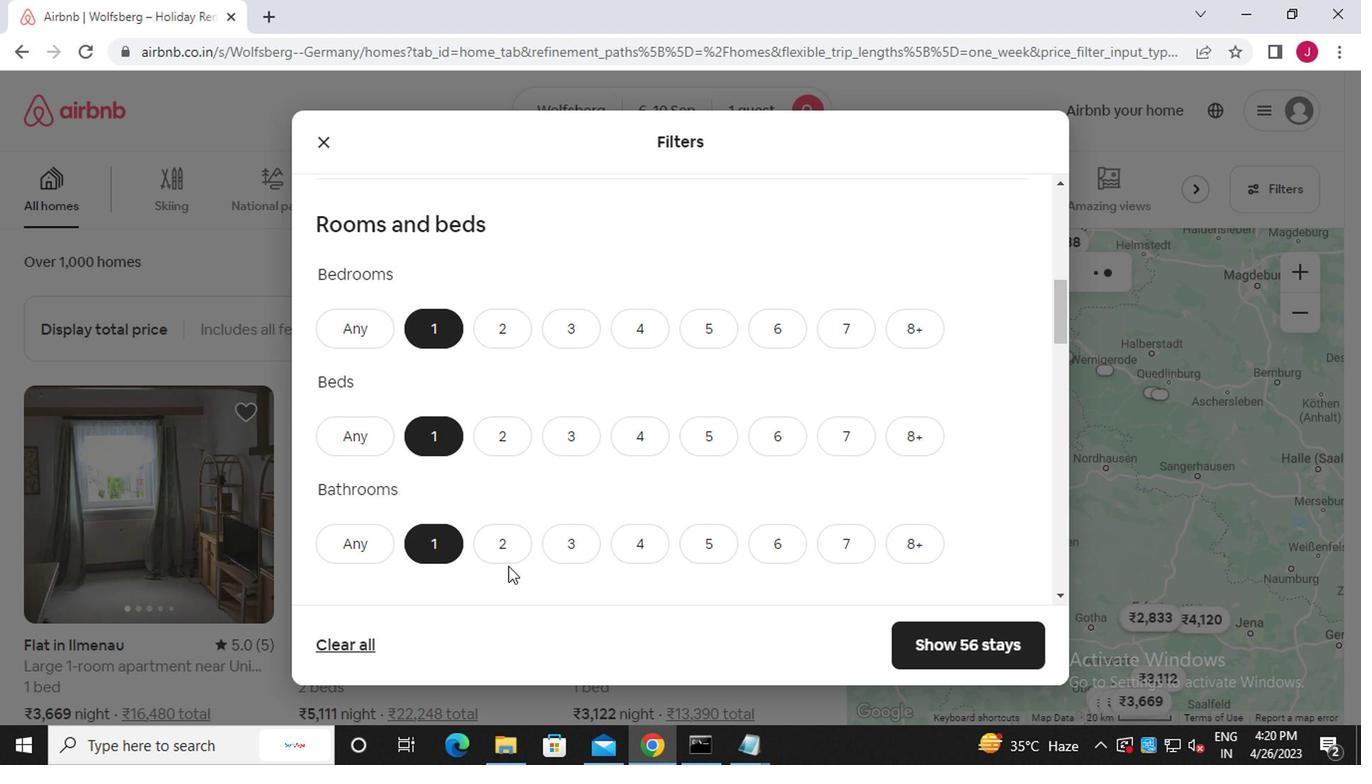 
Action: Mouse moved to (377, 482)
Screenshot: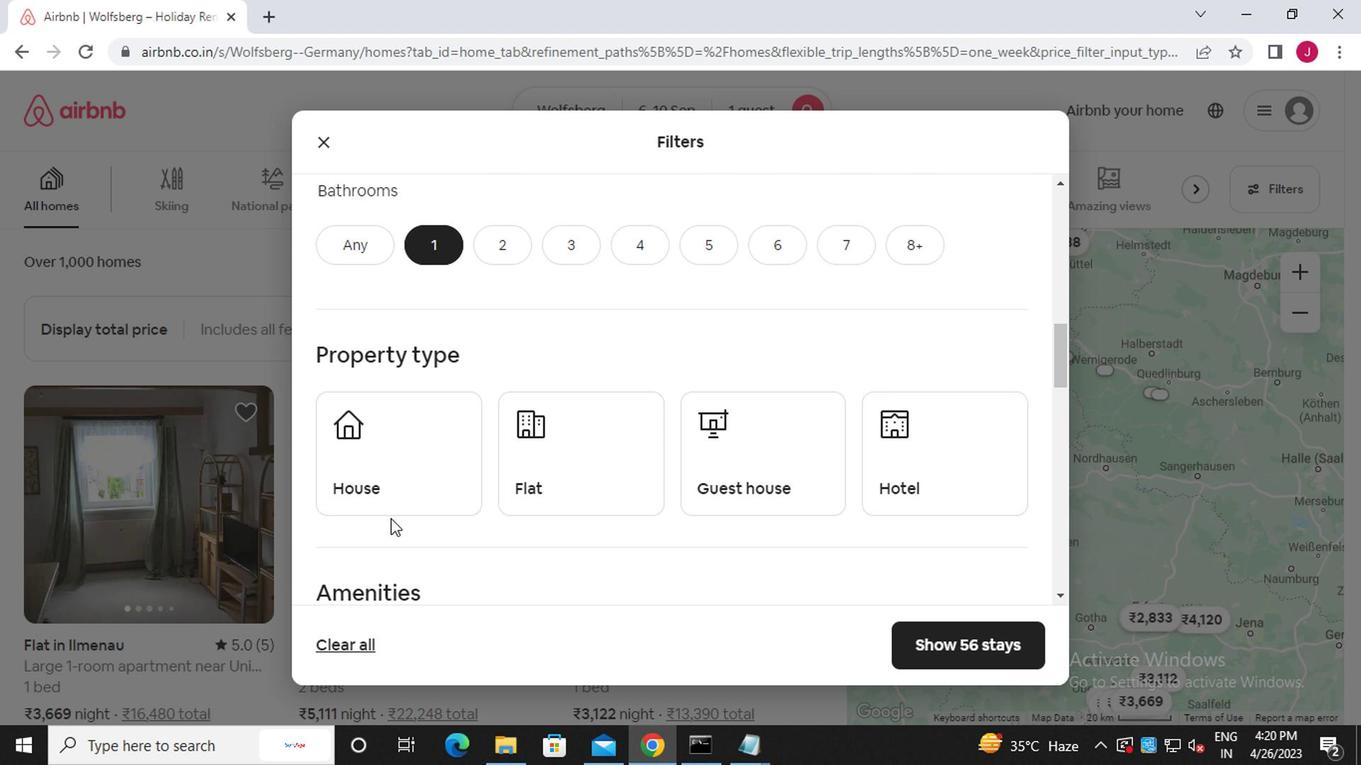 
Action: Mouse pressed left at (377, 482)
Screenshot: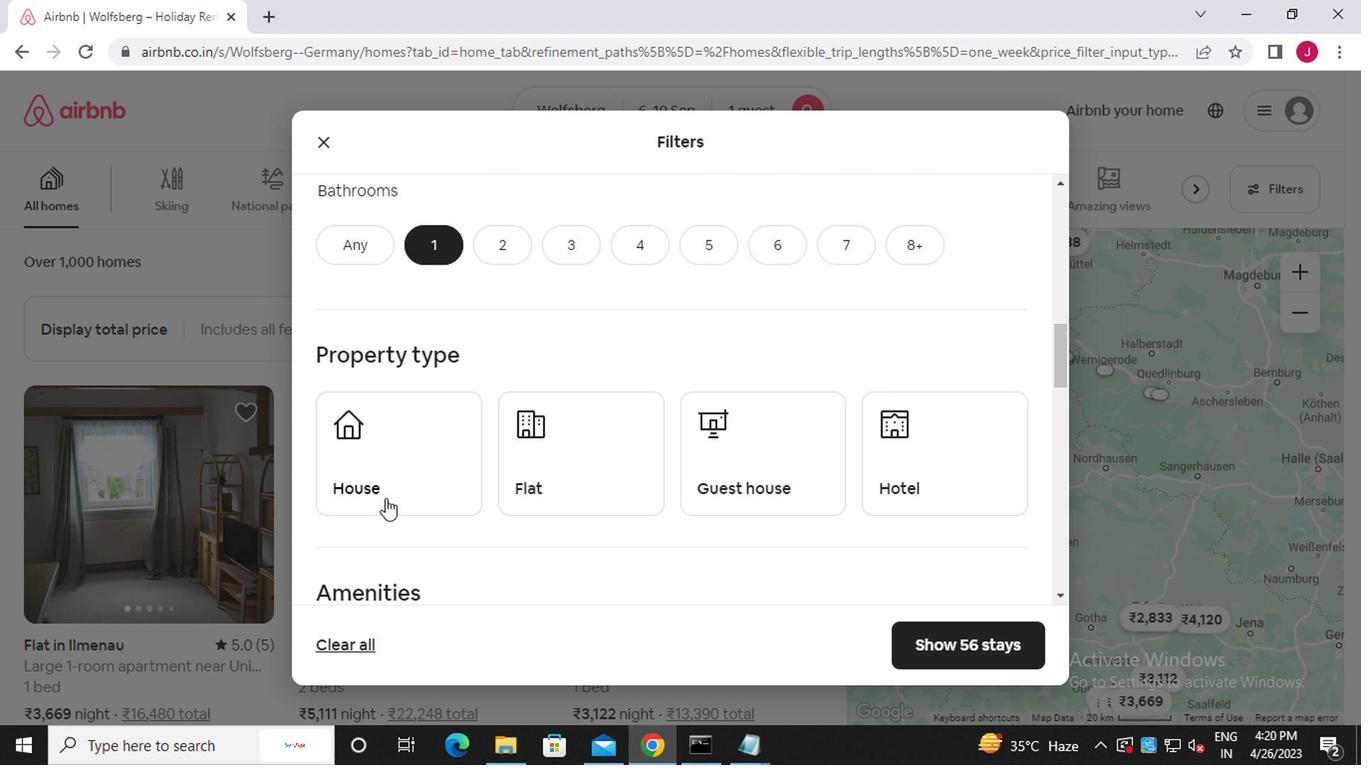 
Action: Mouse moved to (558, 476)
Screenshot: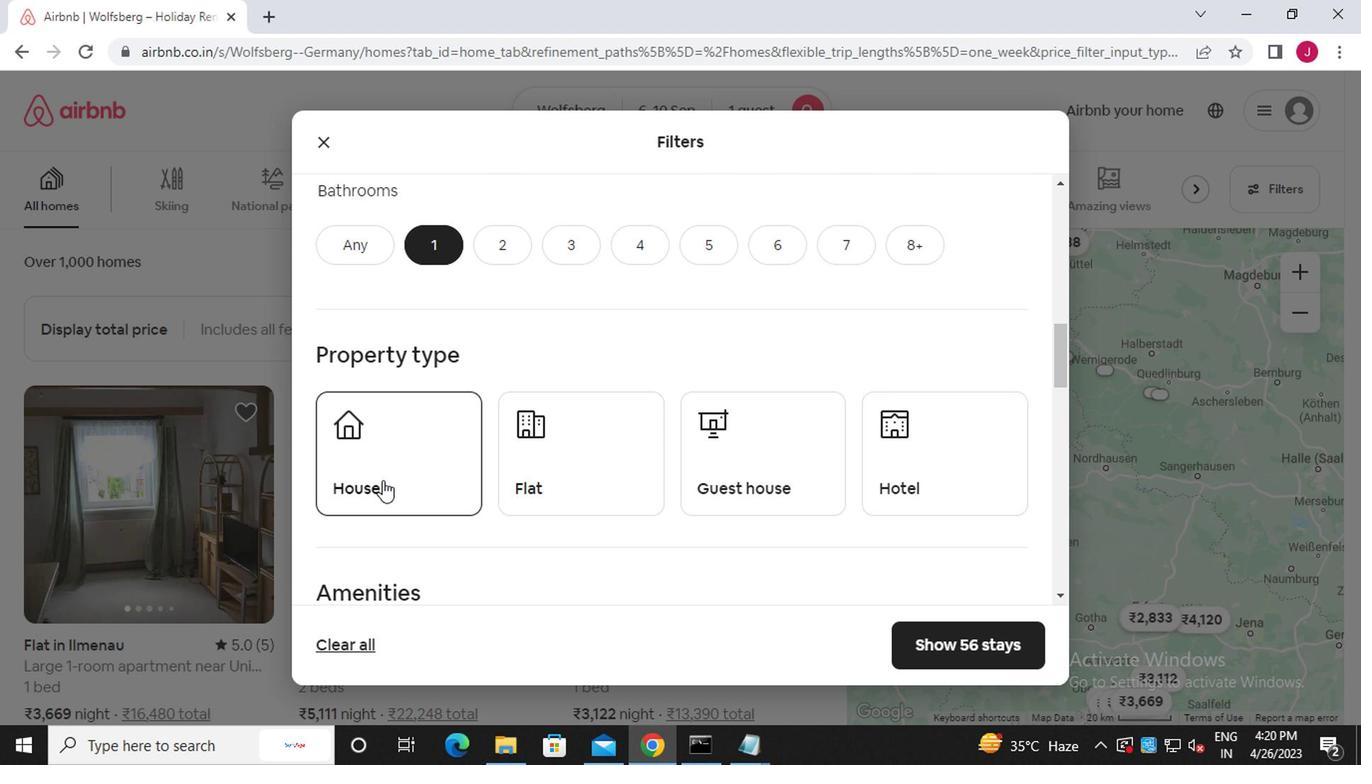 
Action: Mouse pressed left at (558, 476)
Screenshot: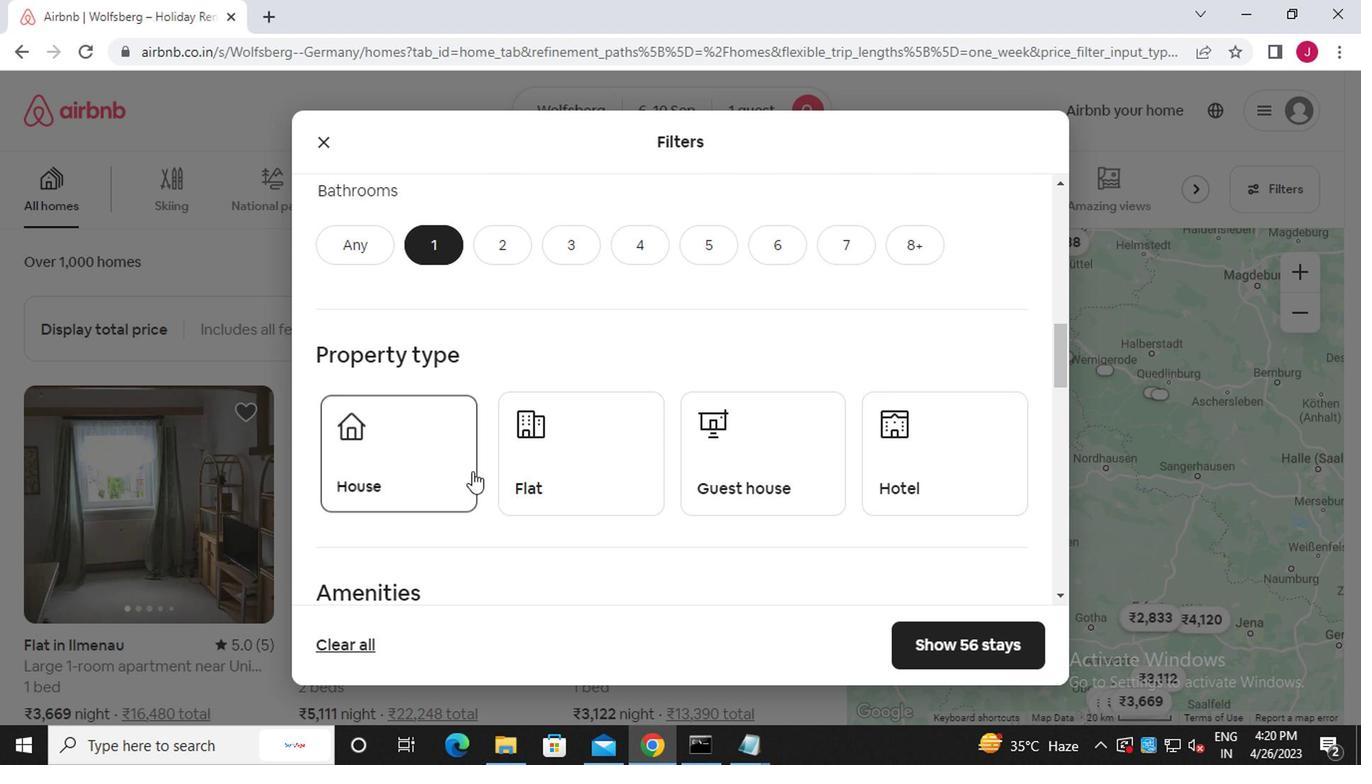 
Action: Mouse moved to (770, 483)
Screenshot: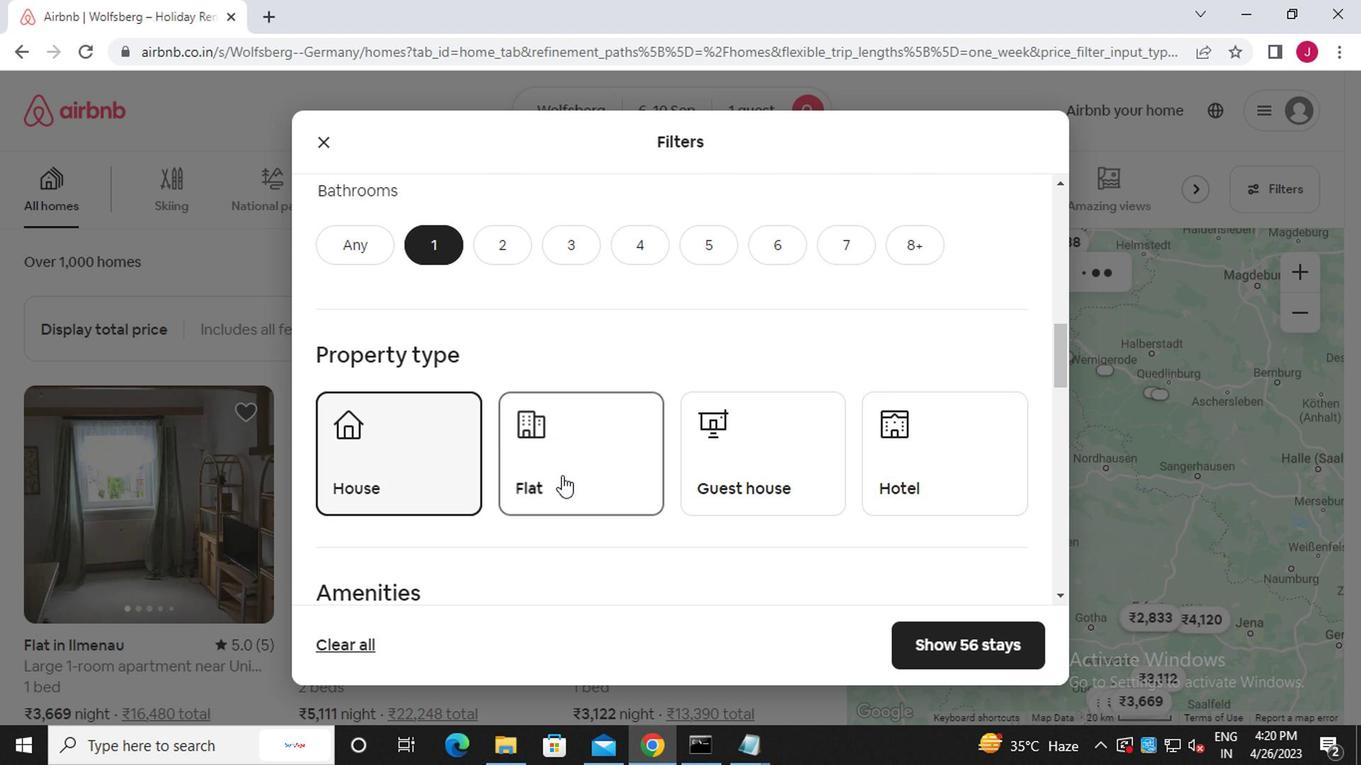 
Action: Mouse pressed left at (770, 483)
Screenshot: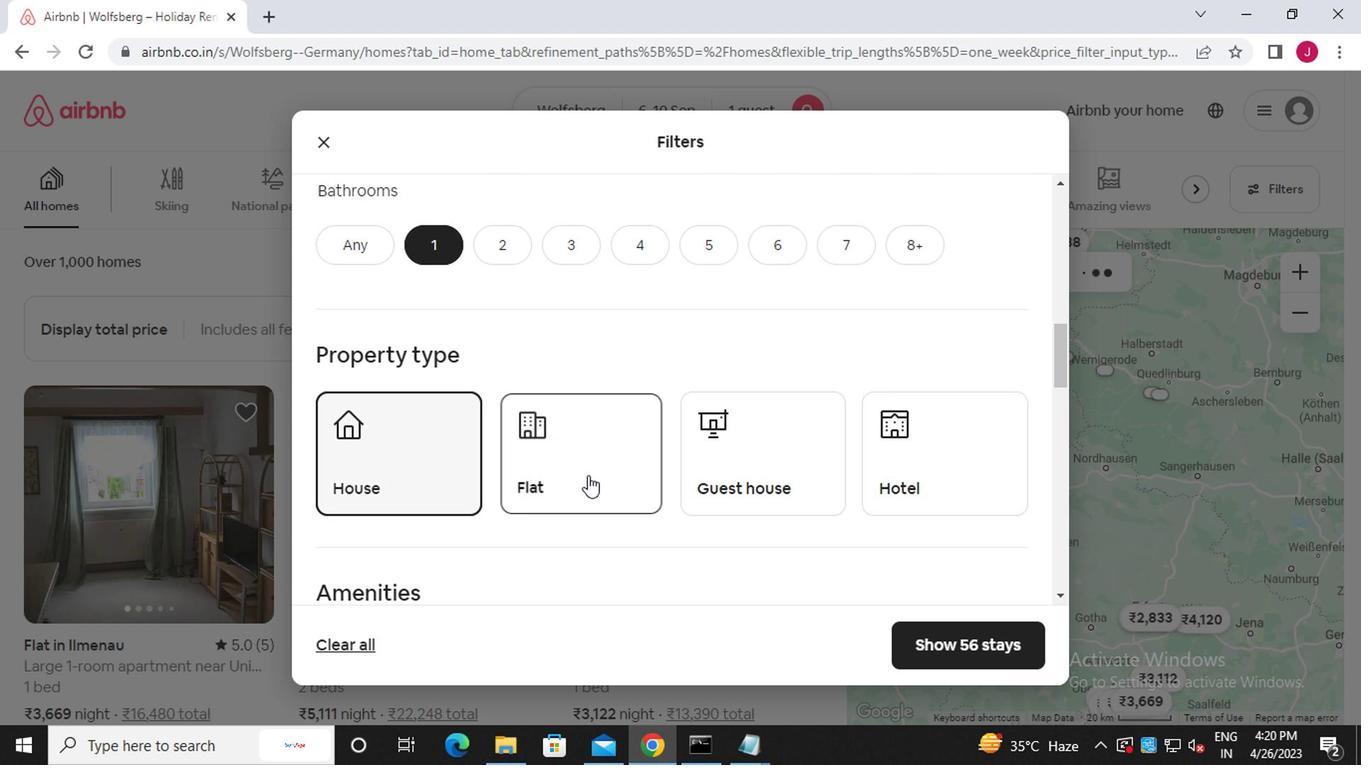 
Action: Mouse moved to (913, 465)
Screenshot: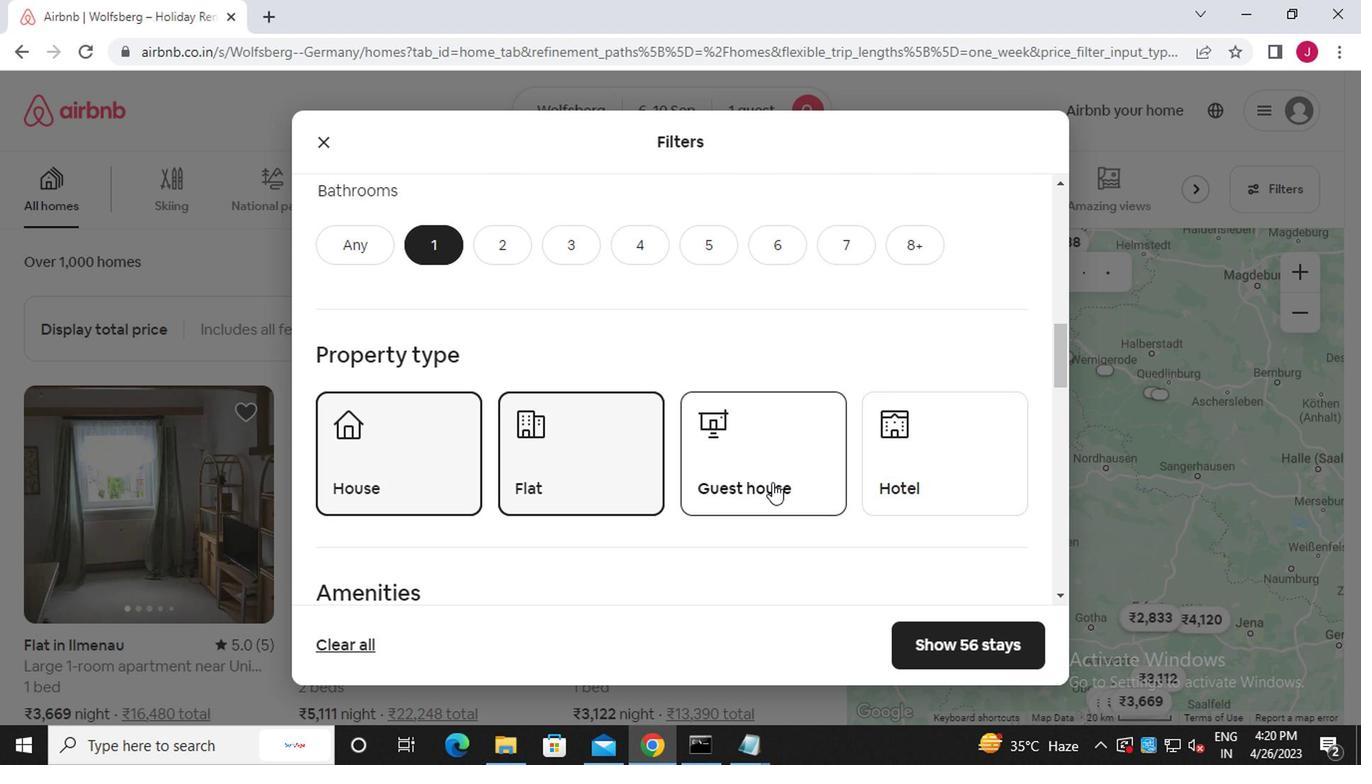 
Action: Mouse pressed left at (913, 465)
Screenshot: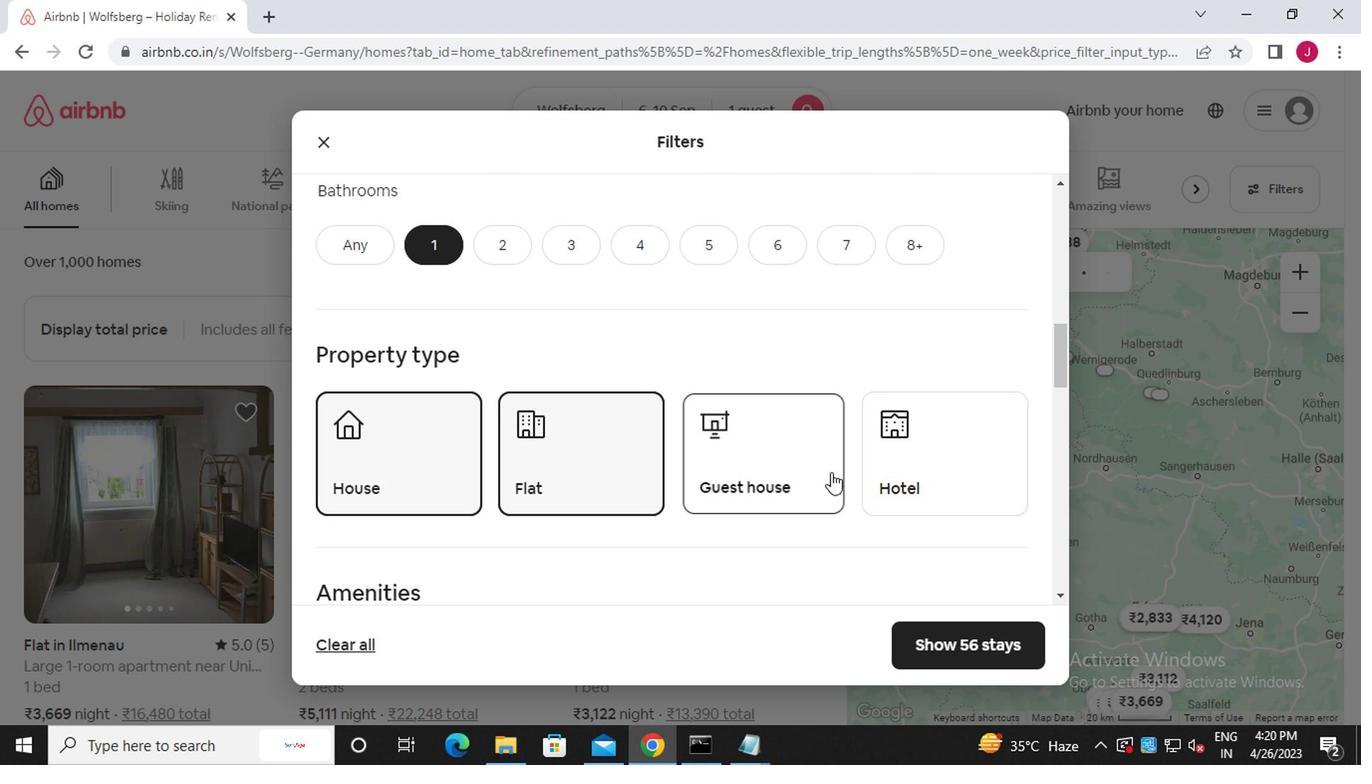 
Action: Mouse moved to (799, 476)
Screenshot: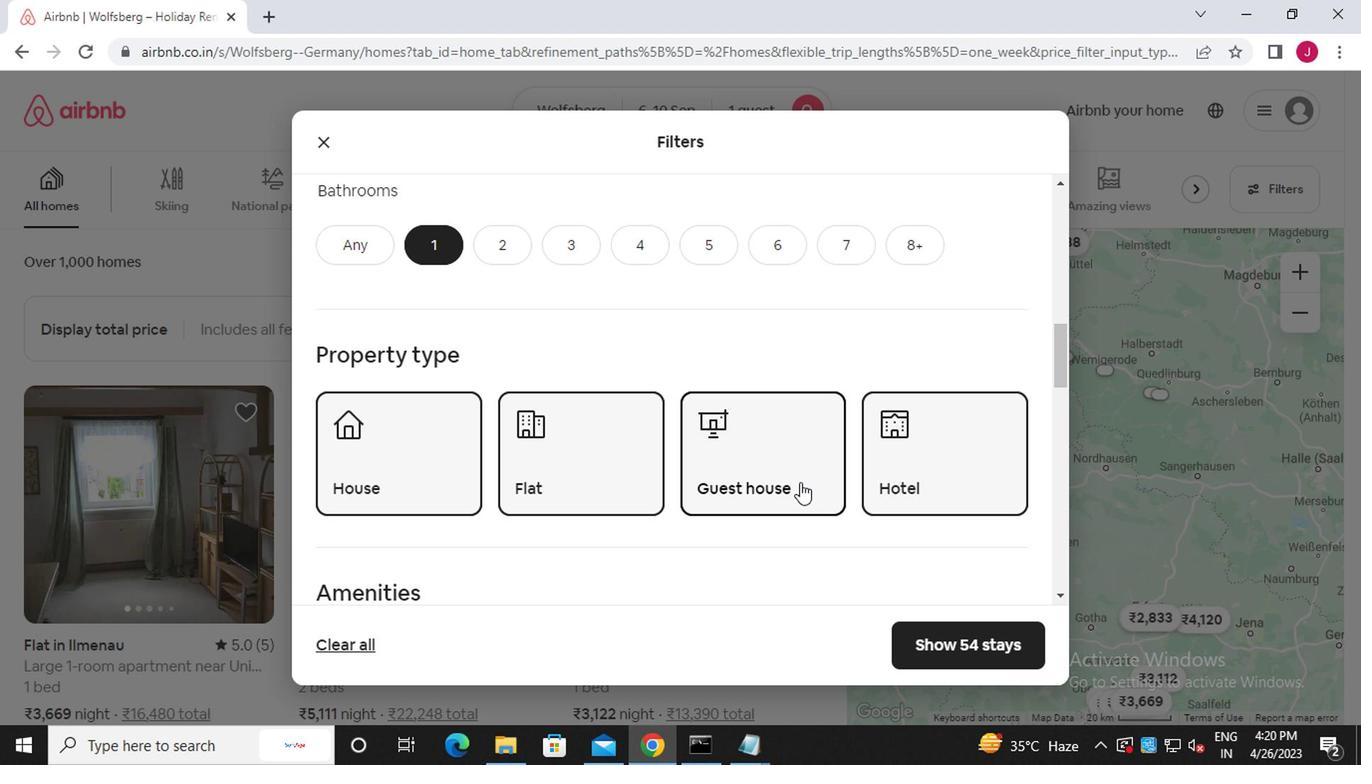 
Action: Mouse scrolled (799, 475) with delta (0, 0)
Screenshot: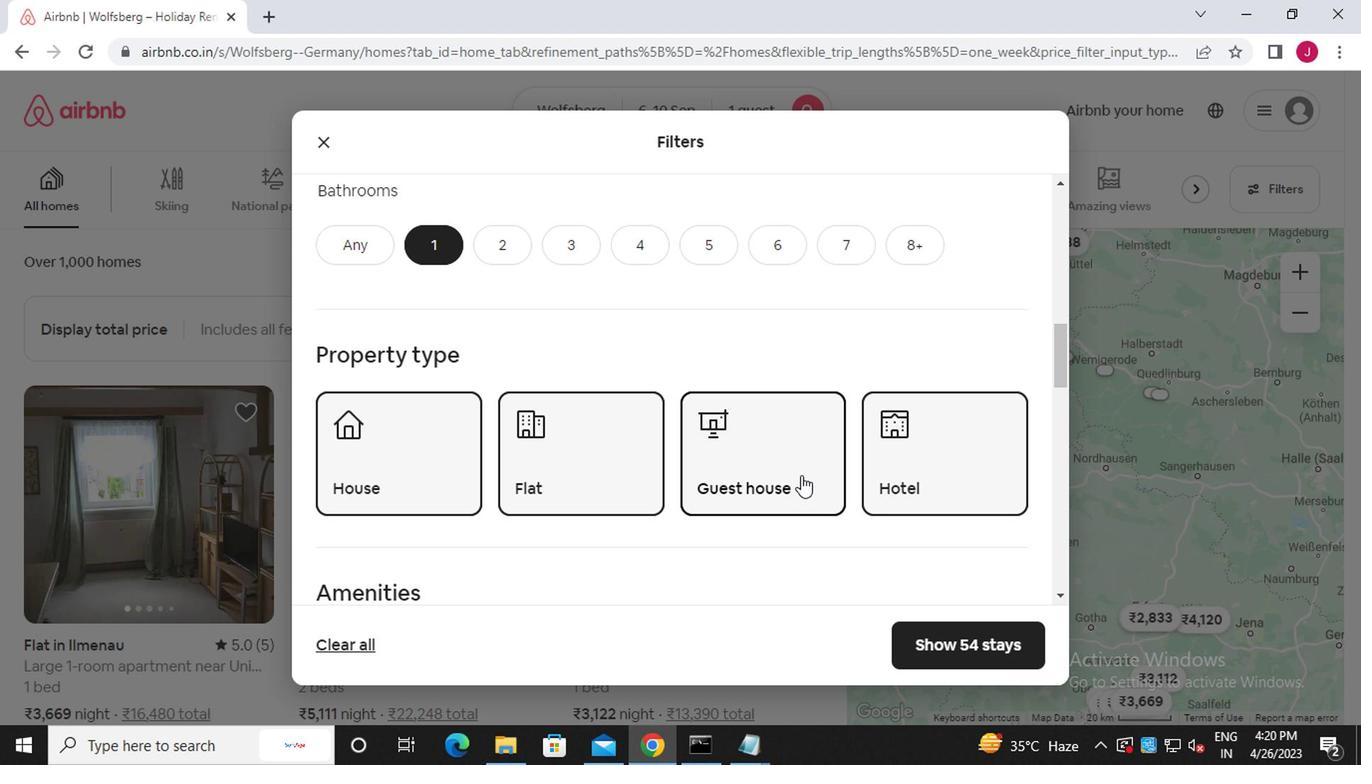 
Action: Mouse moved to (799, 476)
Screenshot: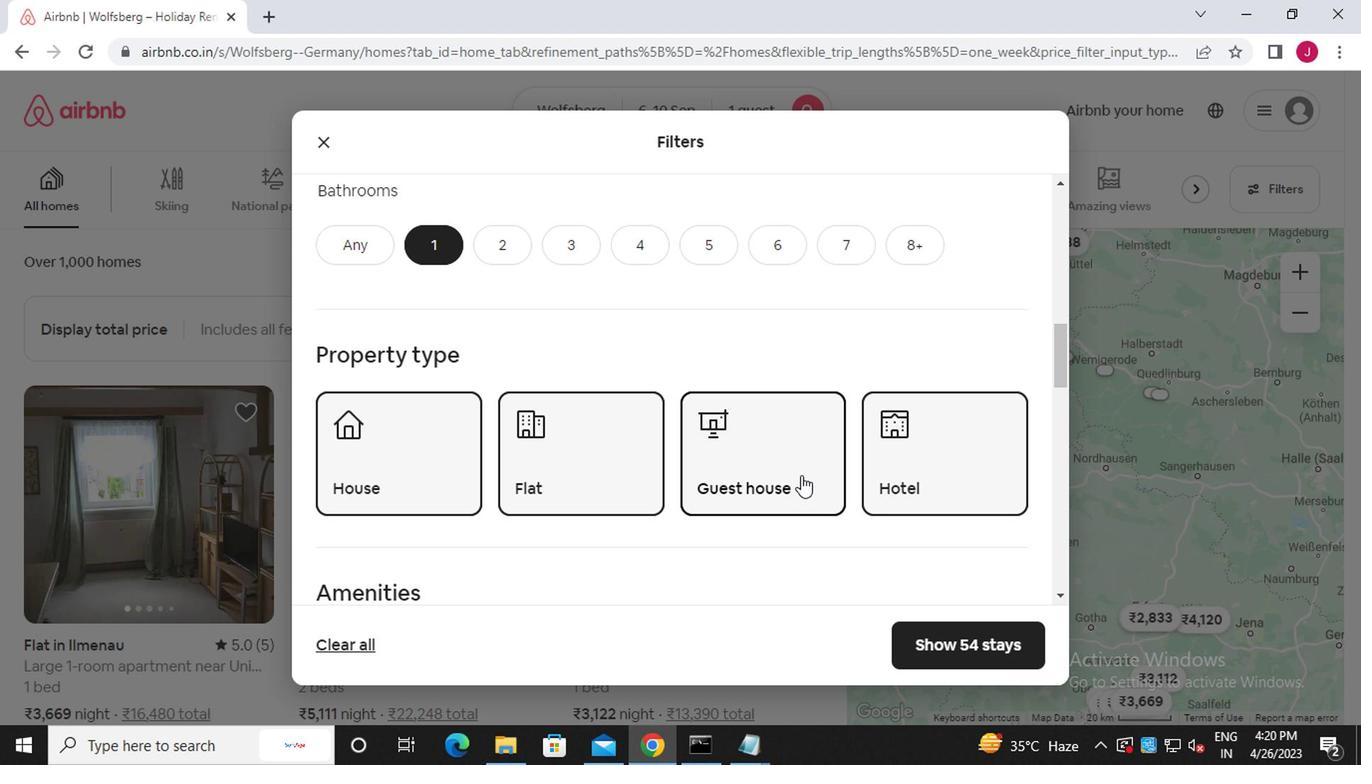 
Action: Mouse scrolled (799, 475) with delta (0, 0)
Screenshot: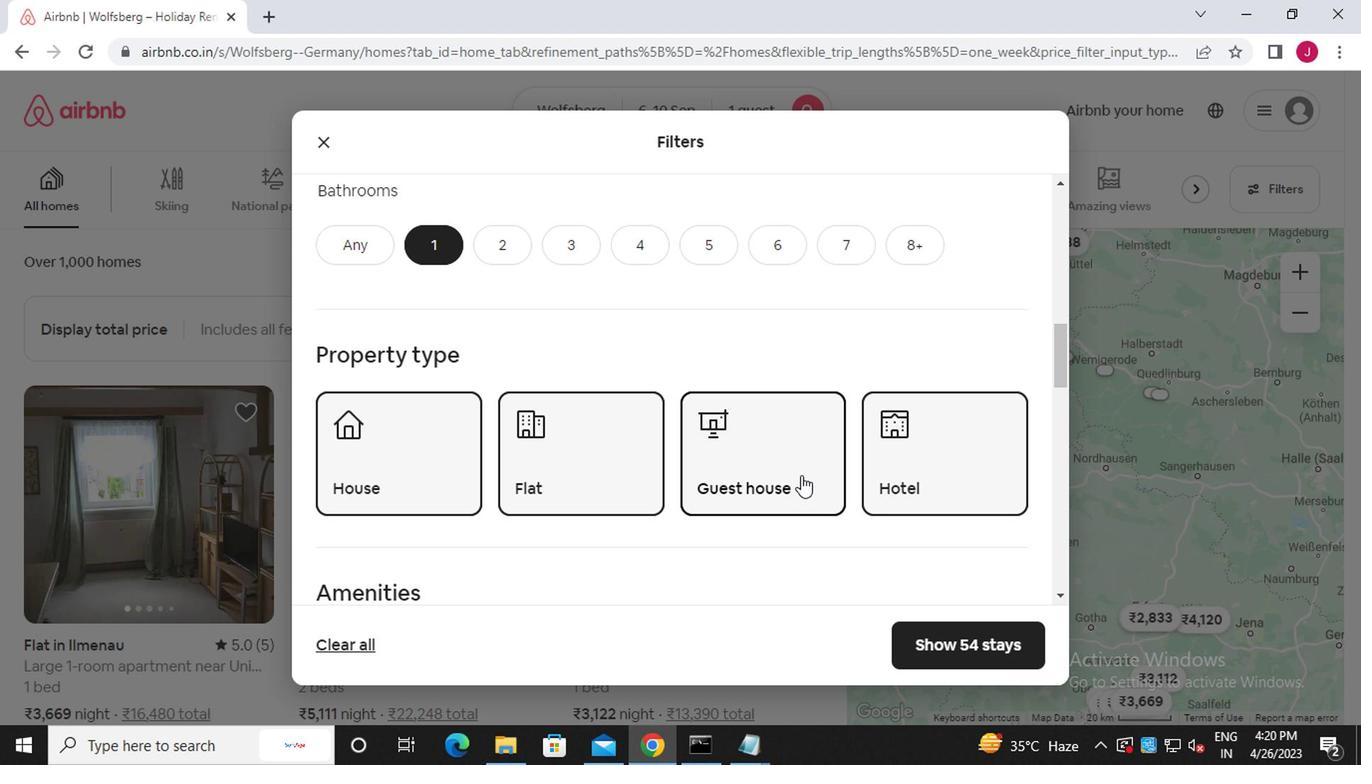
Action: Mouse scrolled (799, 475) with delta (0, 0)
Screenshot: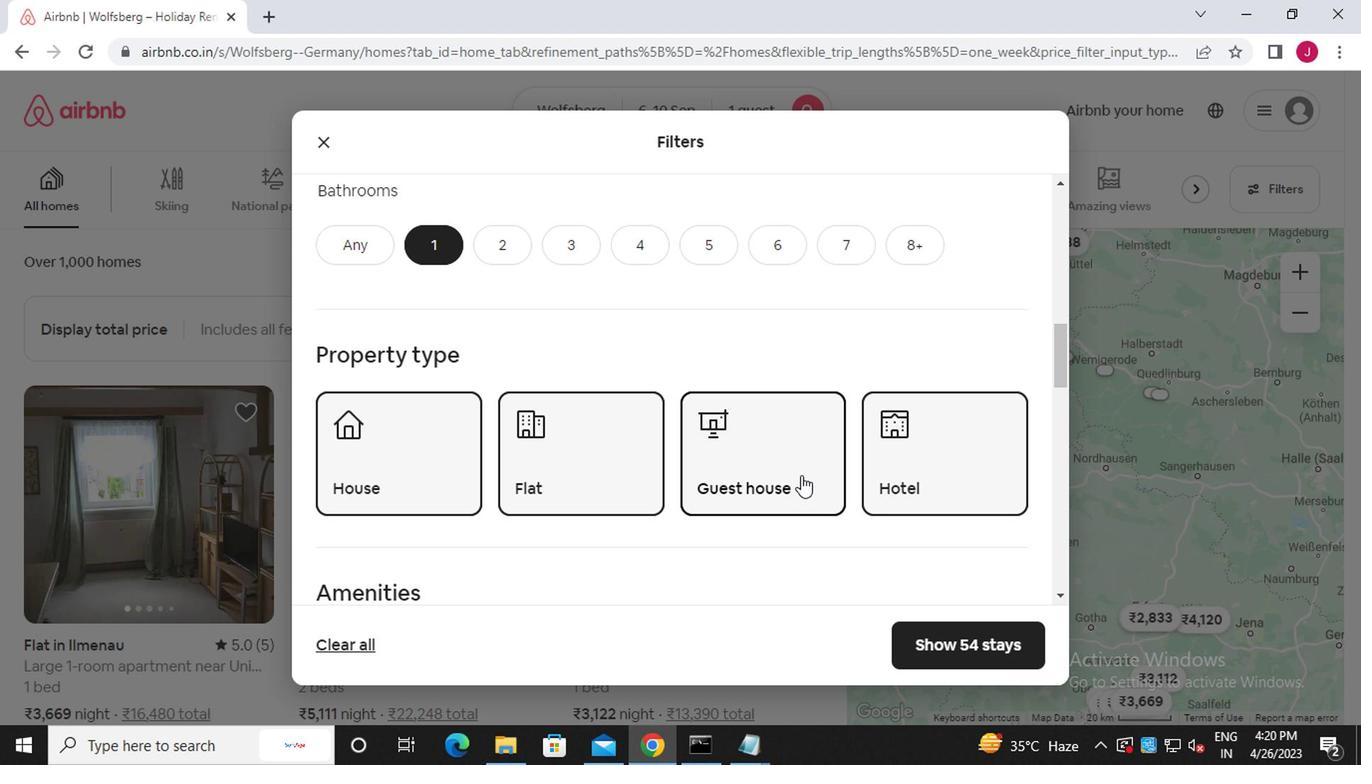 
Action: Mouse scrolled (799, 475) with delta (0, 0)
Screenshot: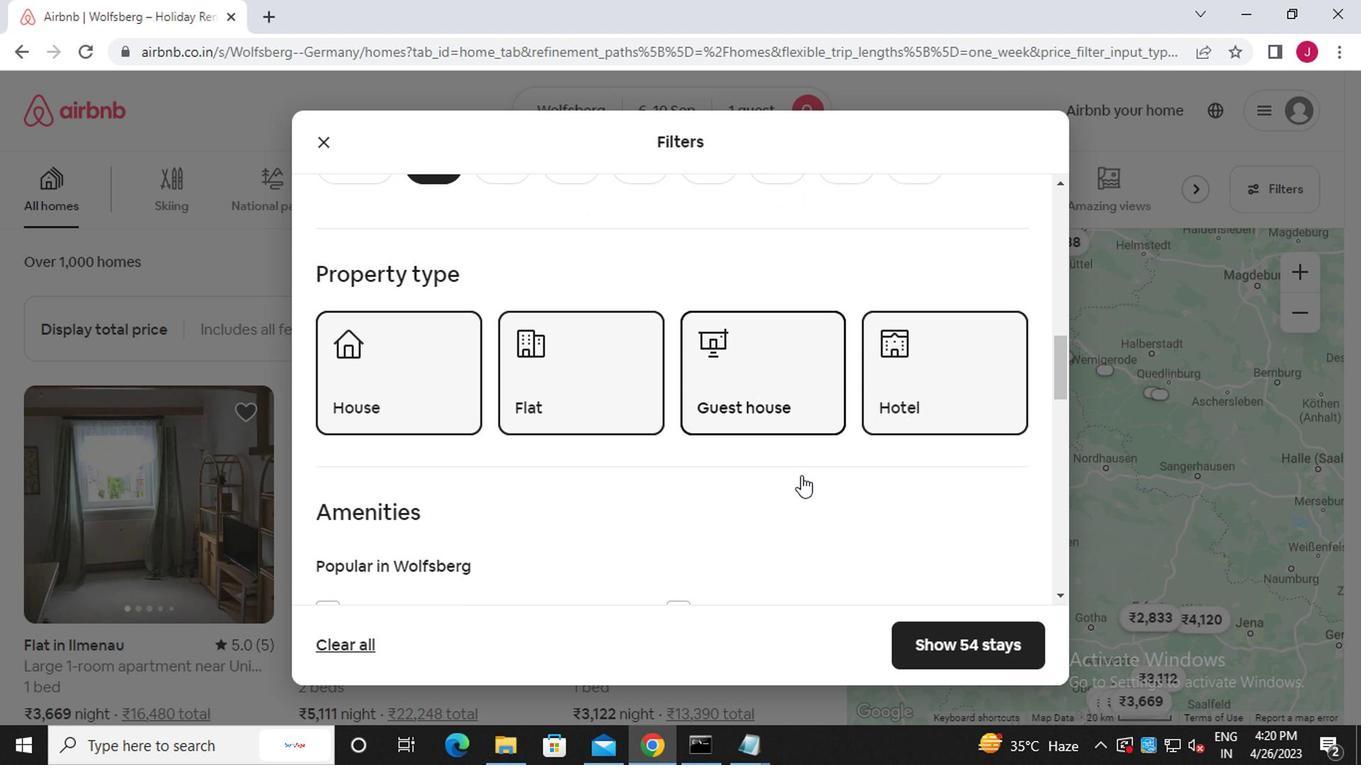 
Action: Mouse moved to (828, 495)
Screenshot: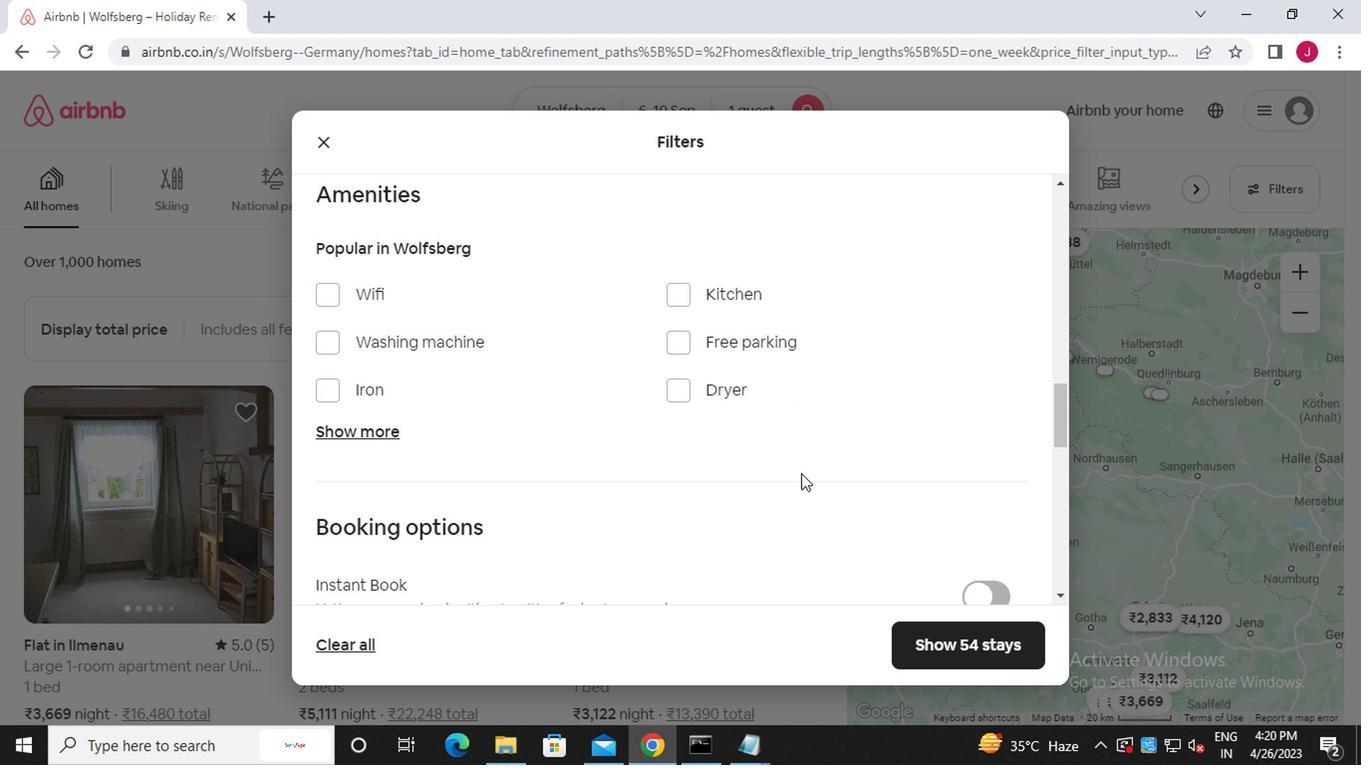 
Action: Mouse scrolled (828, 494) with delta (0, 0)
Screenshot: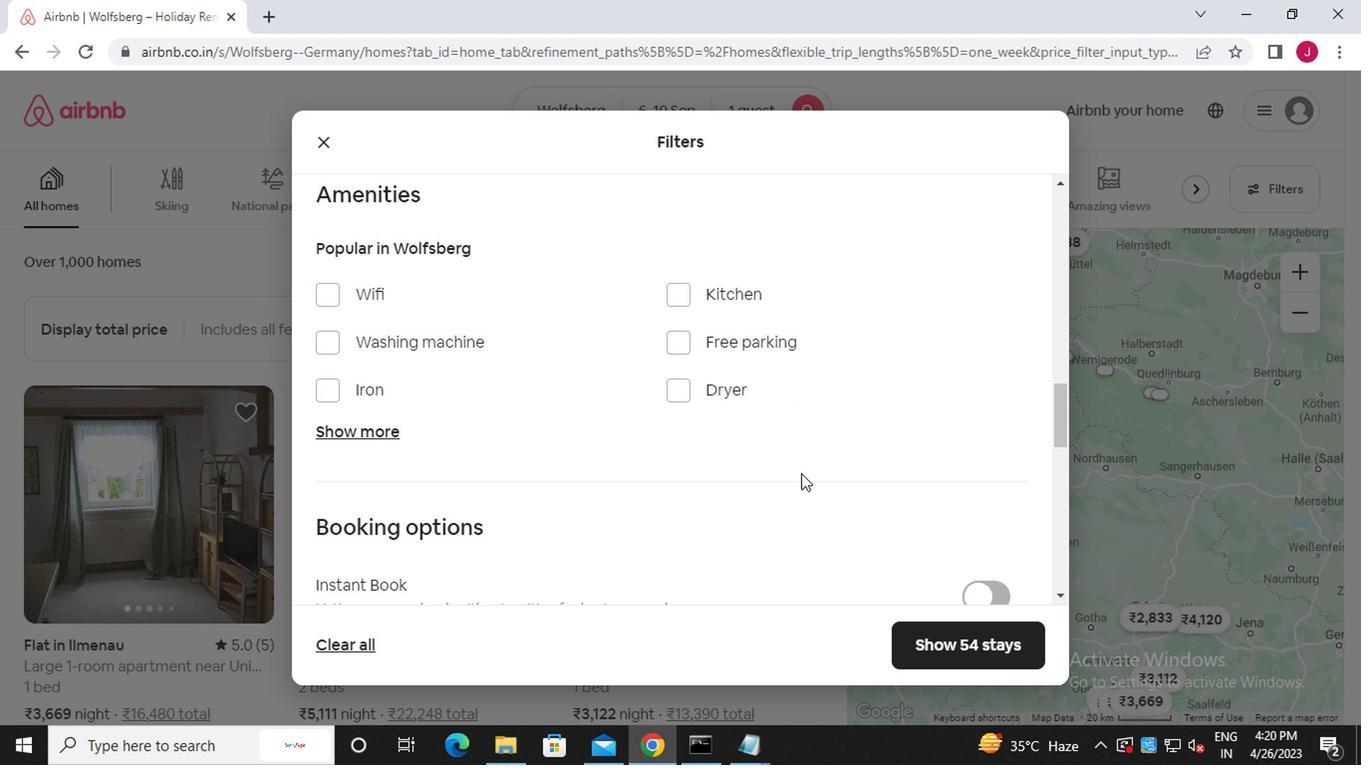 
Action: Mouse moved to (831, 498)
Screenshot: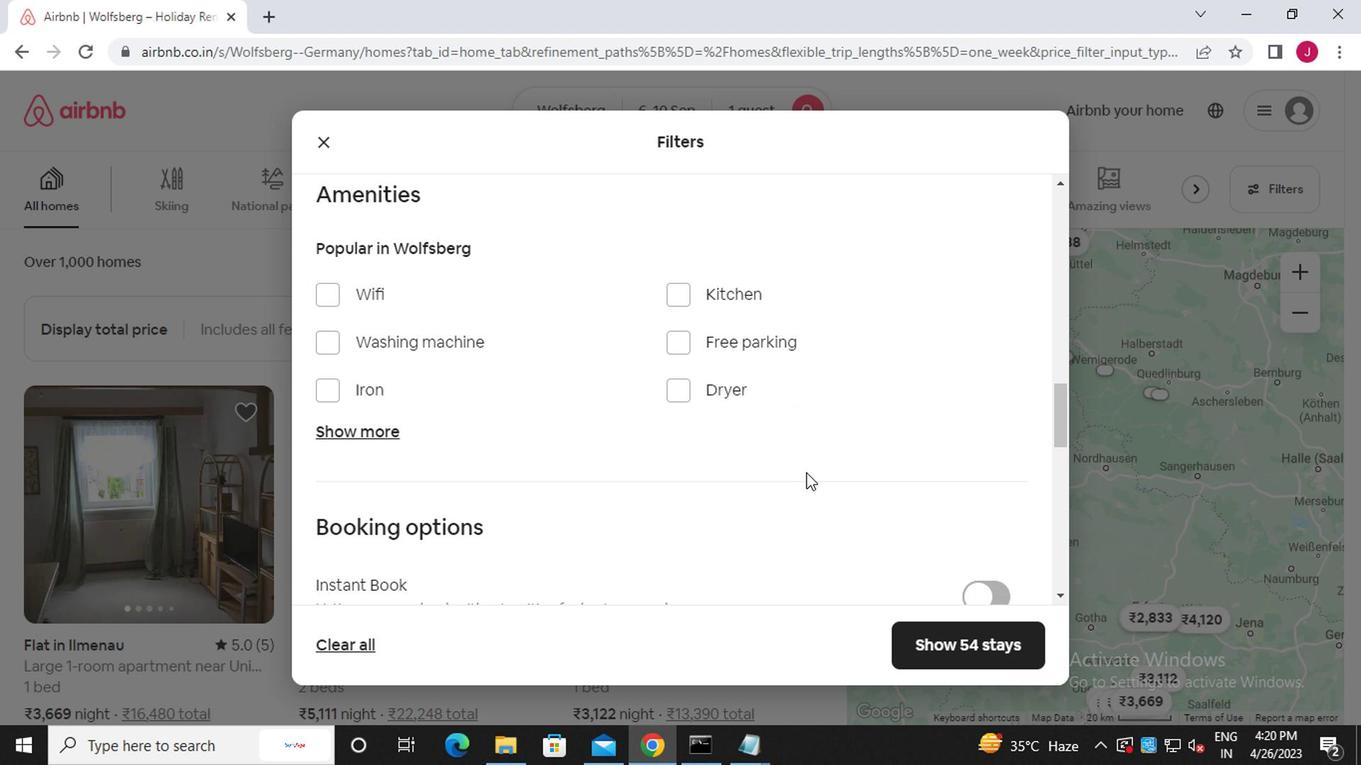 
Action: Mouse scrolled (831, 497) with delta (0, 0)
Screenshot: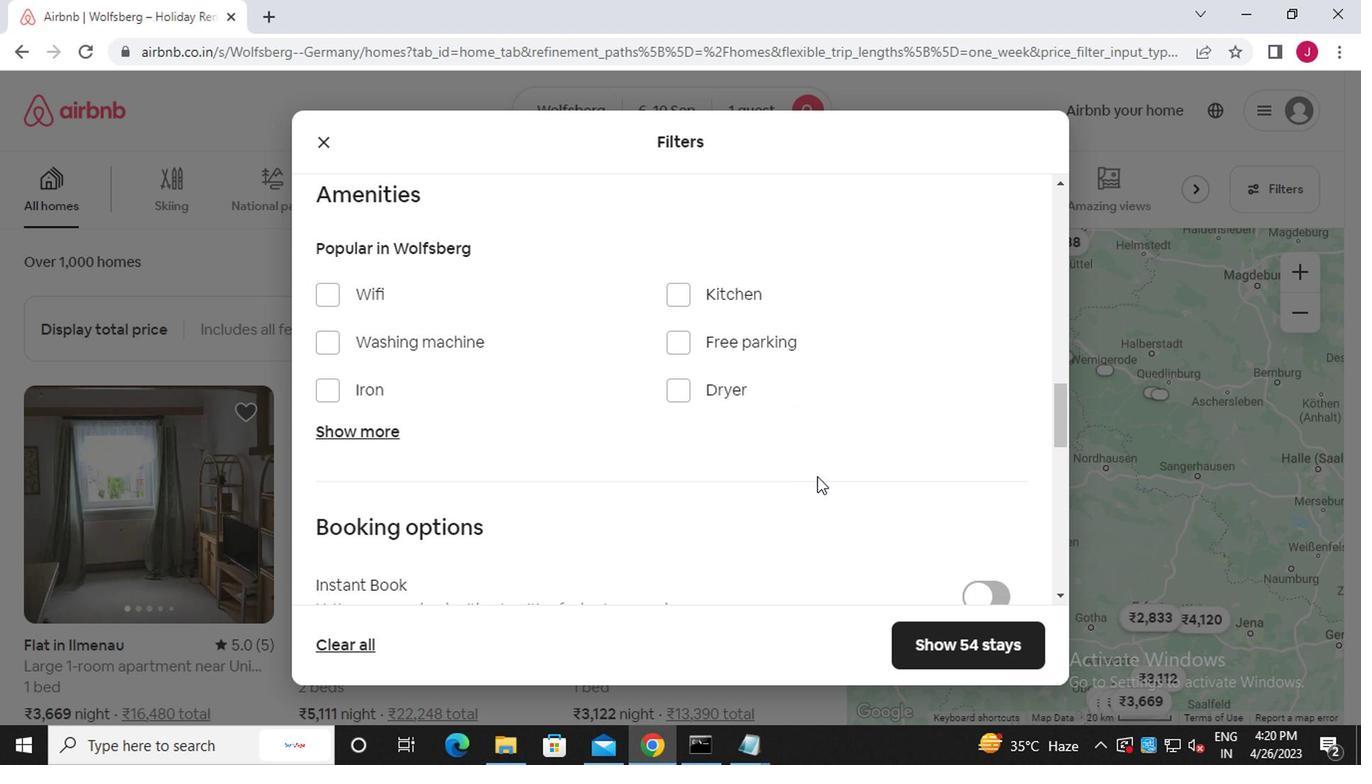 
Action: Mouse scrolled (831, 497) with delta (0, 0)
Screenshot: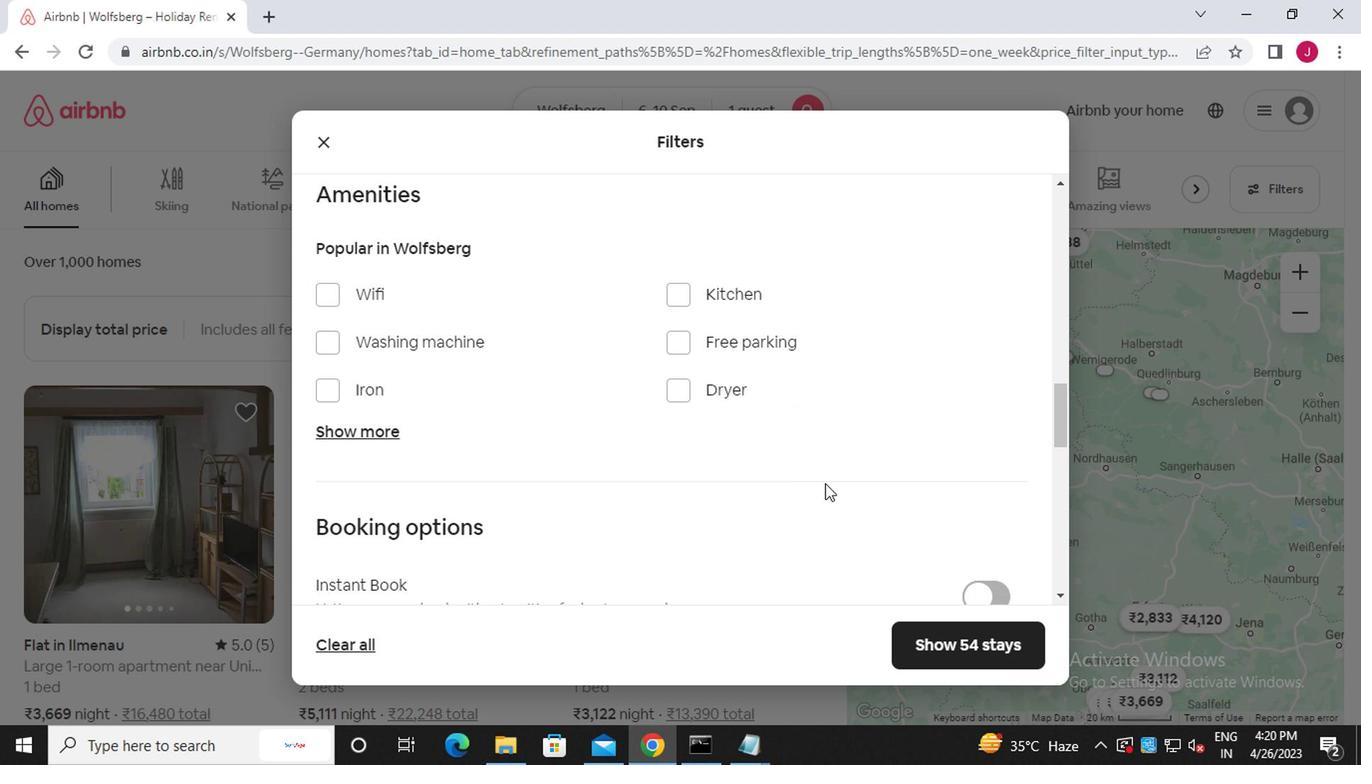 
Action: Mouse moved to (991, 368)
Screenshot: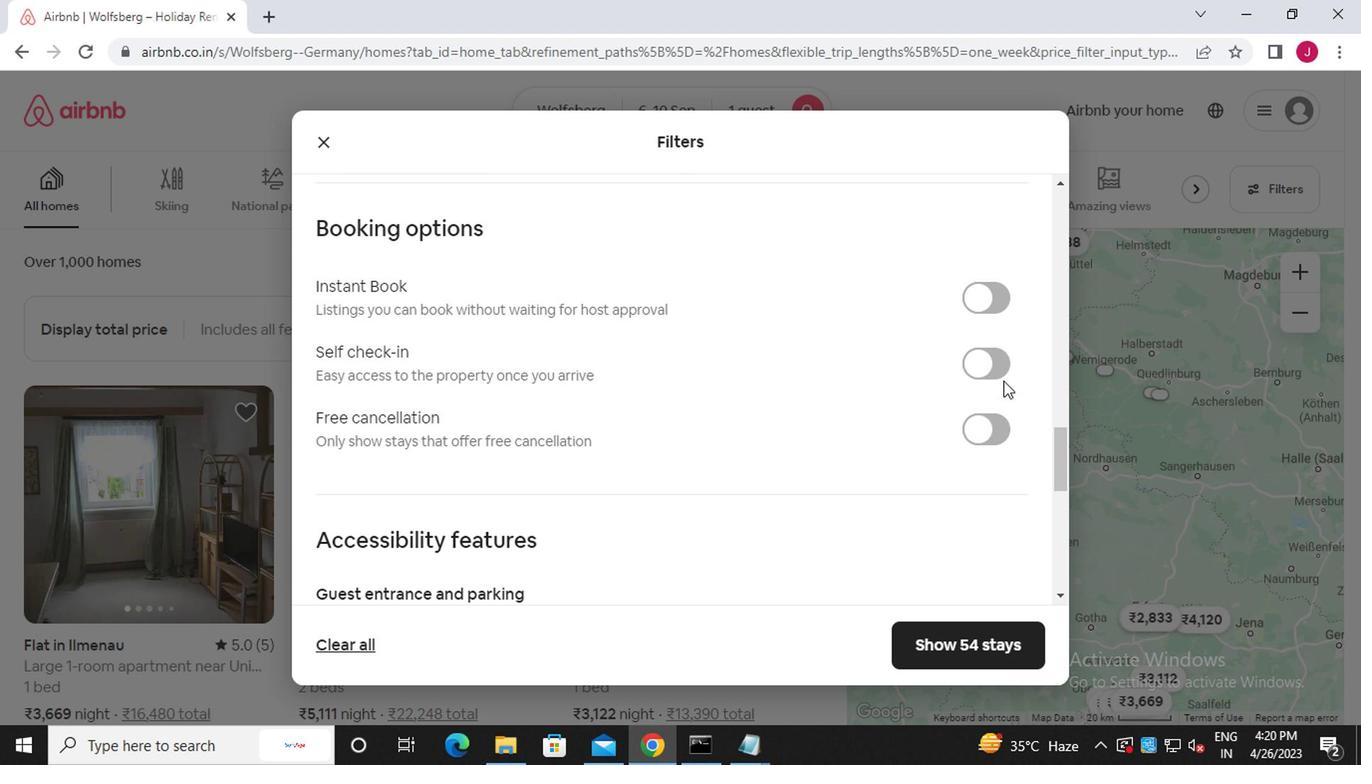 
Action: Mouse pressed left at (991, 368)
Screenshot: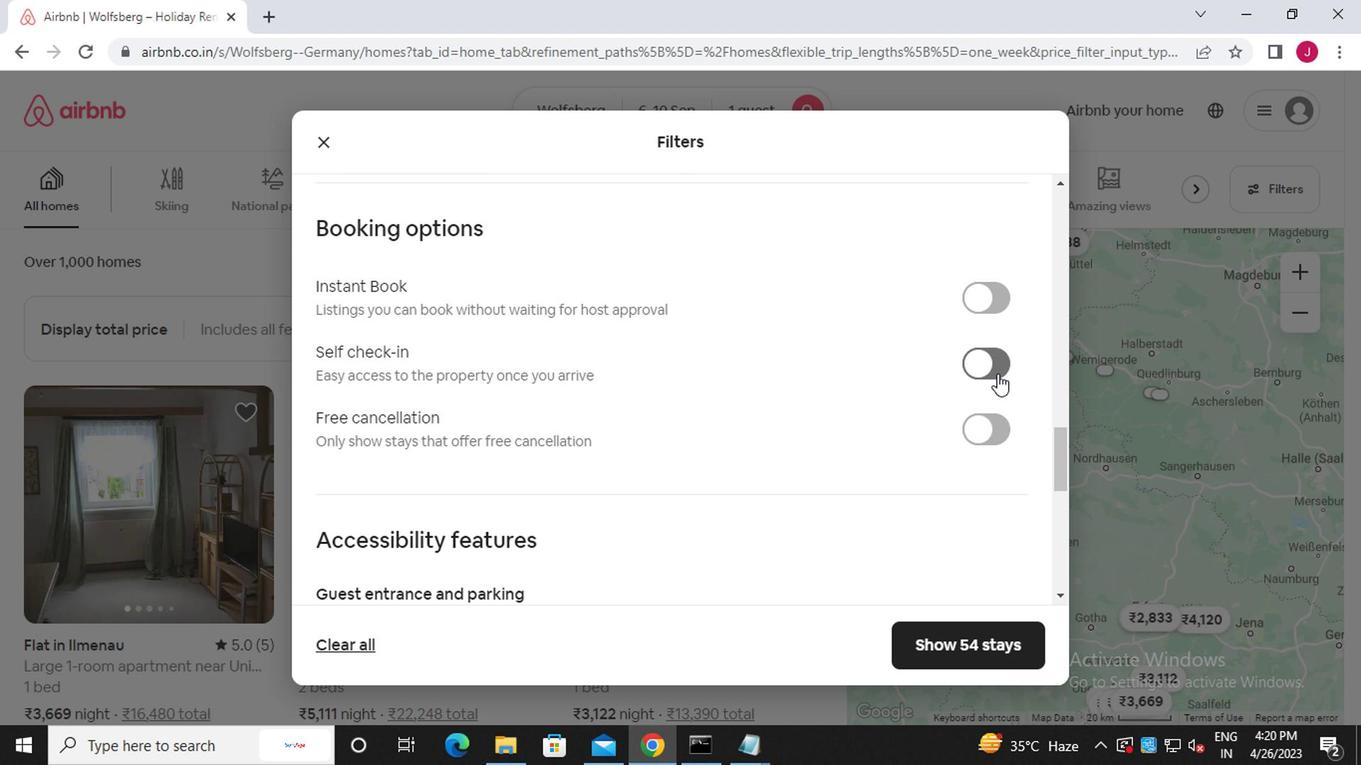 
Action: Mouse moved to (636, 476)
Screenshot: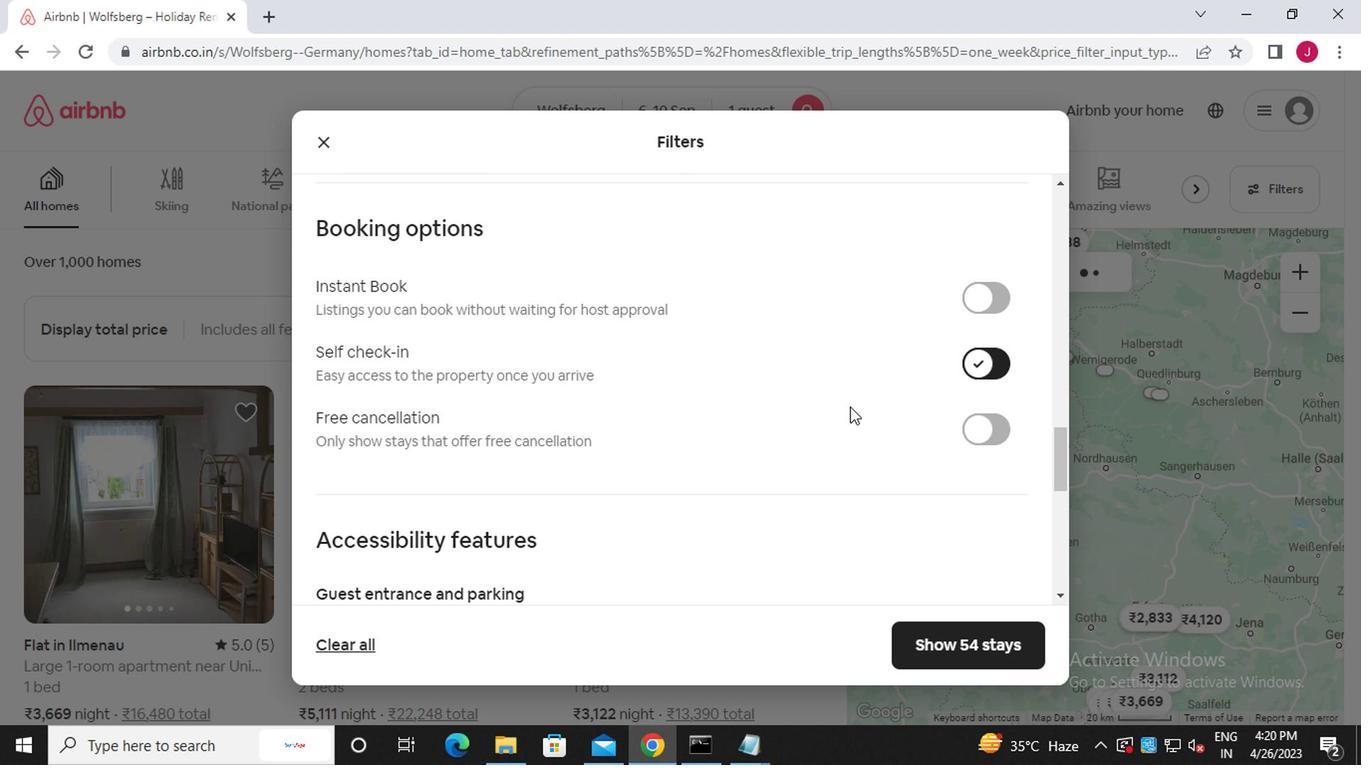 
Action: Mouse scrolled (636, 475) with delta (0, 0)
Screenshot: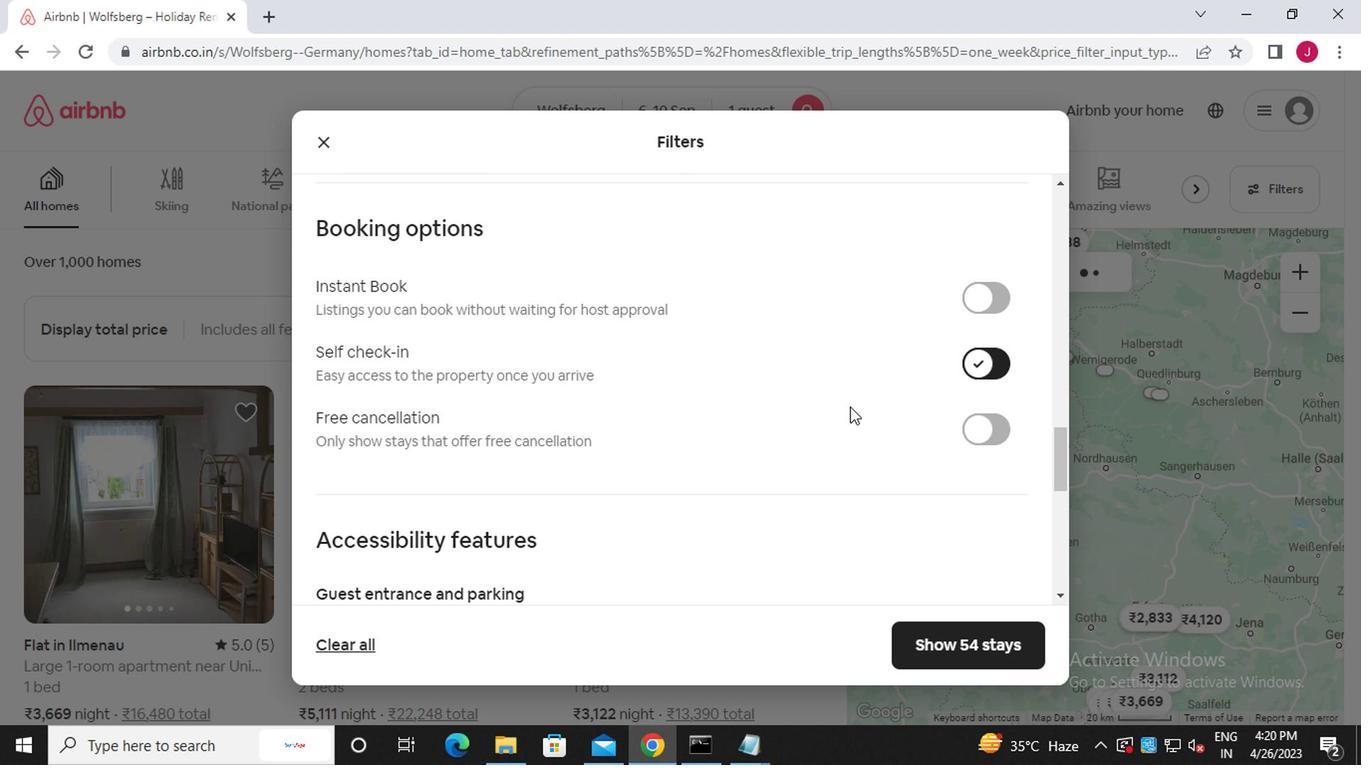 
Action: Mouse moved to (623, 485)
Screenshot: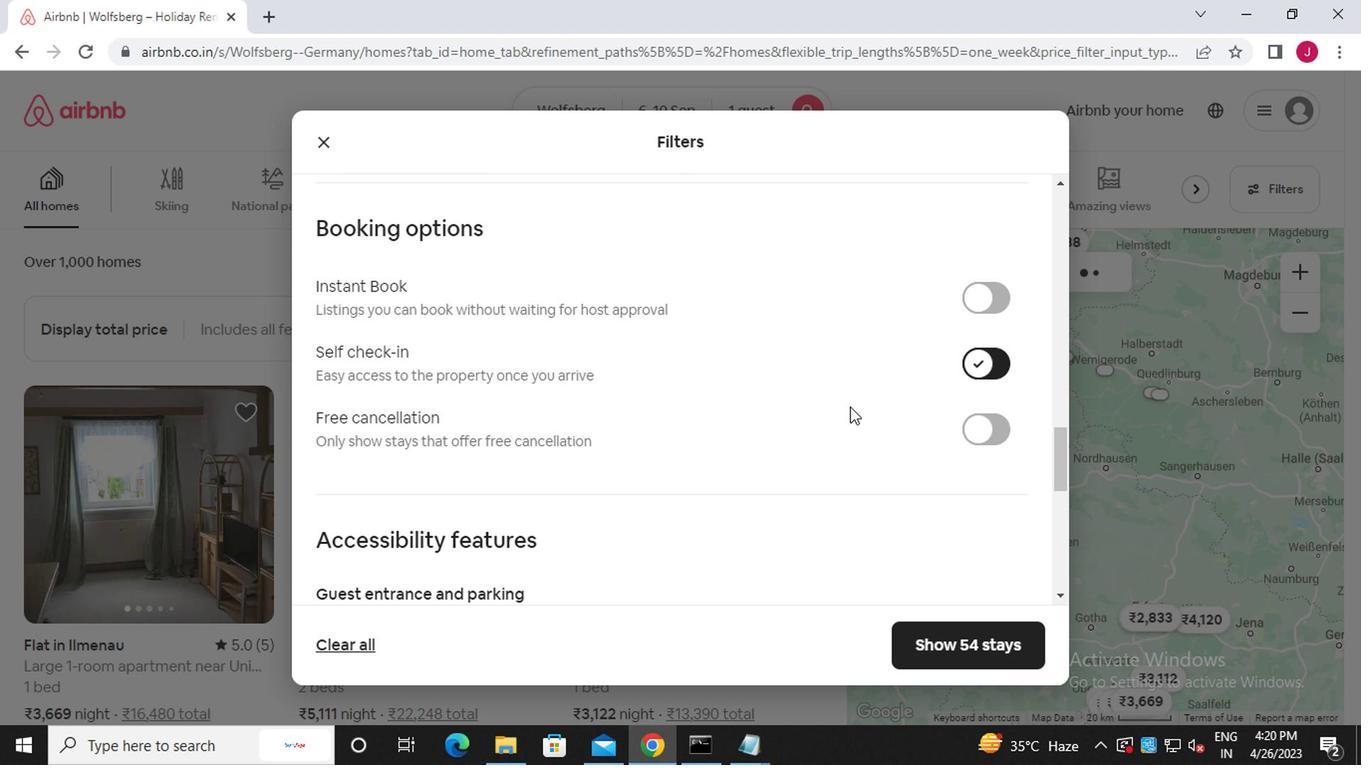 
Action: Mouse scrolled (623, 483) with delta (0, -1)
Screenshot: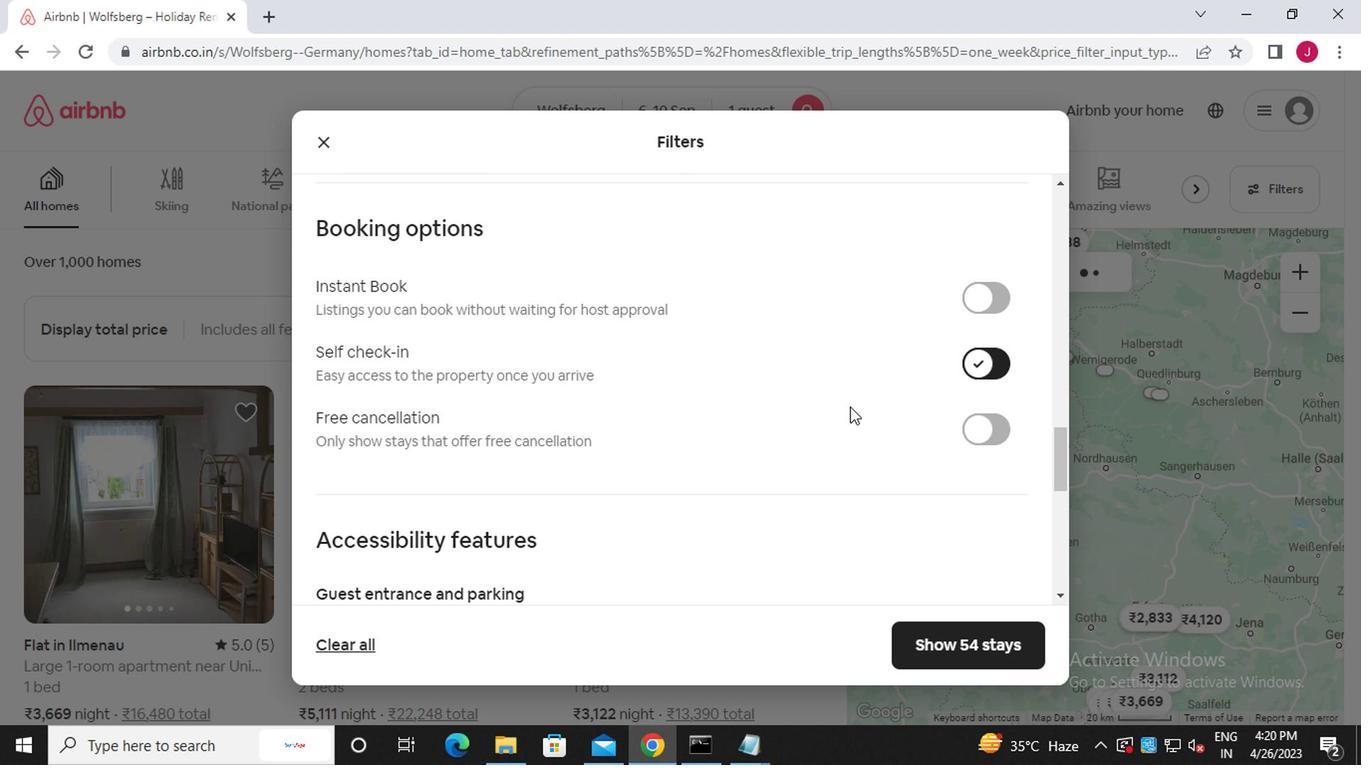 
Action: Mouse moved to (621, 486)
Screenshot: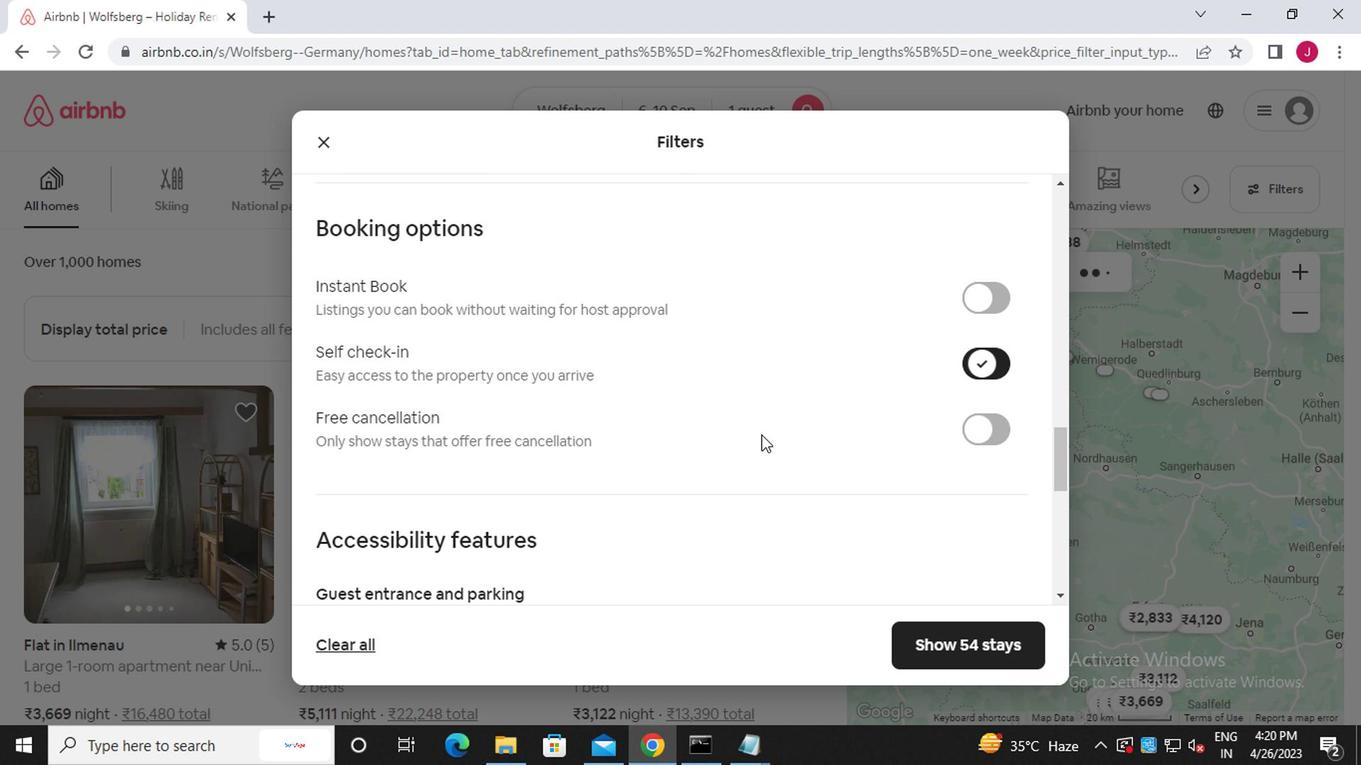 
Action: Mouse scrolled (621, 485) with delta (0, 0)
Screenshot: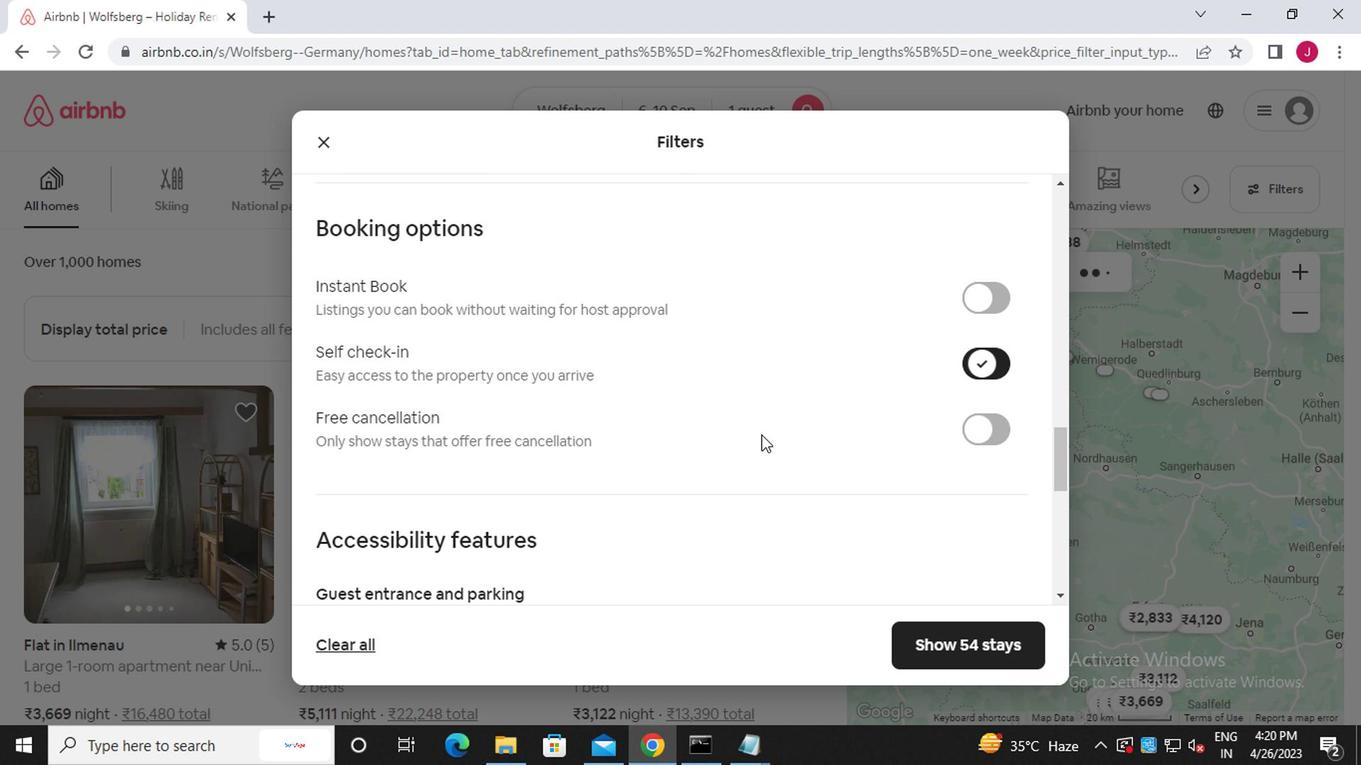 
Action: Mouse moved to (621, 486)
Screenshot: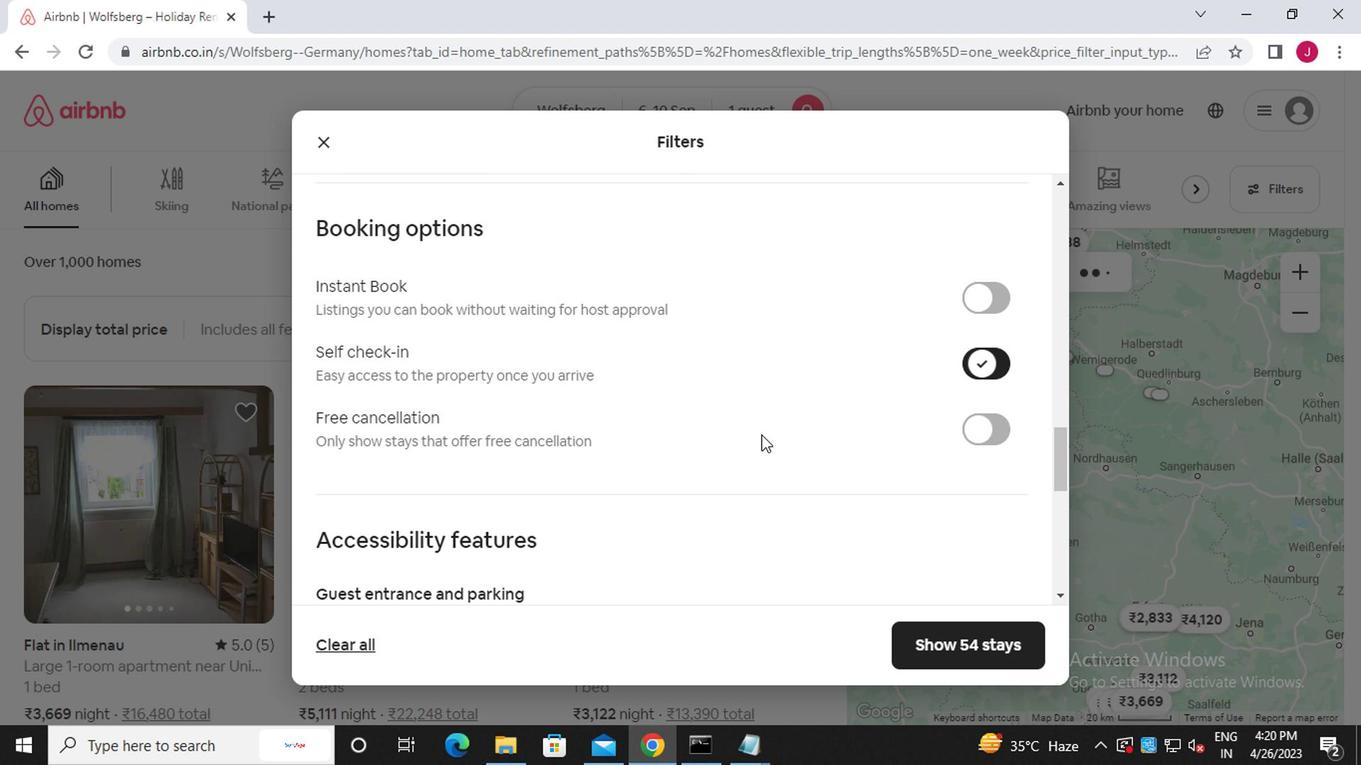 
Action: Mouse scrolled (621, 485) with delta (0, 0)
Screenshot: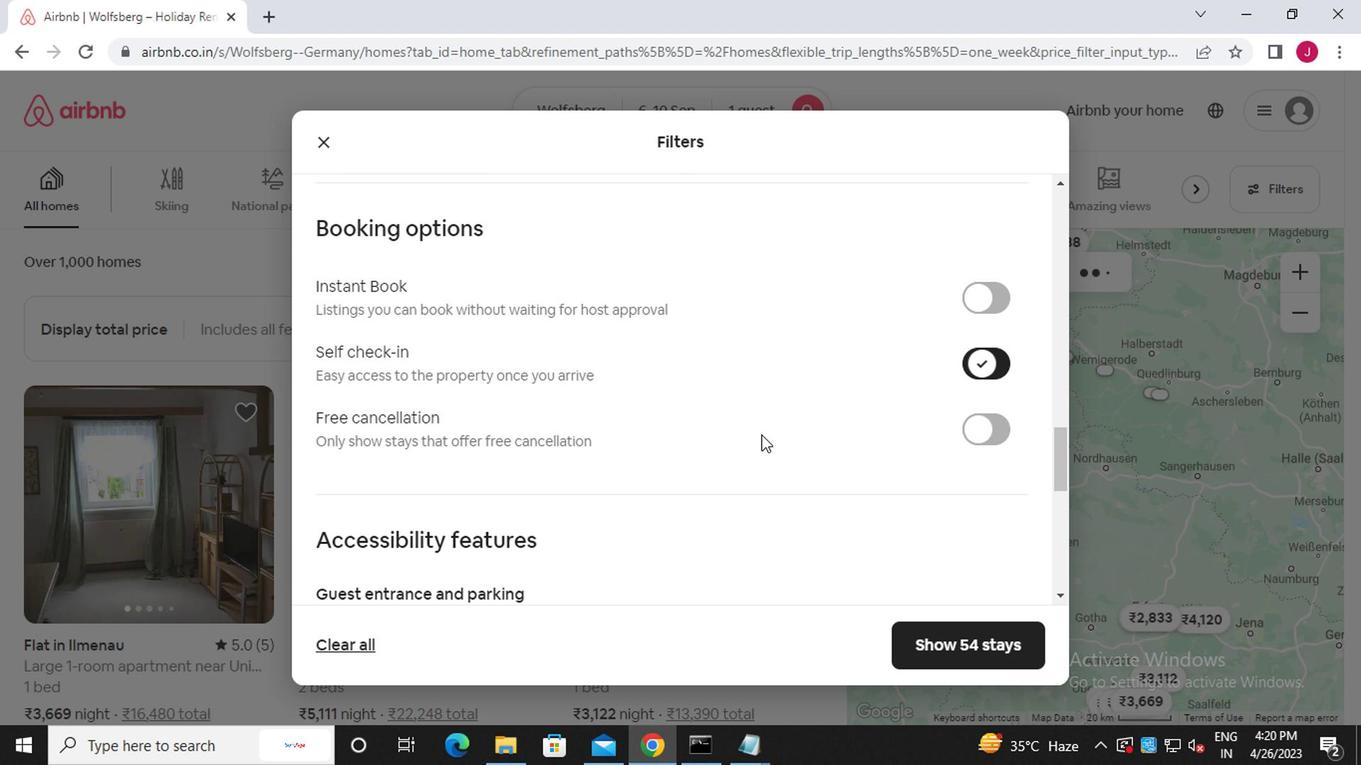 
Action: Mouse scrolled (621, 485) with delta (0, 0)
Screenshot: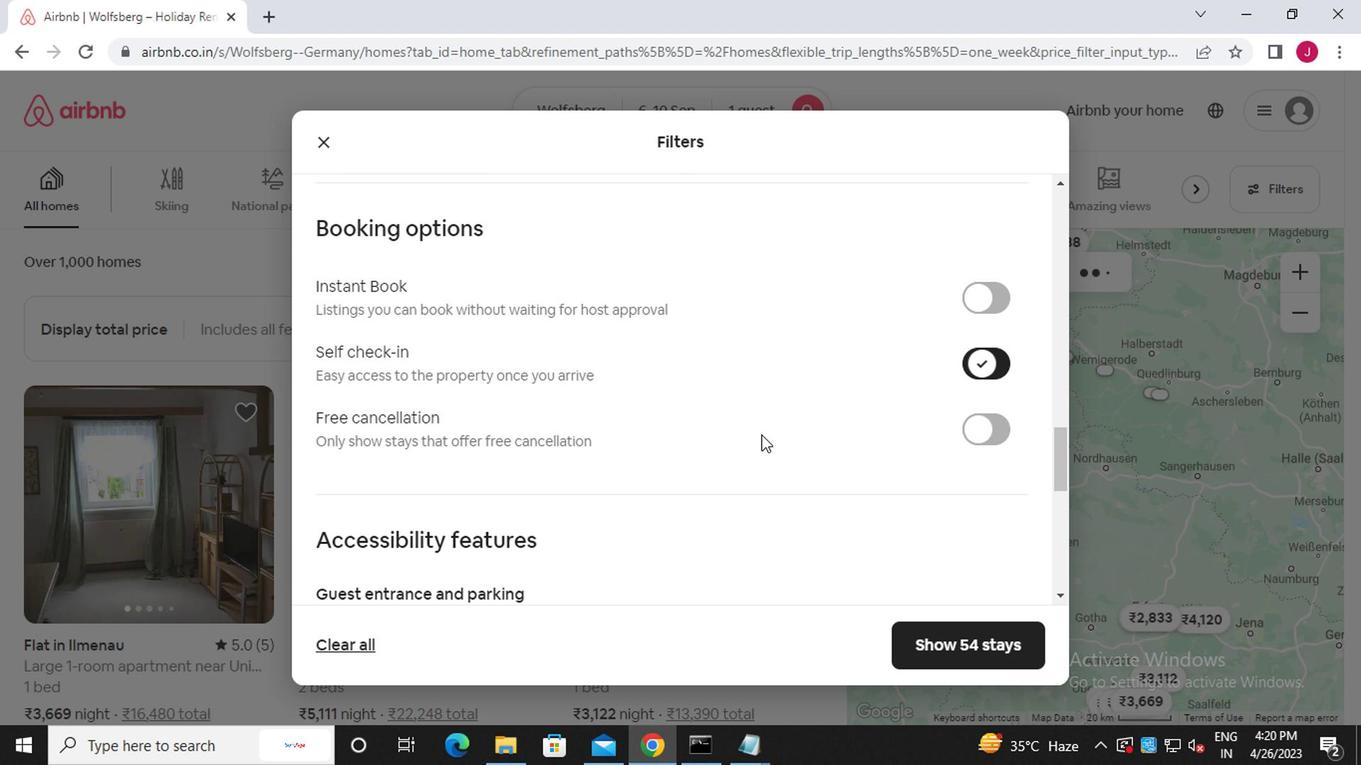 
Action: Mouse scrolled (621, 485) with delta (0, 0)
Screenshot: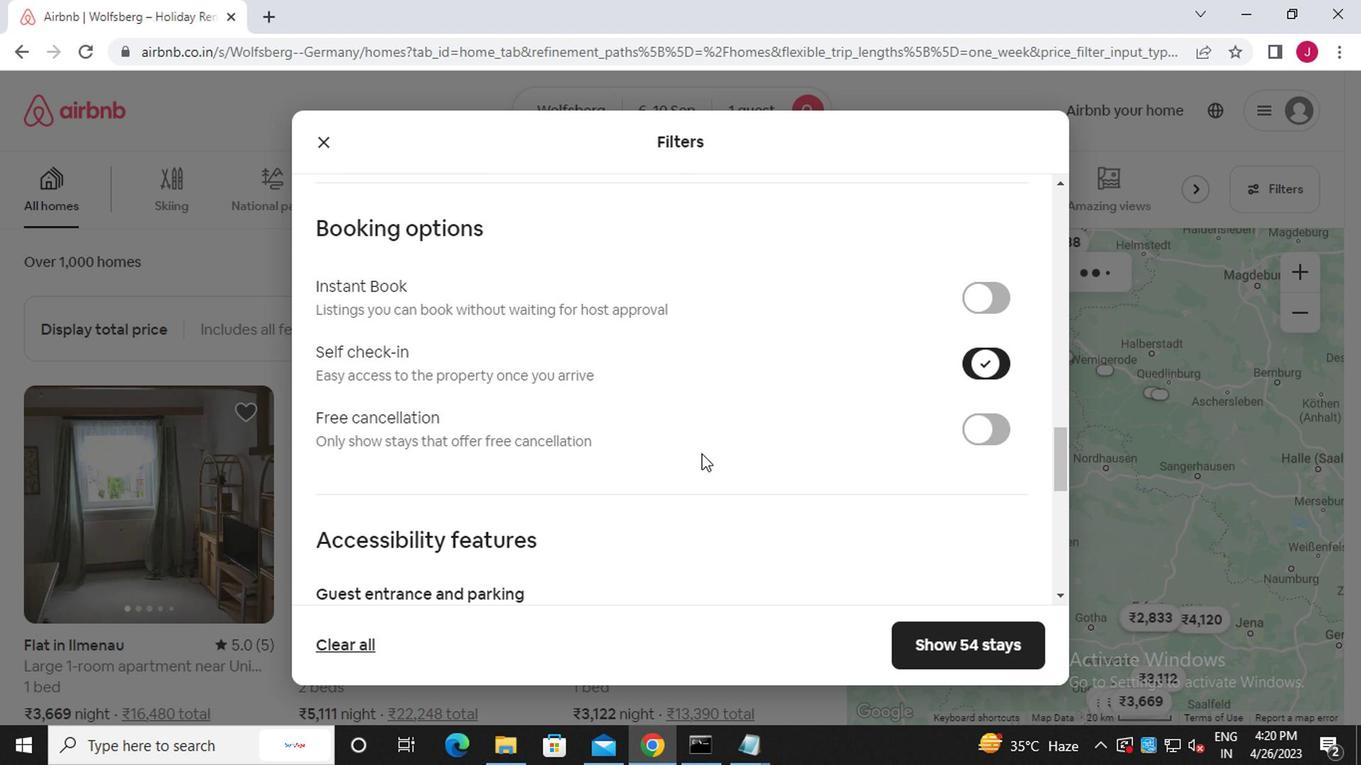 
Action: Mouse scrolled (621, 485) with delta (0, 0)
Screenshot: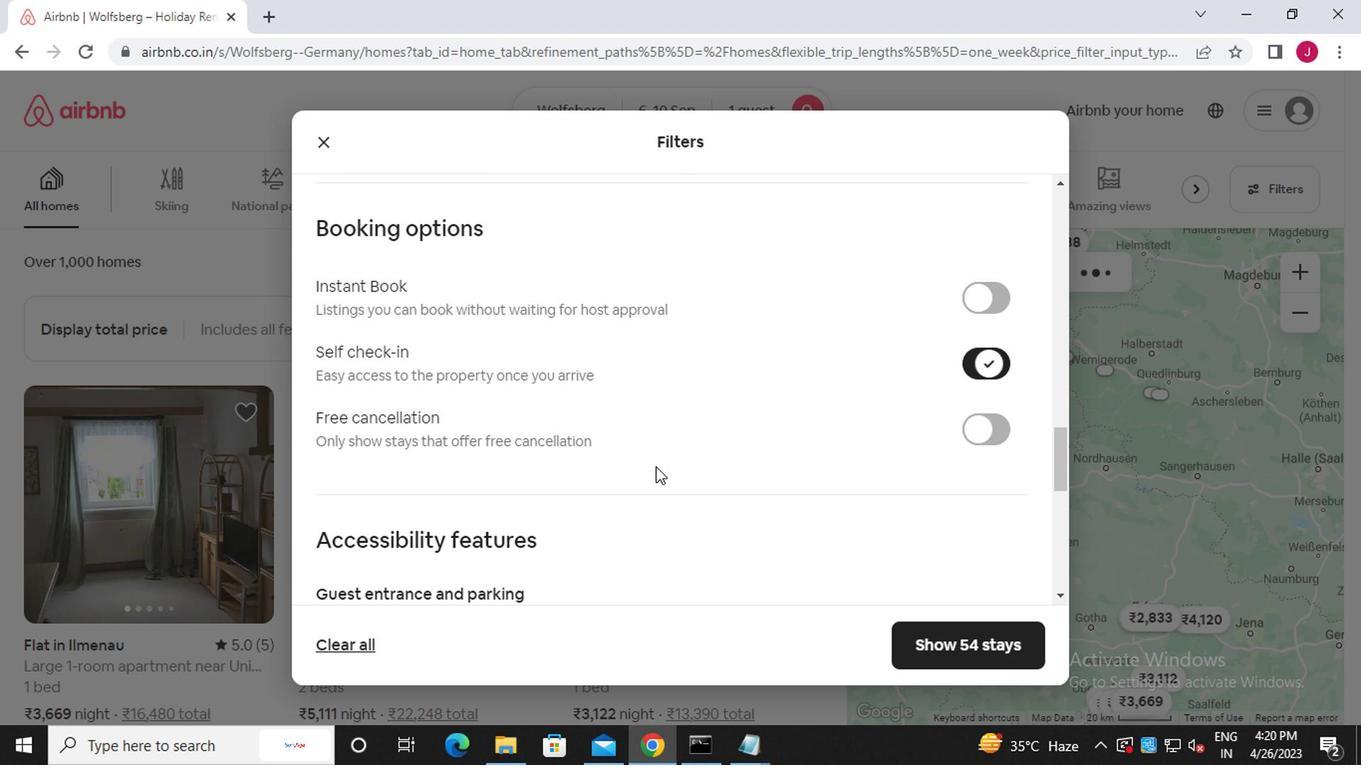 
Action: Mouse moved to (336, 461)
Screenshot: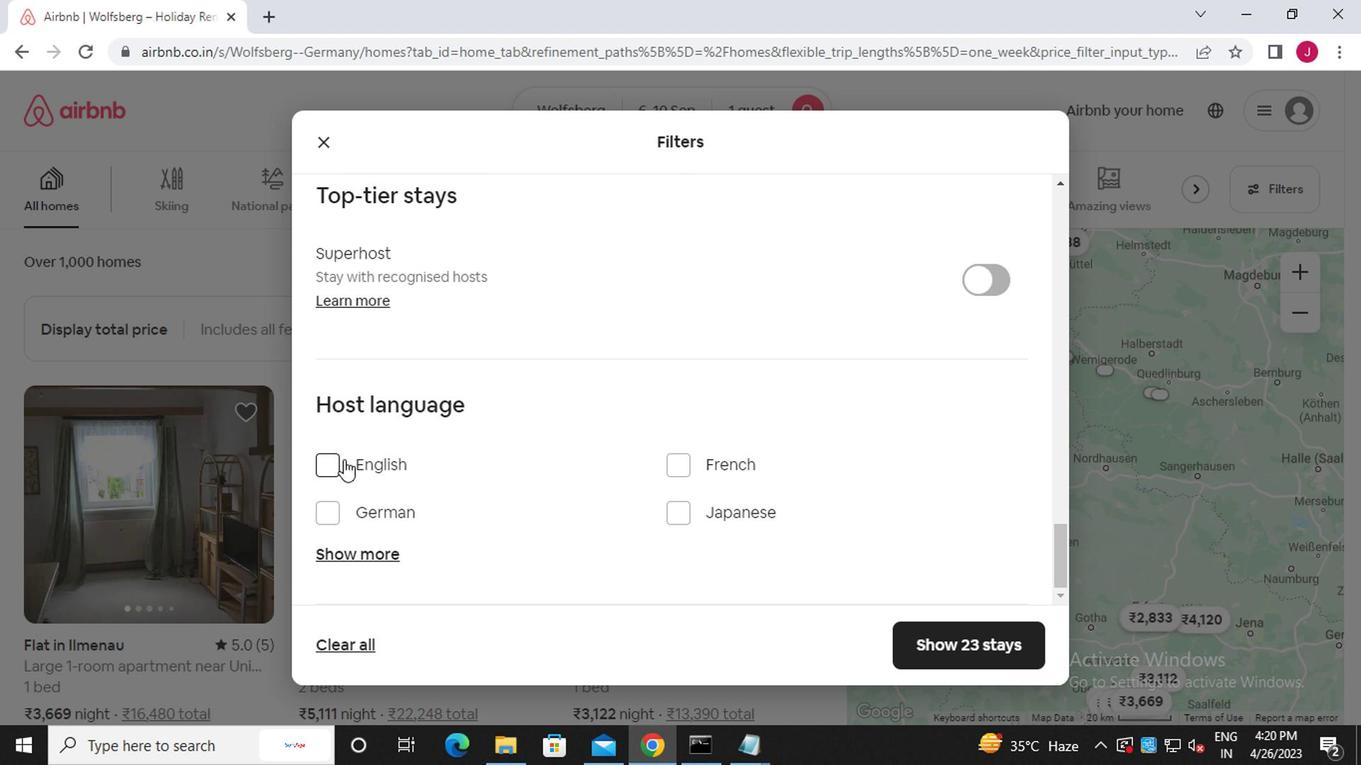 
Action: Mouse pressed left at (336, 461)
Screenshot: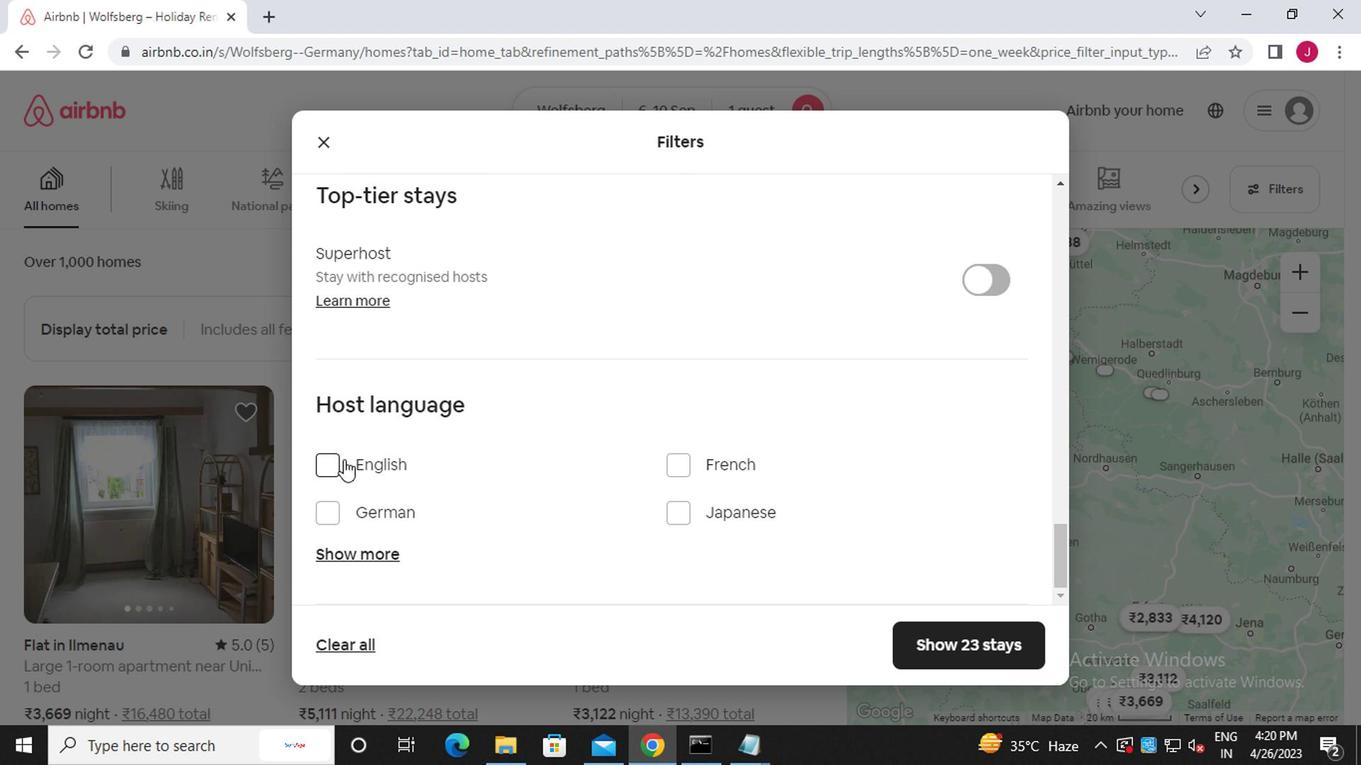 
Action: Mouse moved to (970, 637)
Screenshot: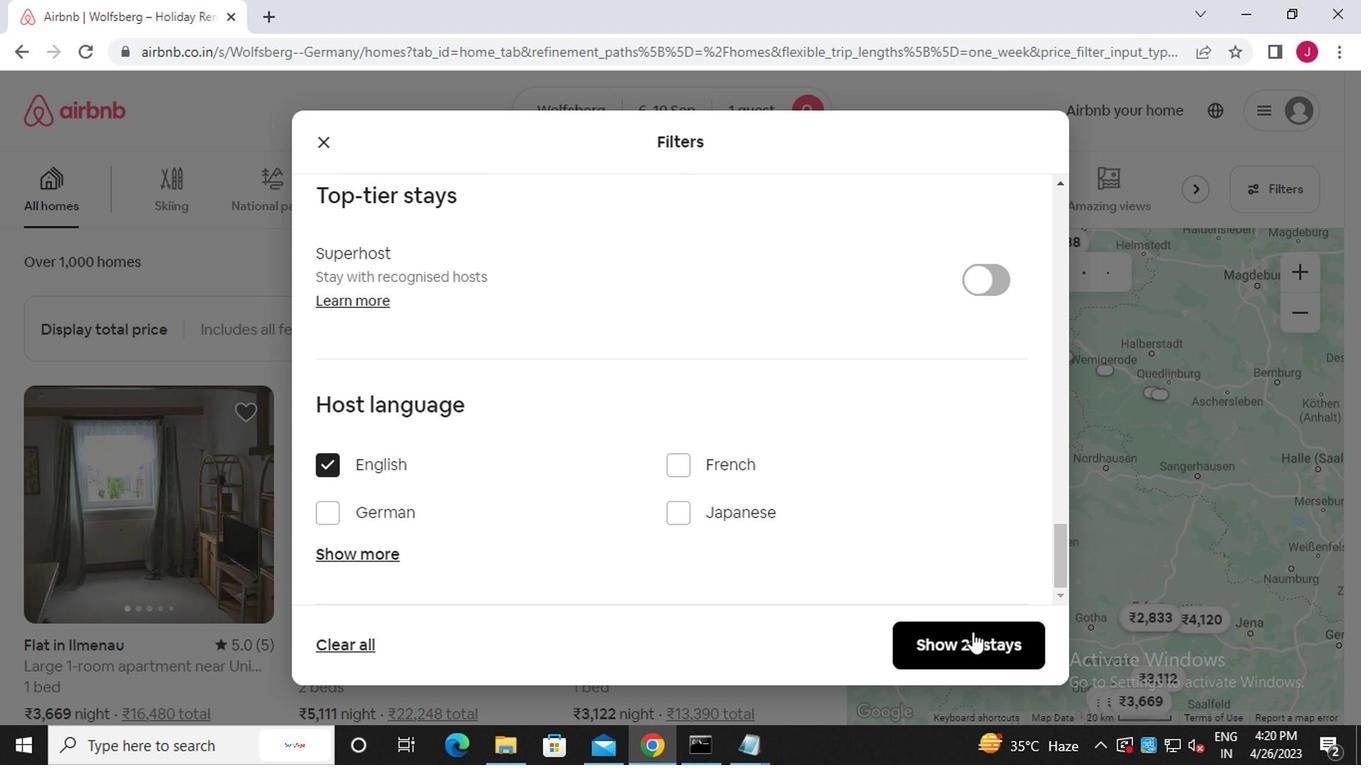 
Action: Mouse pressed left at (970, 637)
Screenshot: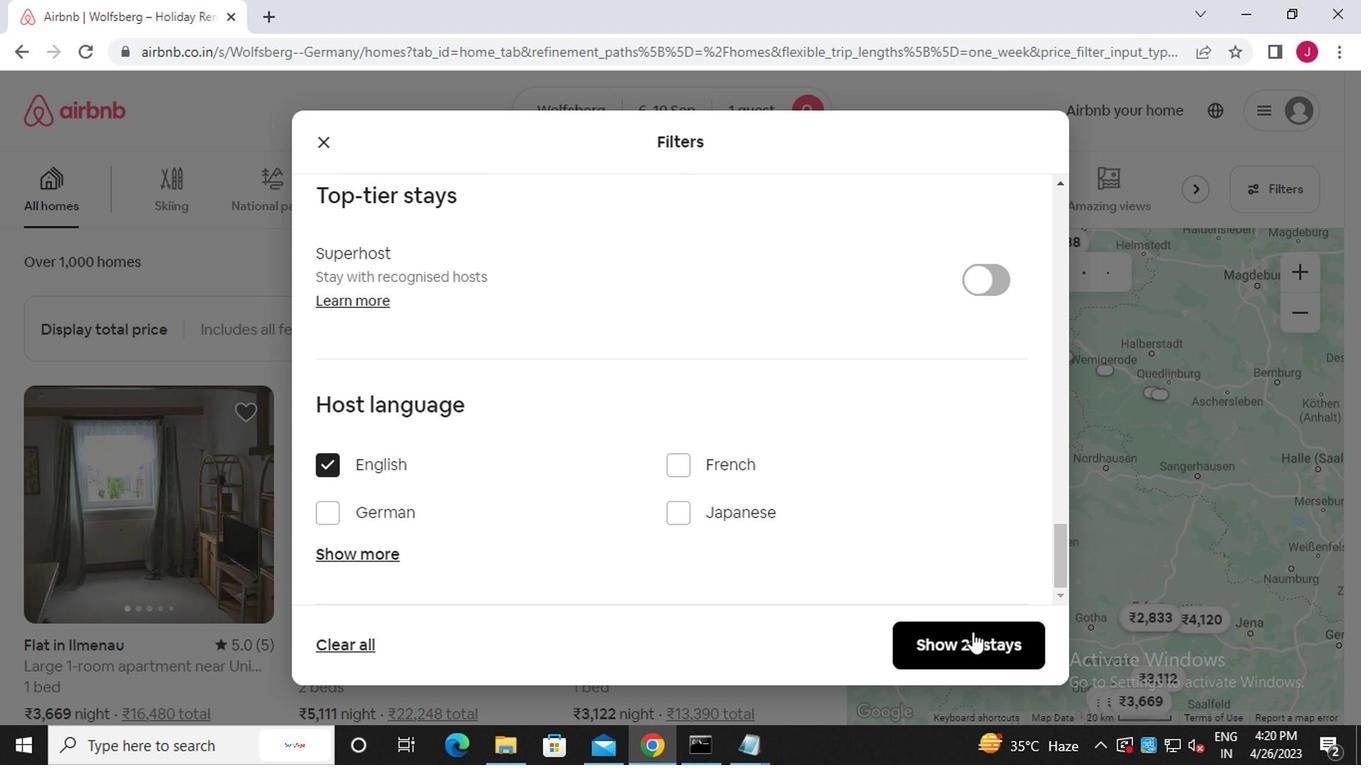 
Action: Mouse moved to (959, 630)
Screenshot: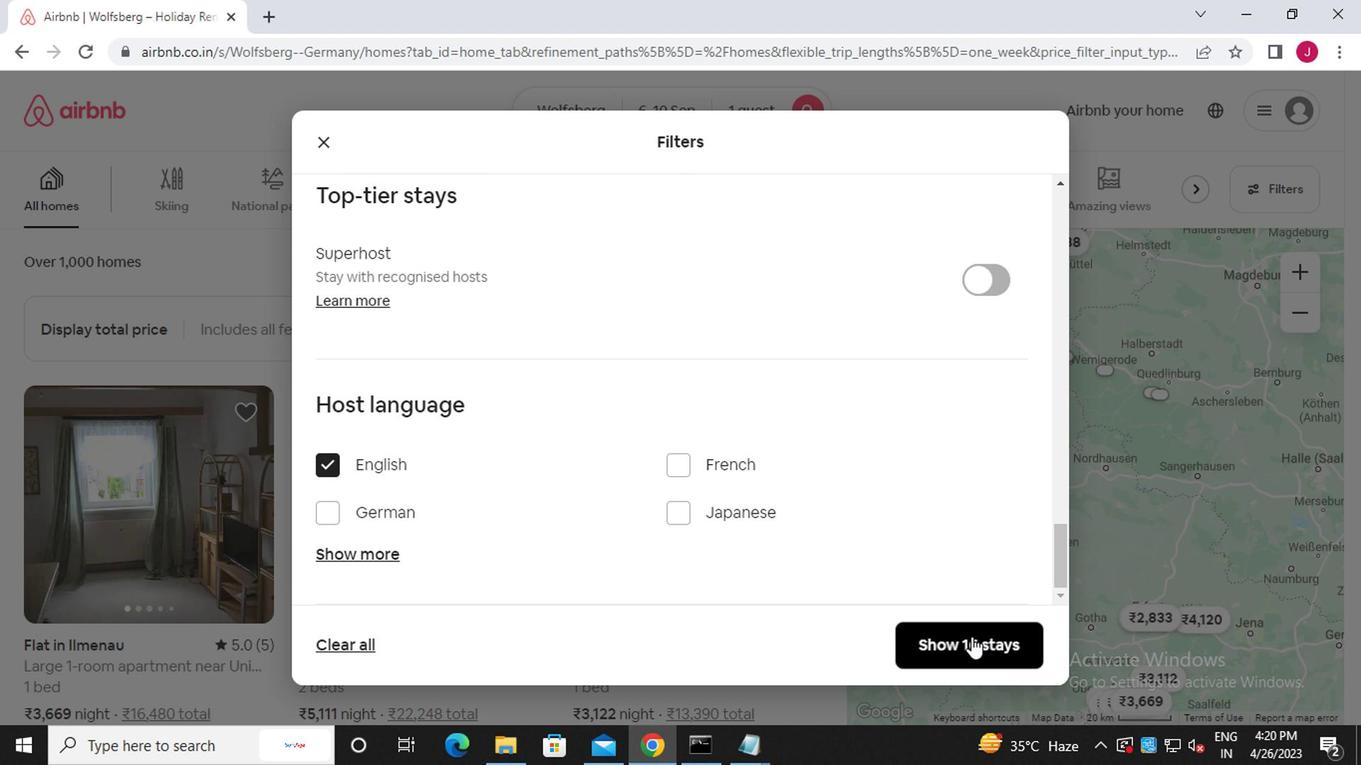 
